 Task: Find the shortest route from Chicago to Starved Rock State Park.
Action: Mouse moved to (255, 65)
Screenshot: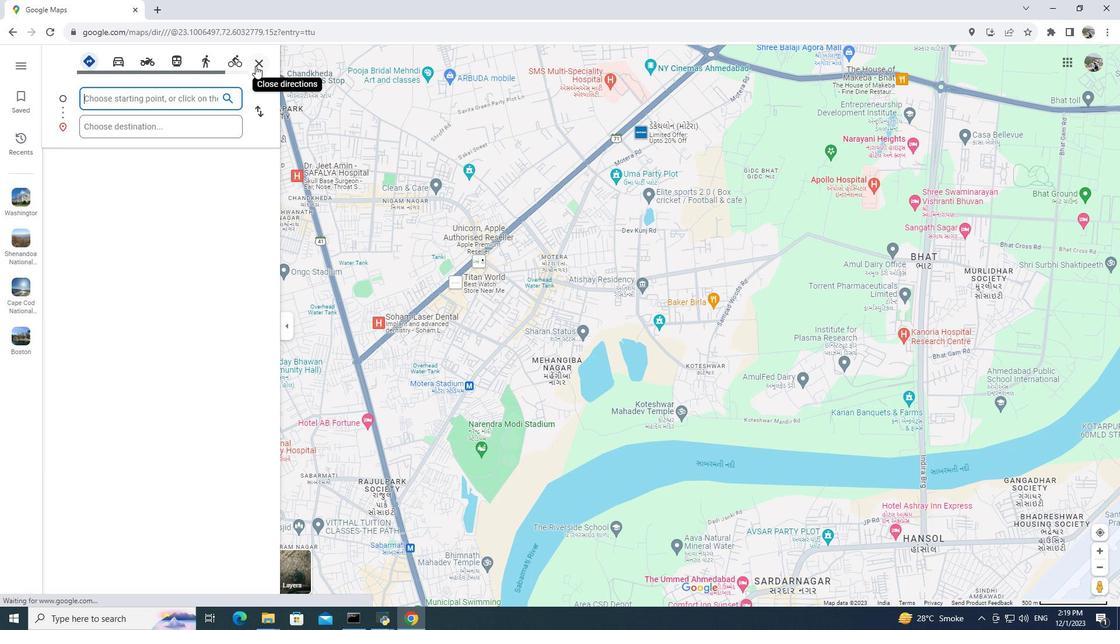 
Action: Mouse pressed left at (255, 65)
Screenshot: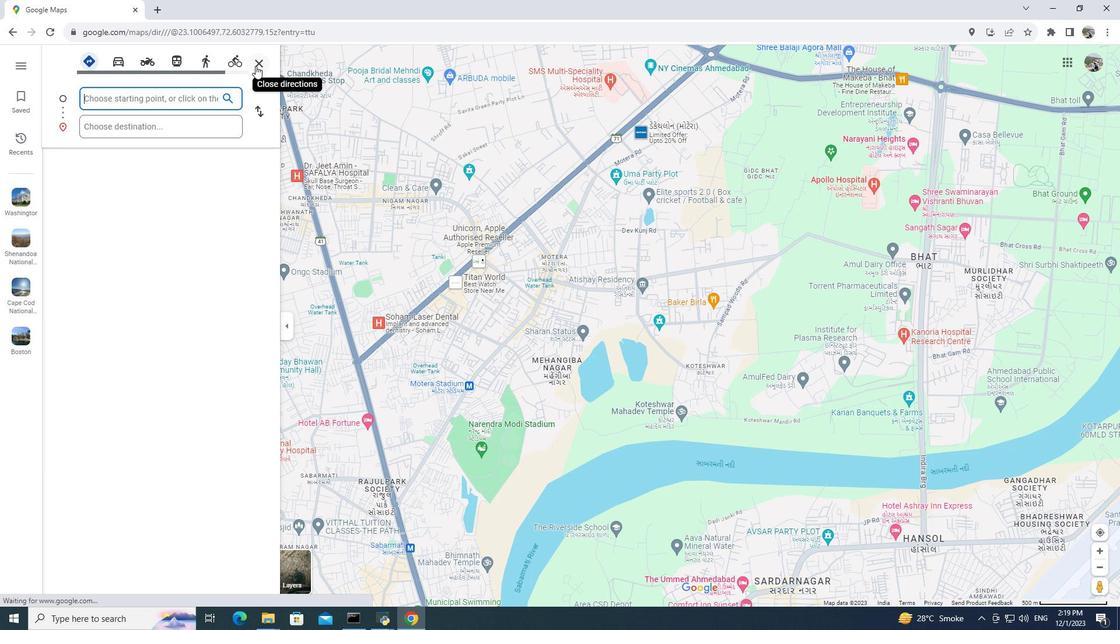 
Action: Mouse moved to (186, 95)
Screenshot: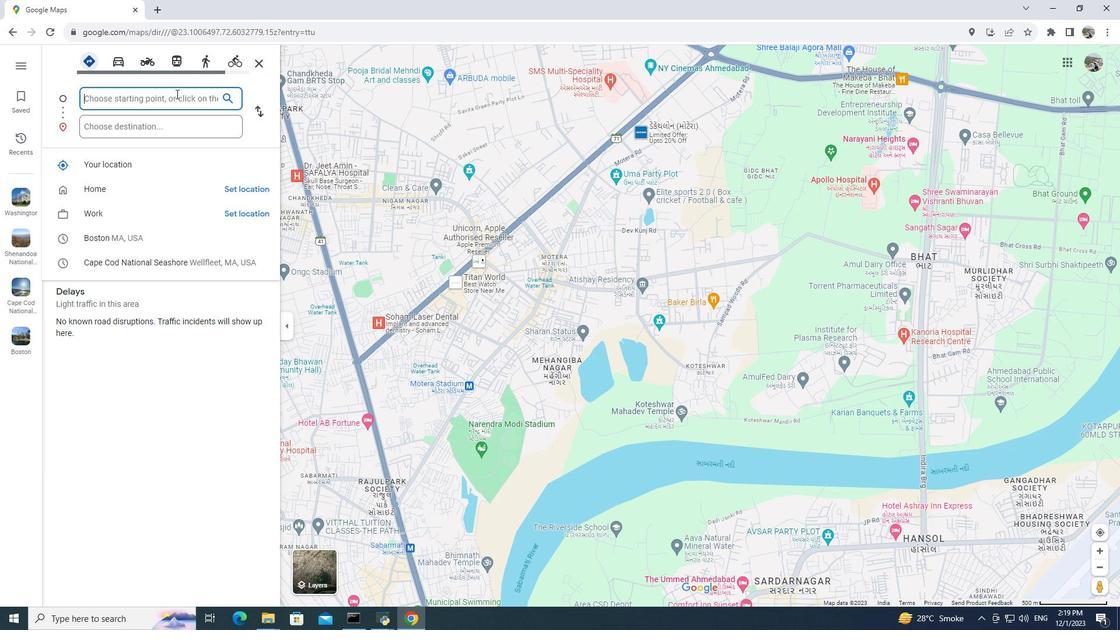 
Action: Mouse pressed left at (186, 95)
Screenshot: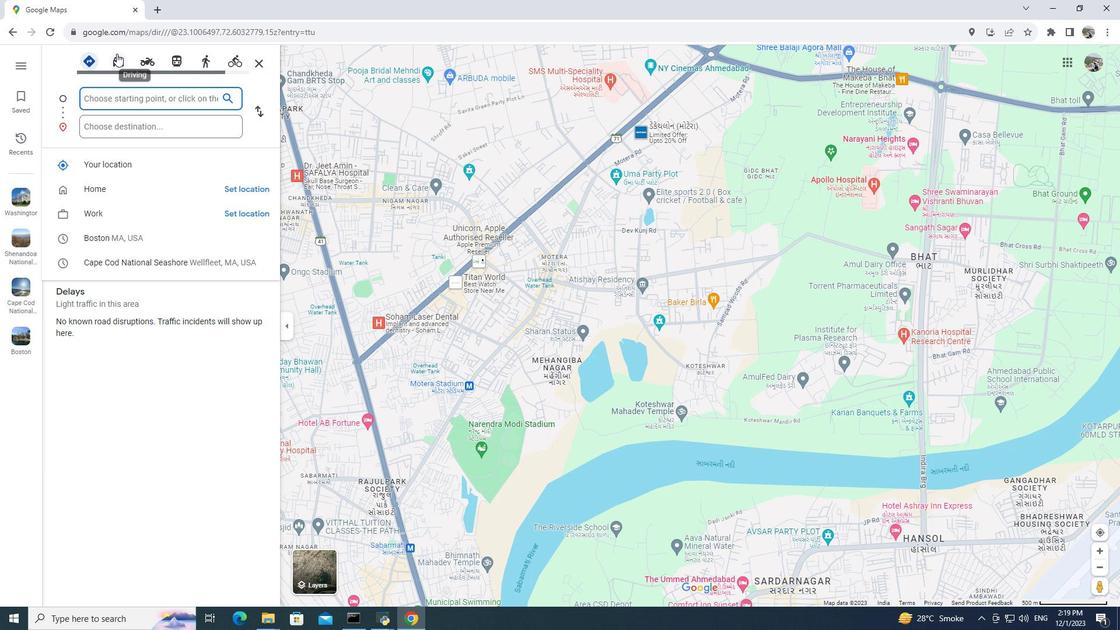 
Action: Mouse moved to (121, 96)
Screenshot: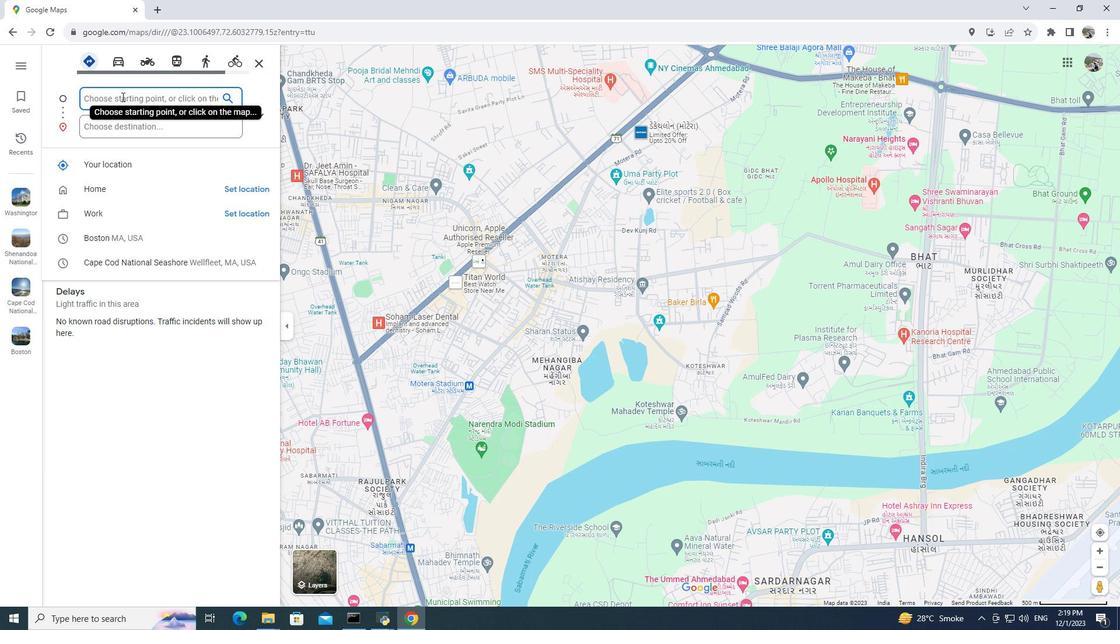 
Action: Key pressed chicago<Key.space>to<Key.backspace><Key.backspace>
Screenshot: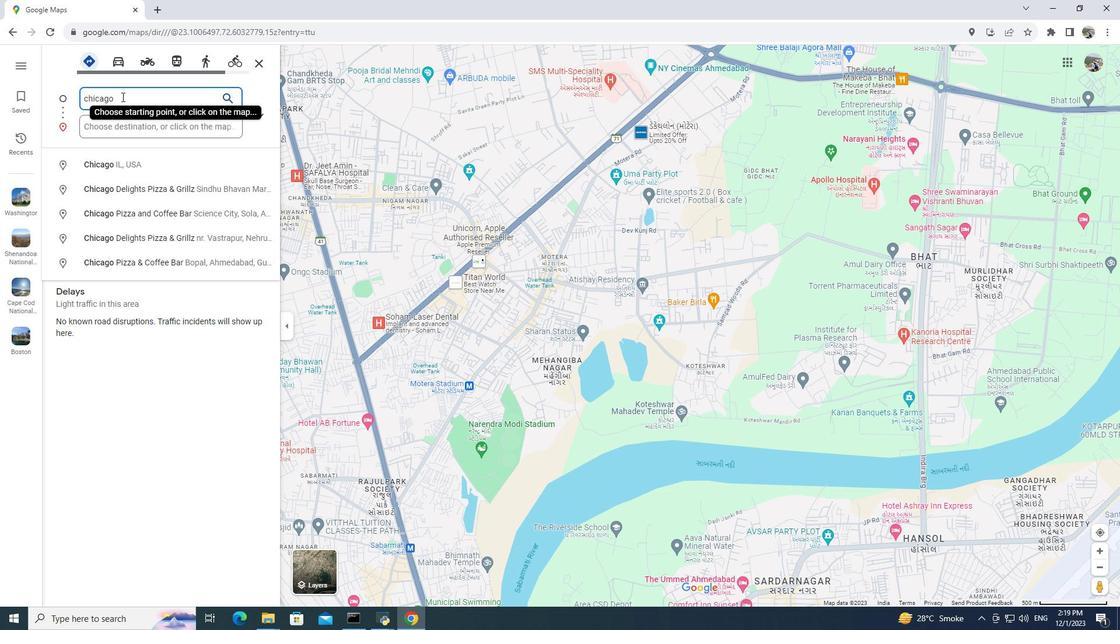 
Action: Mouse moved to (113, 129)
Screenshot: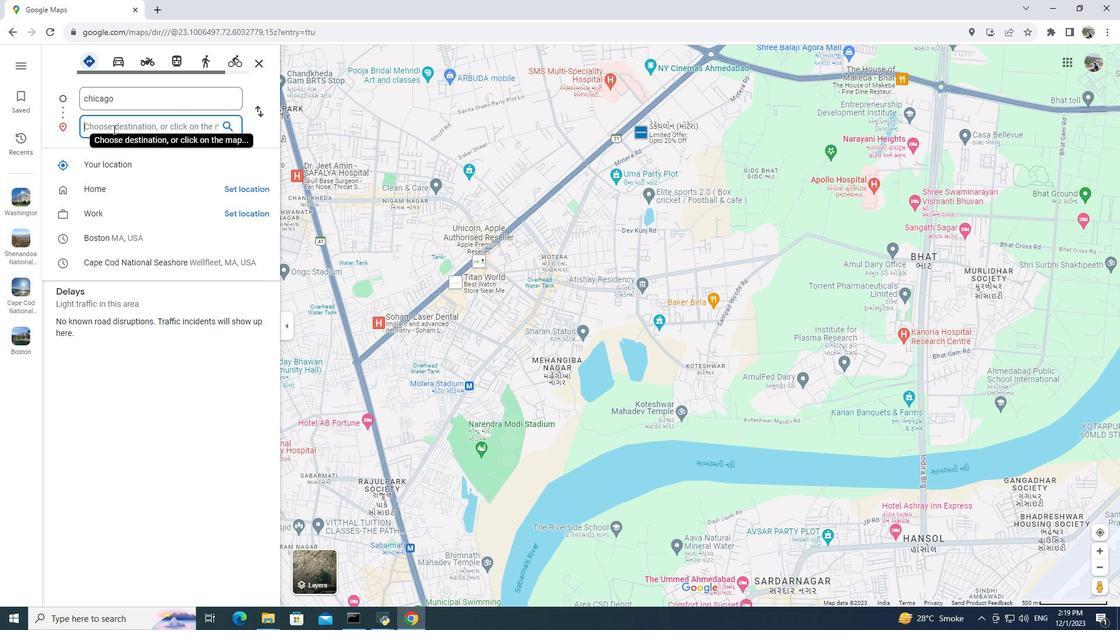 
Action: Mouse pressed left at (113, 129)
Screenshot: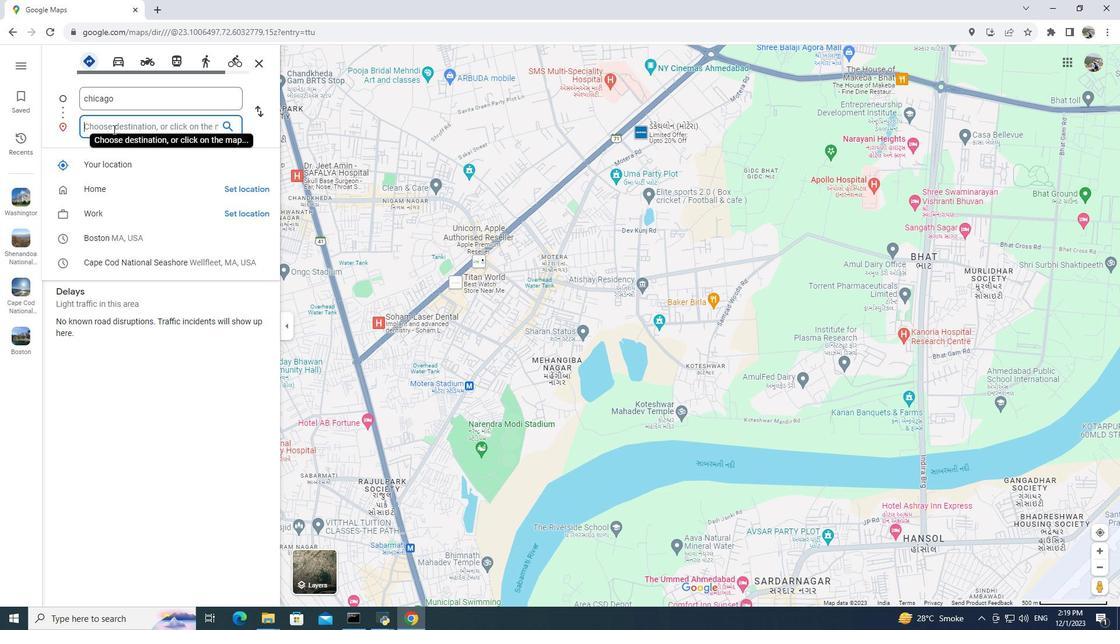 
Action: Key pressed starved<Key.space>rock<Key.space>state<Key.space>park<Key.space>
Screenshot: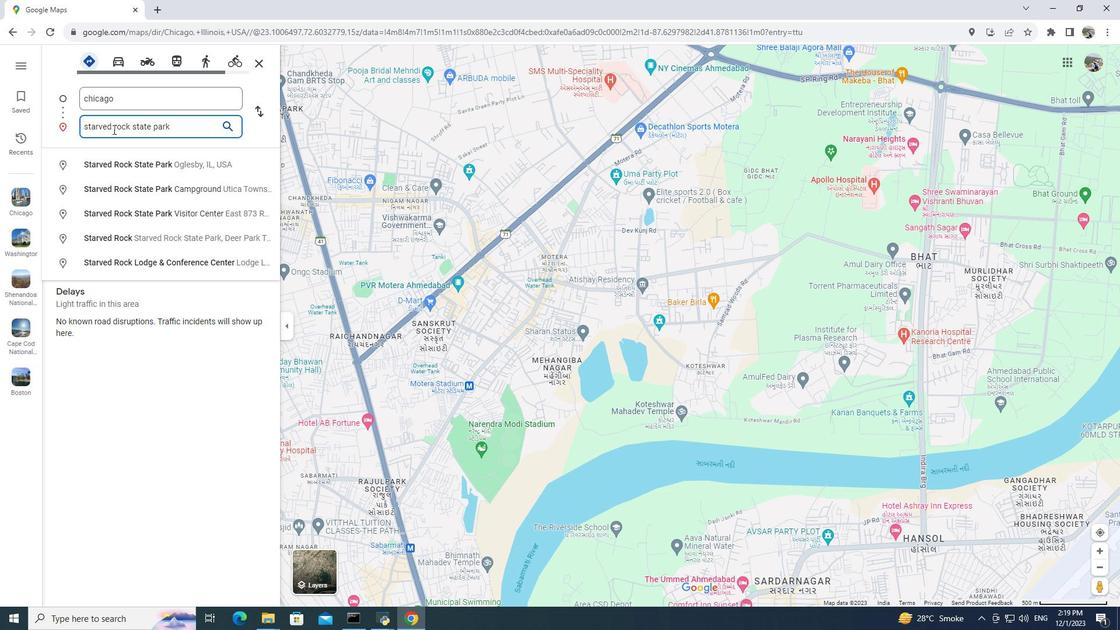 
Action: Mouse moved to (232, 125)
Screenshot: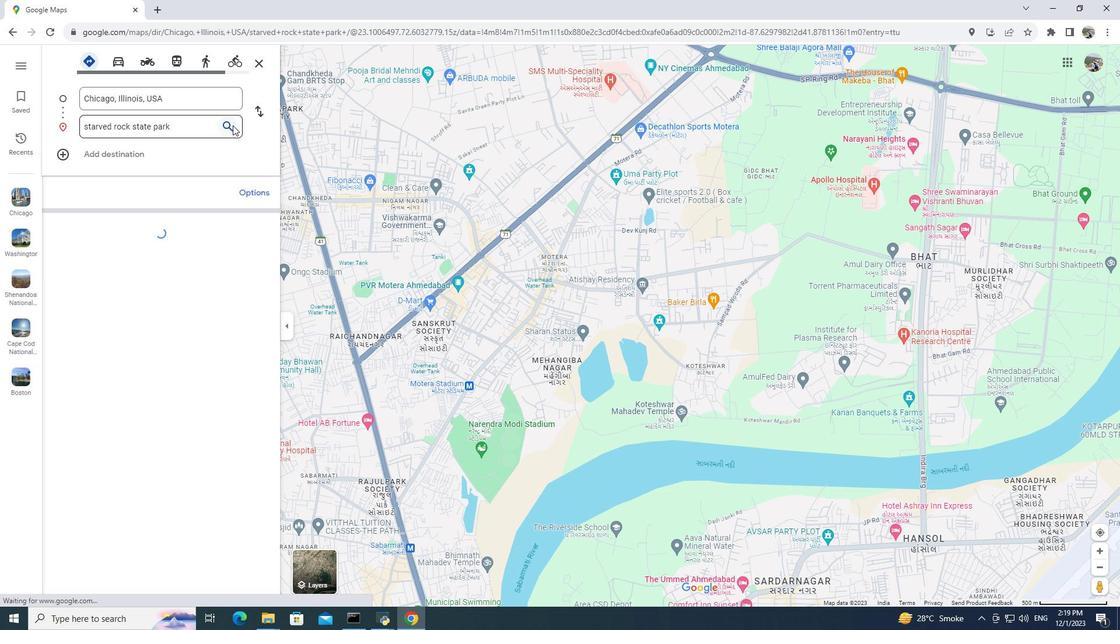 
Action: Mouse pressed left at (232, 125)
Screenshot: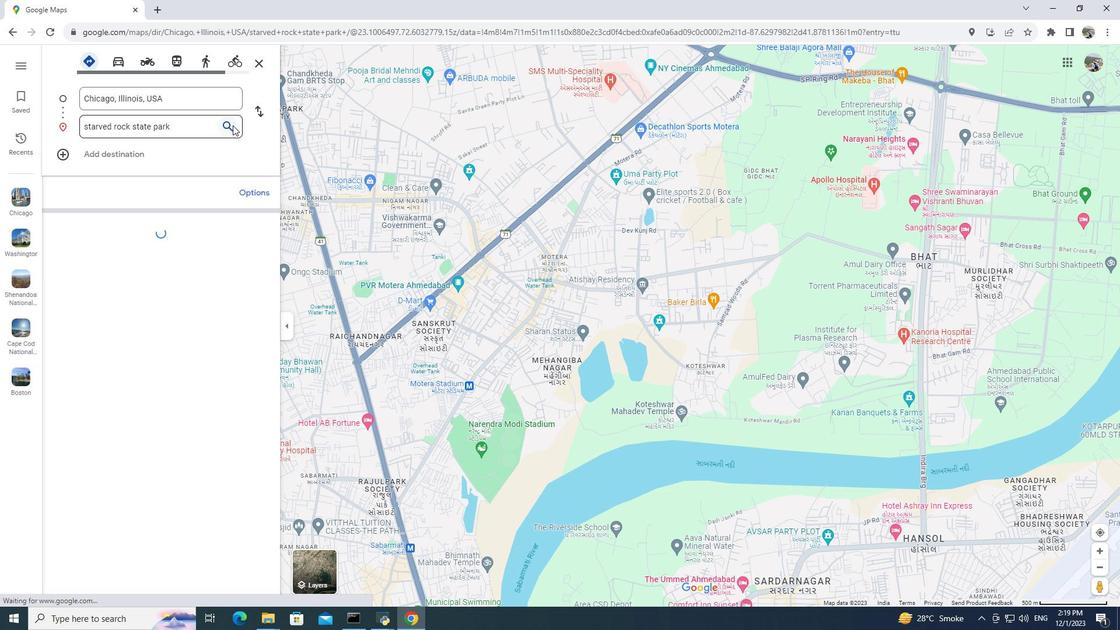 
Action: Mouse moved to (247, 360)
Screenshot: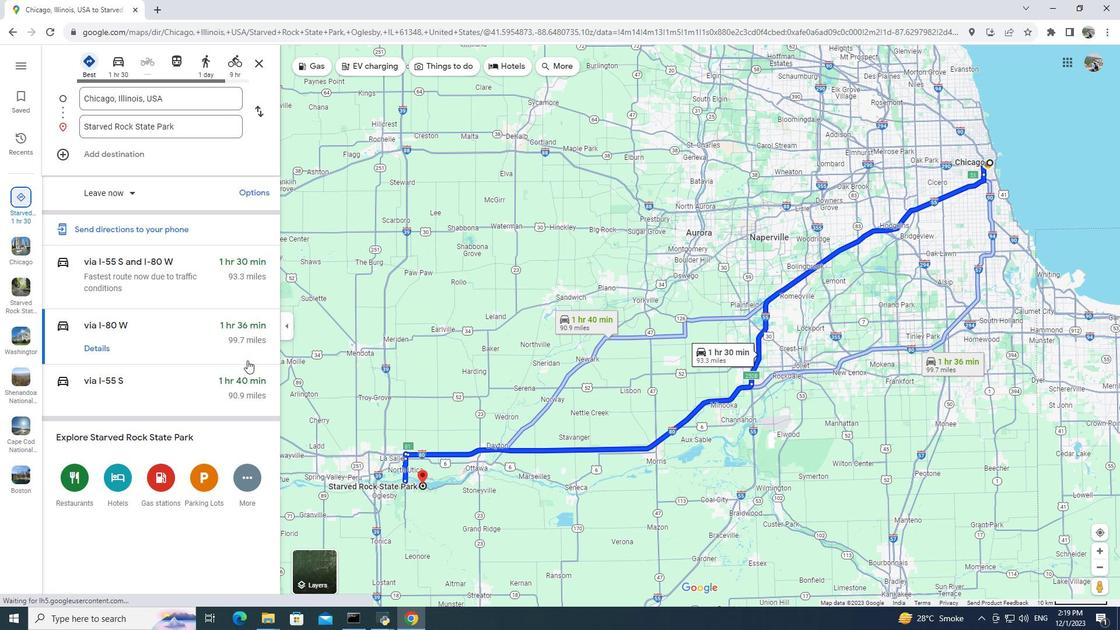 
Action: Mouse pressed left at (247, 360)
Screenshot: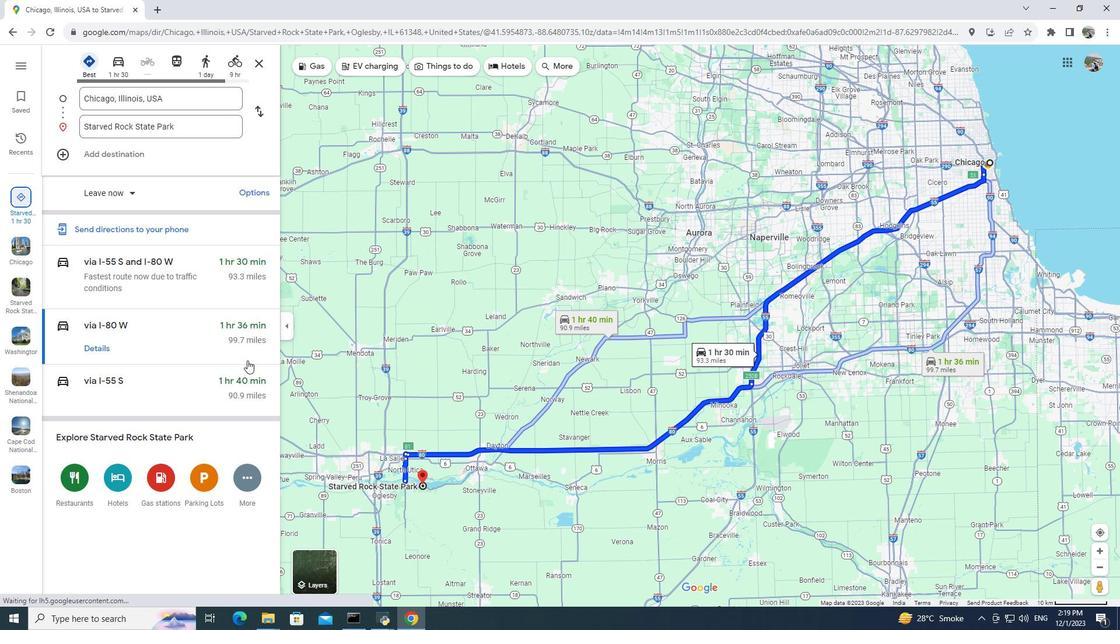 
Action: Mouse moved to (189, 388)
Screenshot: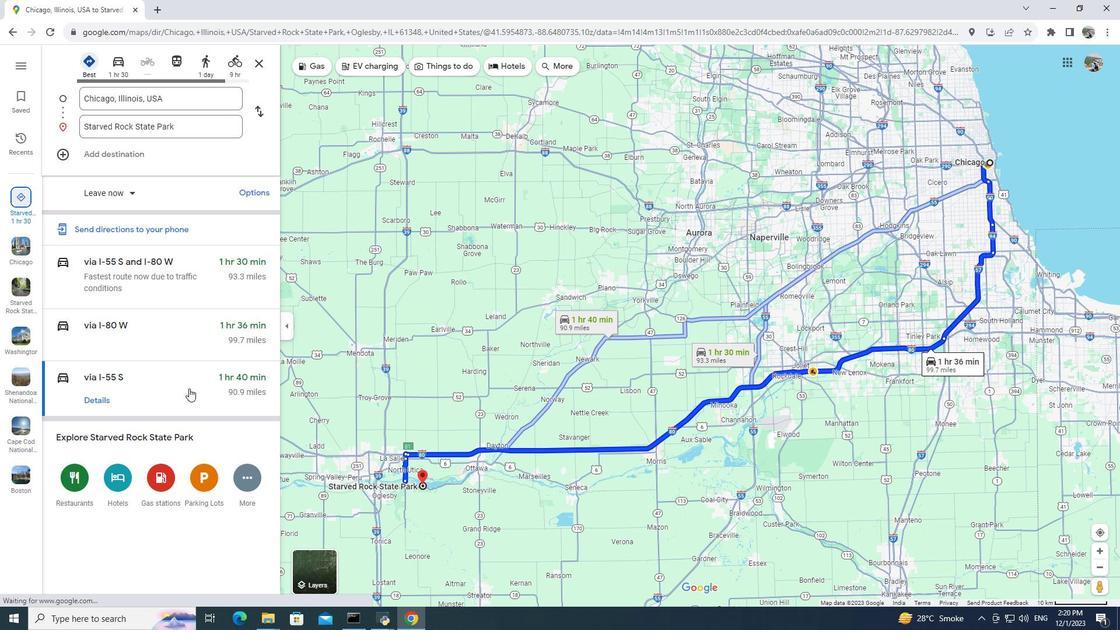 
Action: Mouse pressed left at (189, 388)
Screenshot: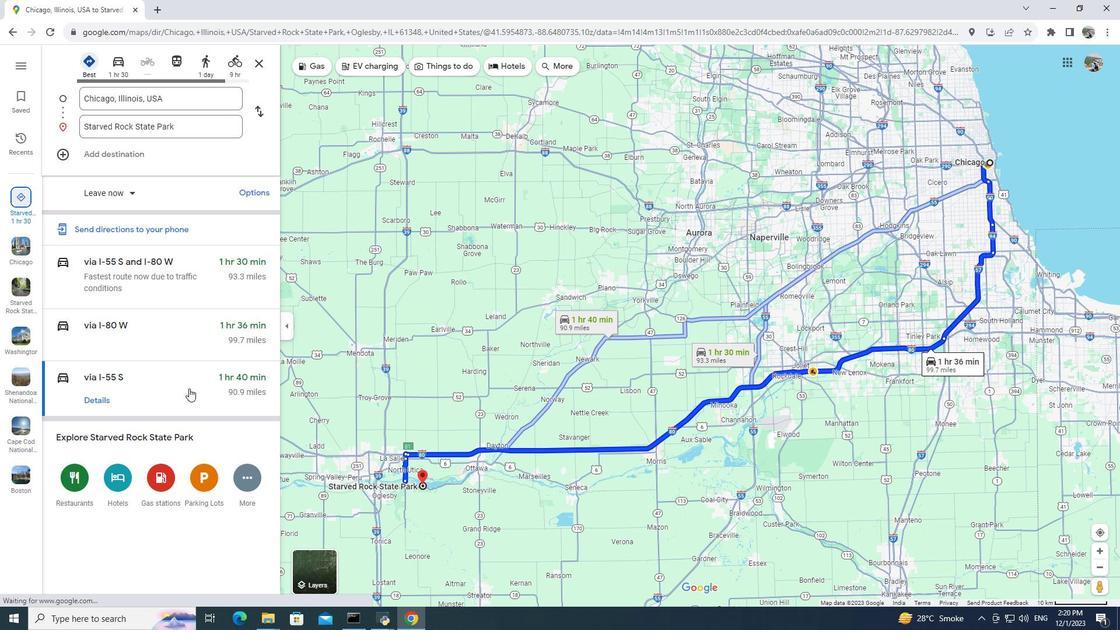 
Action: Mouse moved to (177, 271)
Screenshot: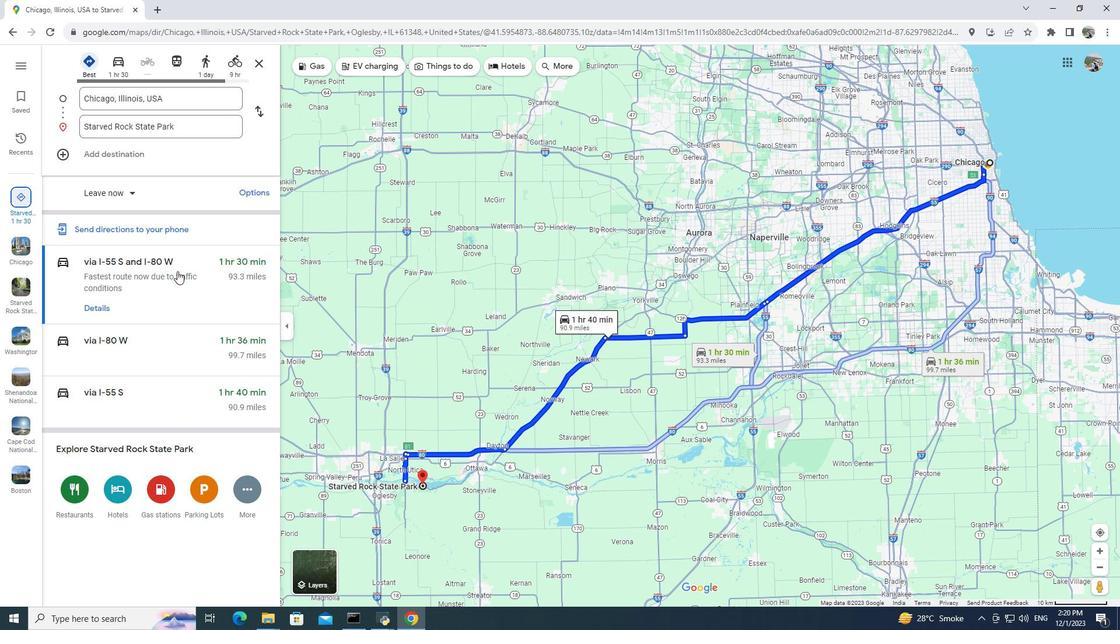 
Action: Mouse pressed left at (177, 271)
Screenshot: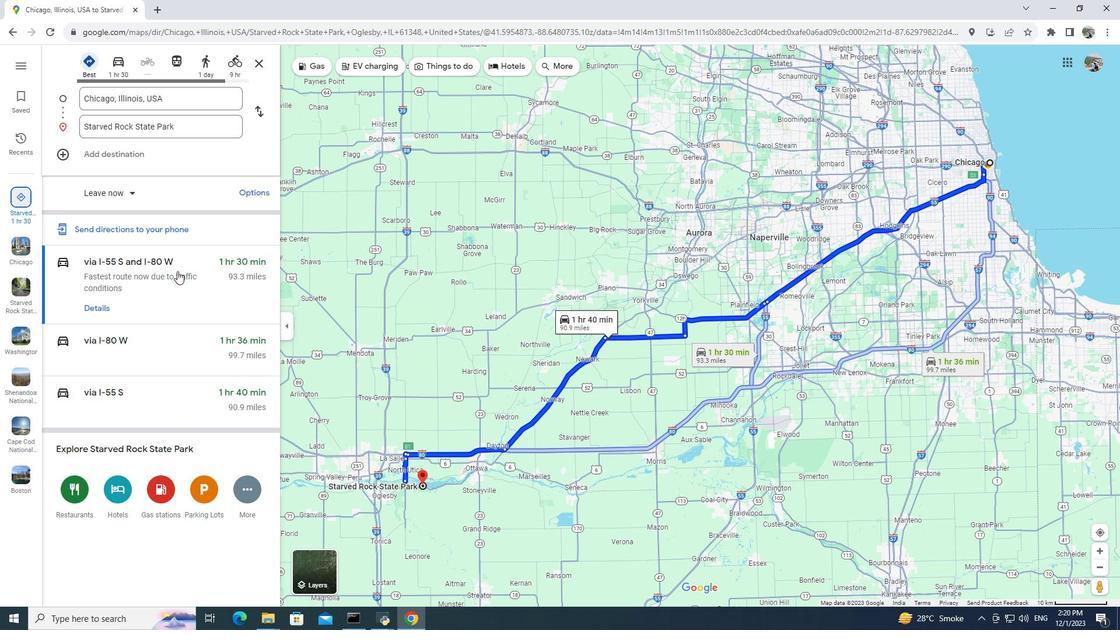 
Action: Mouse moved to (95, 306)
Screenshot: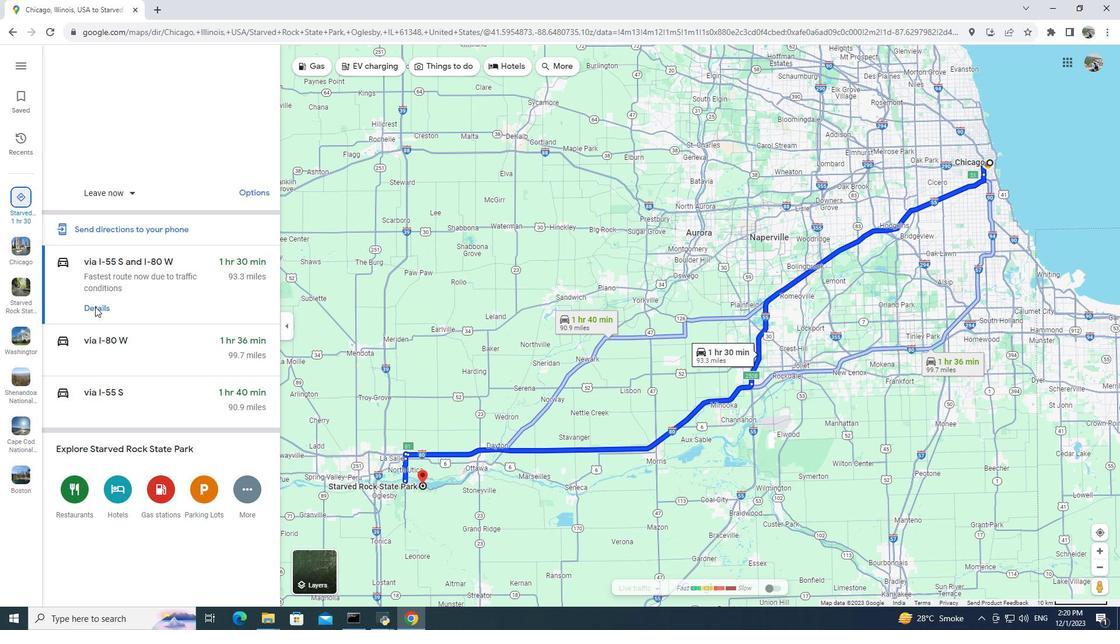 
Action: Mouse pressed left at (95, 306)
Screenshot: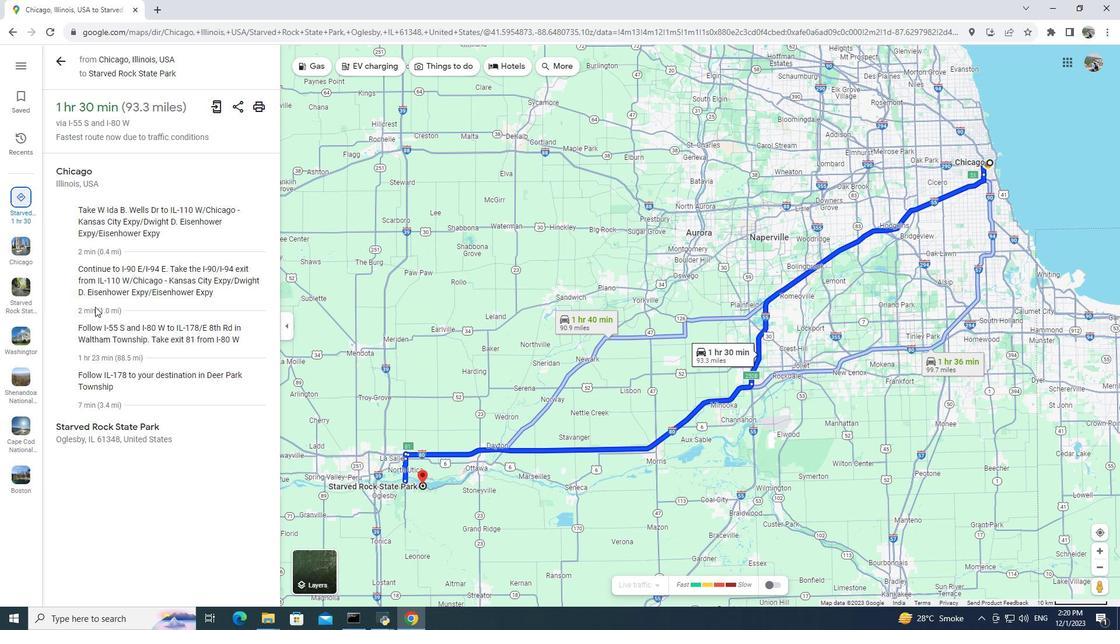 
Action: Mouse moved to (172, 225)
Screenshot: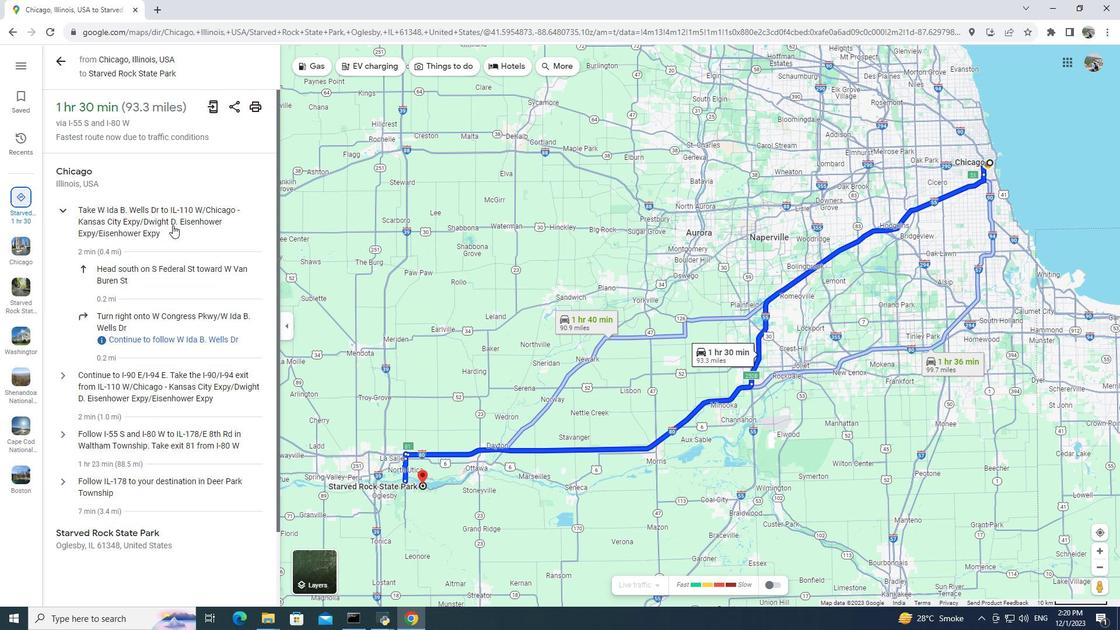 
Action: Mouse pressed left at (172, 225)
Screenshot: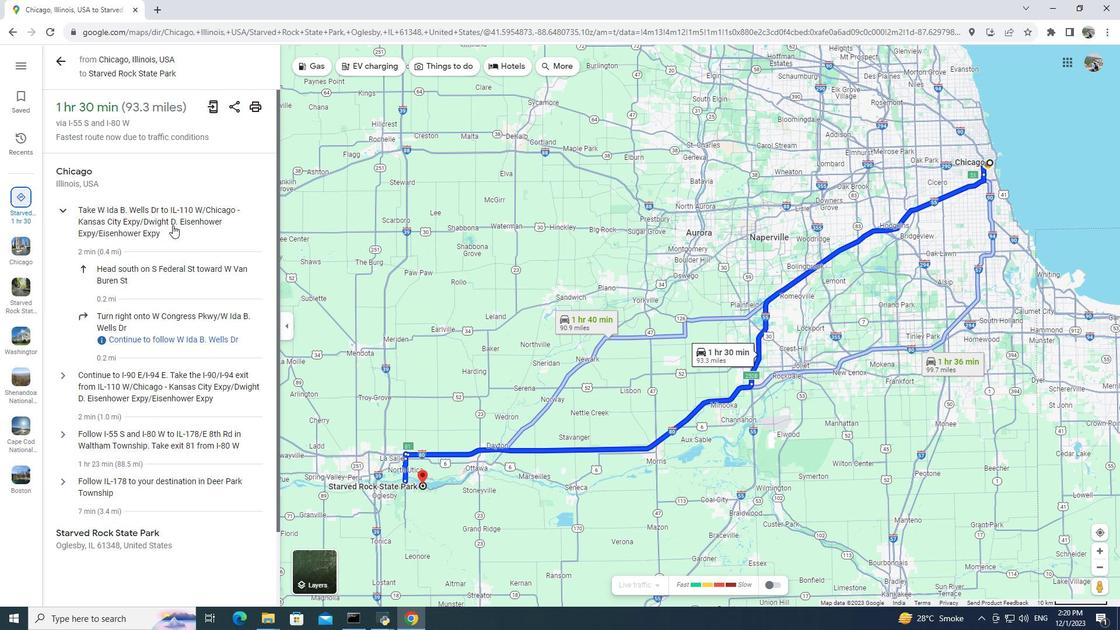 
Action: Mouse moved to (142, 271)
Screenshot: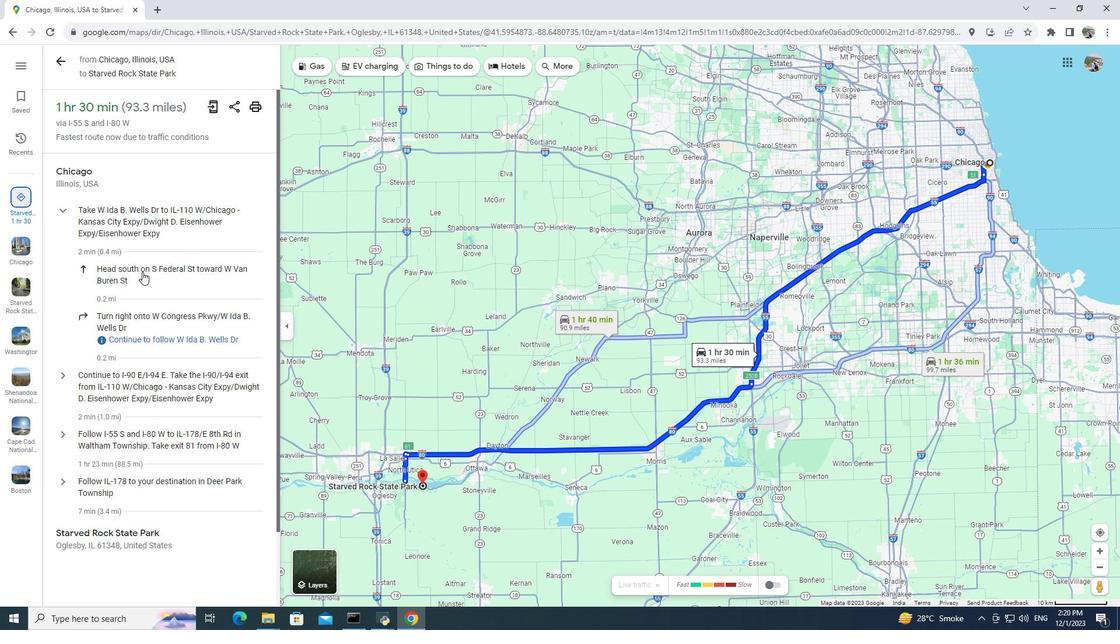 
Action: Mouse pressed left at (142, 271)
Screenshot: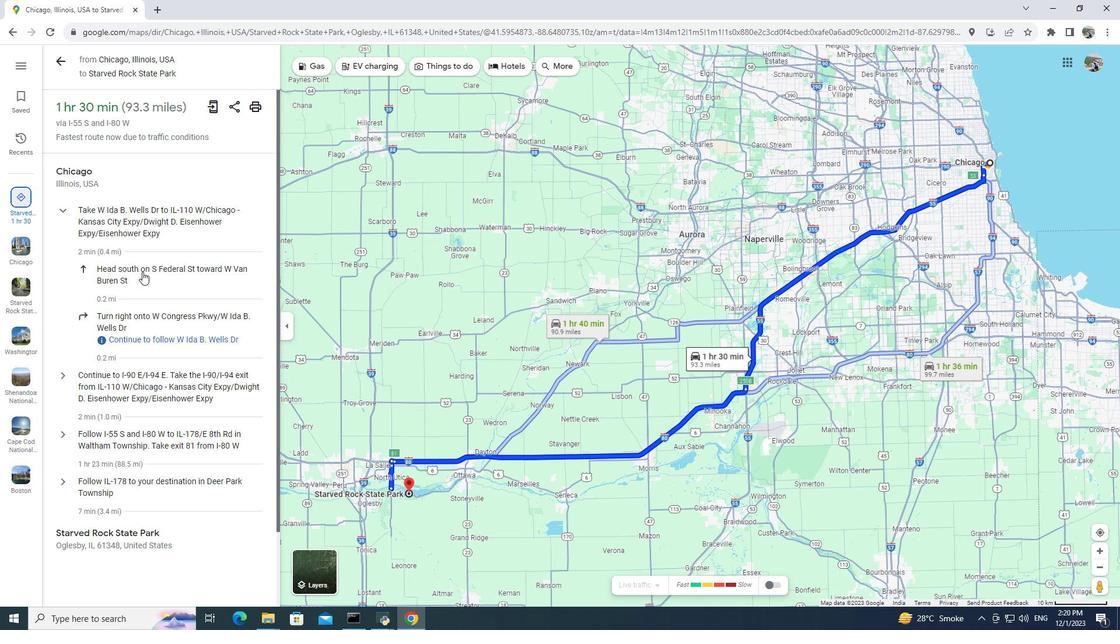 
Action: Mouse moved to (147, 330)
Screenshot: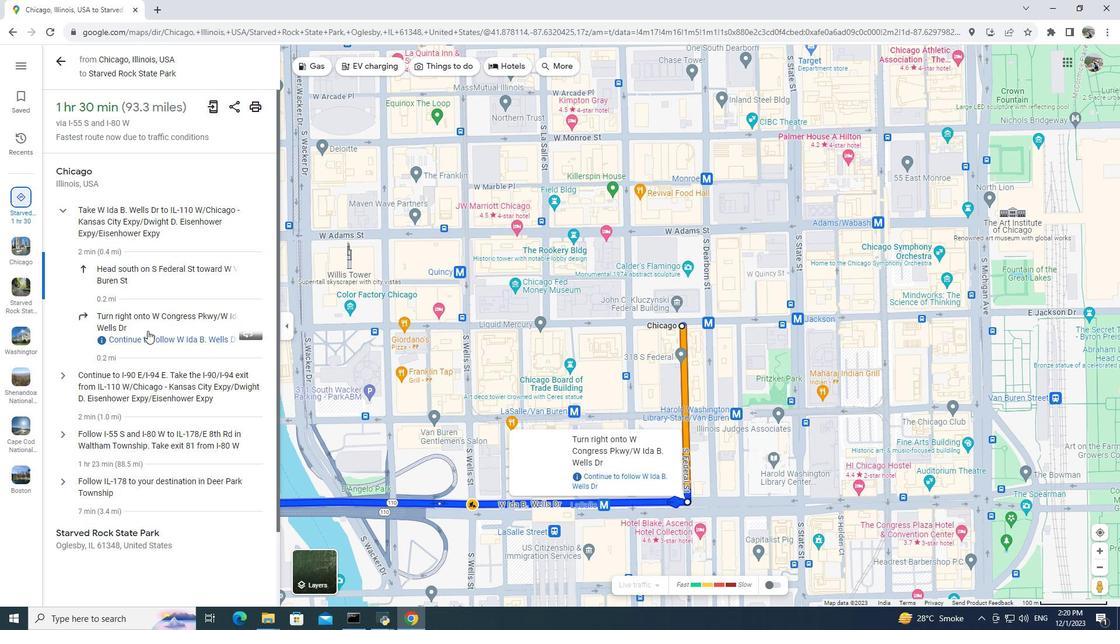
Action: Mouse pressed left at (147, 330)
Screenshot: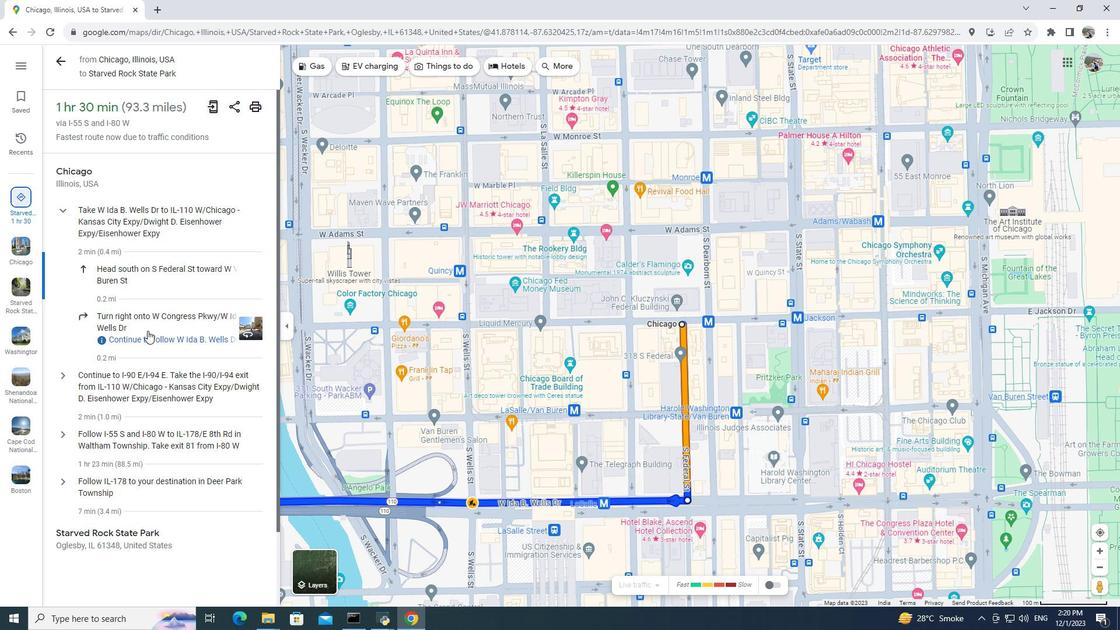 
Action: Mouse moved to (114, 374)
Screenshot: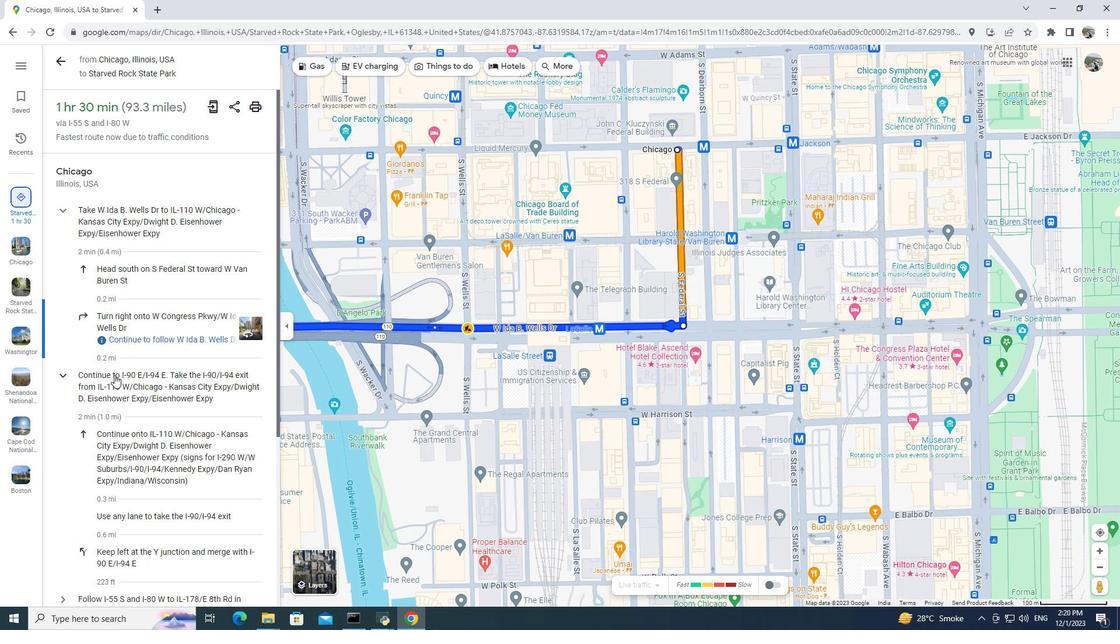 
Action: Mouse pressed left at (114, 374)
Screenshot: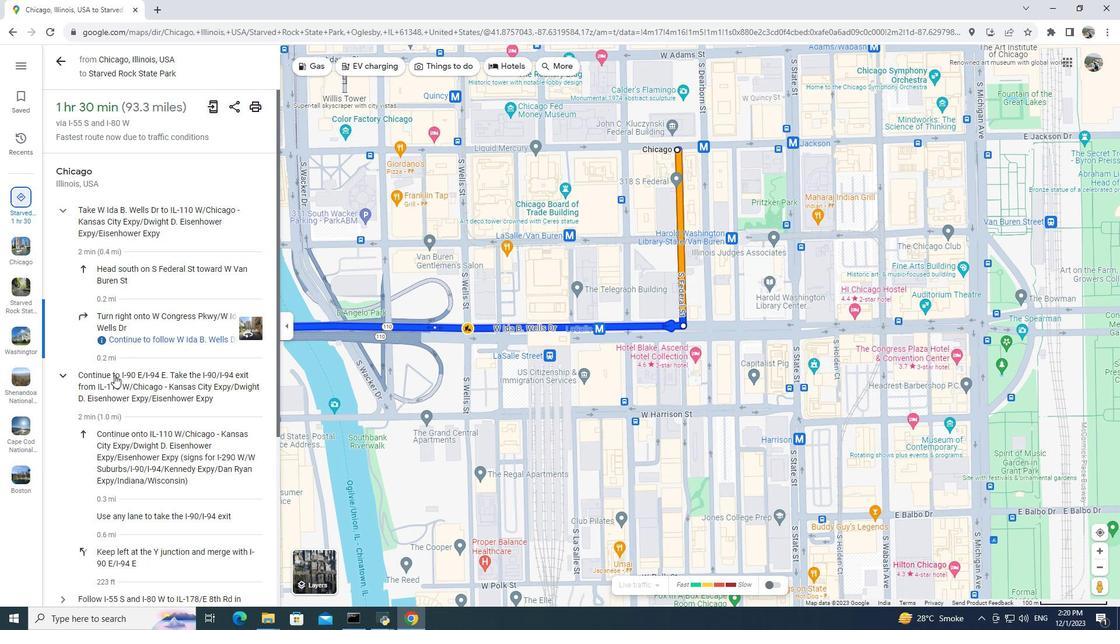 
Action: Mouse moved to (97, 449)
Screenshot: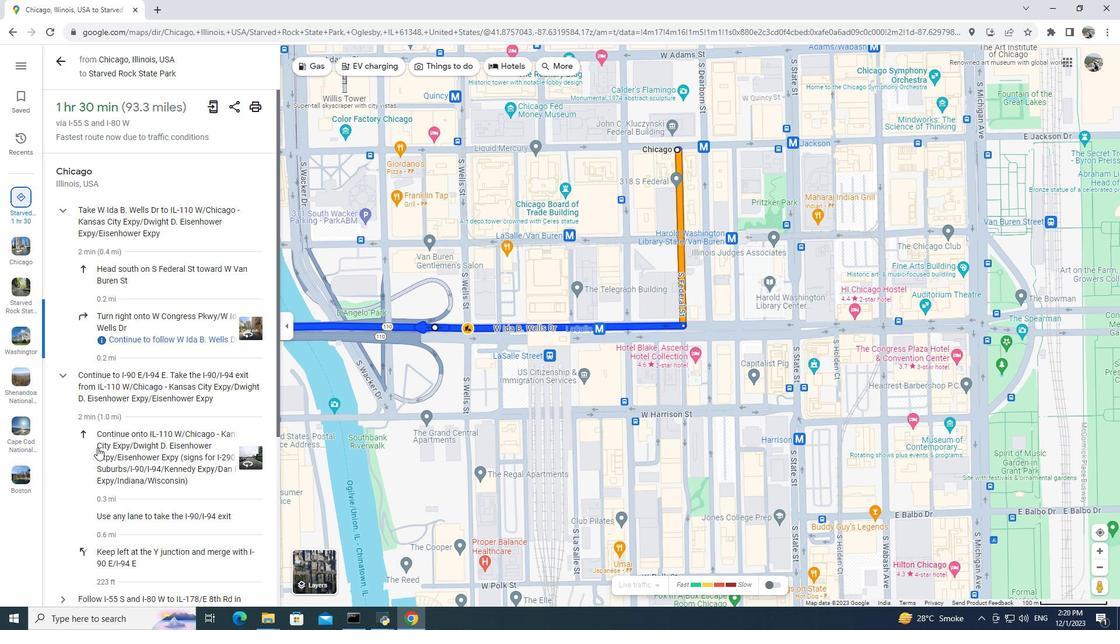 
Action: Mouse pressed left at (97, 449)
Screenshot: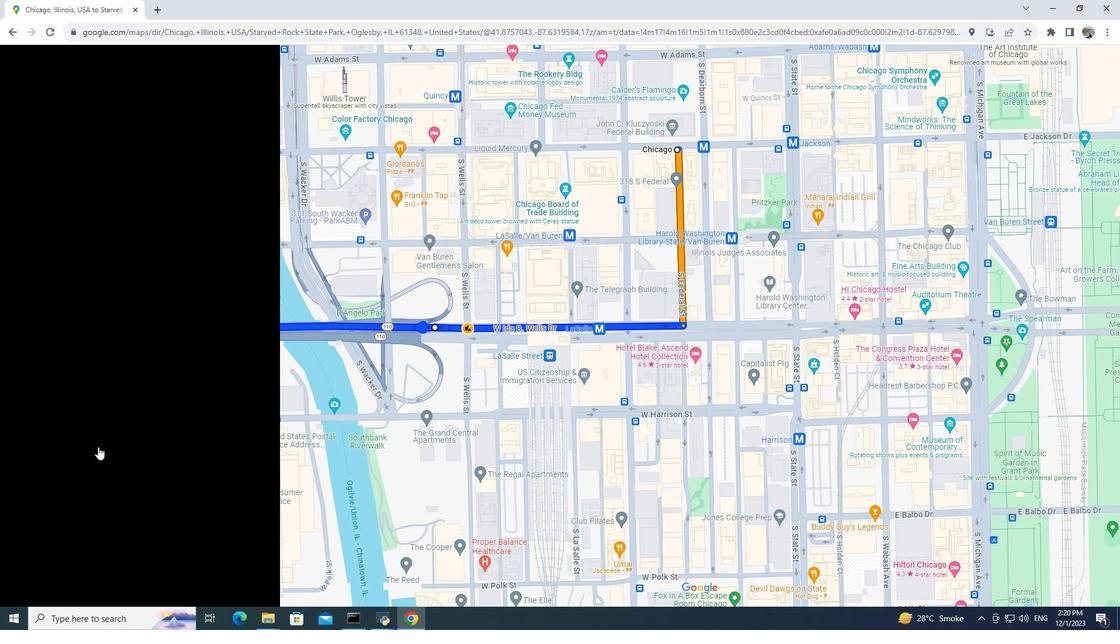 
Action: Mouse moved to (99, 445)
Screenshot: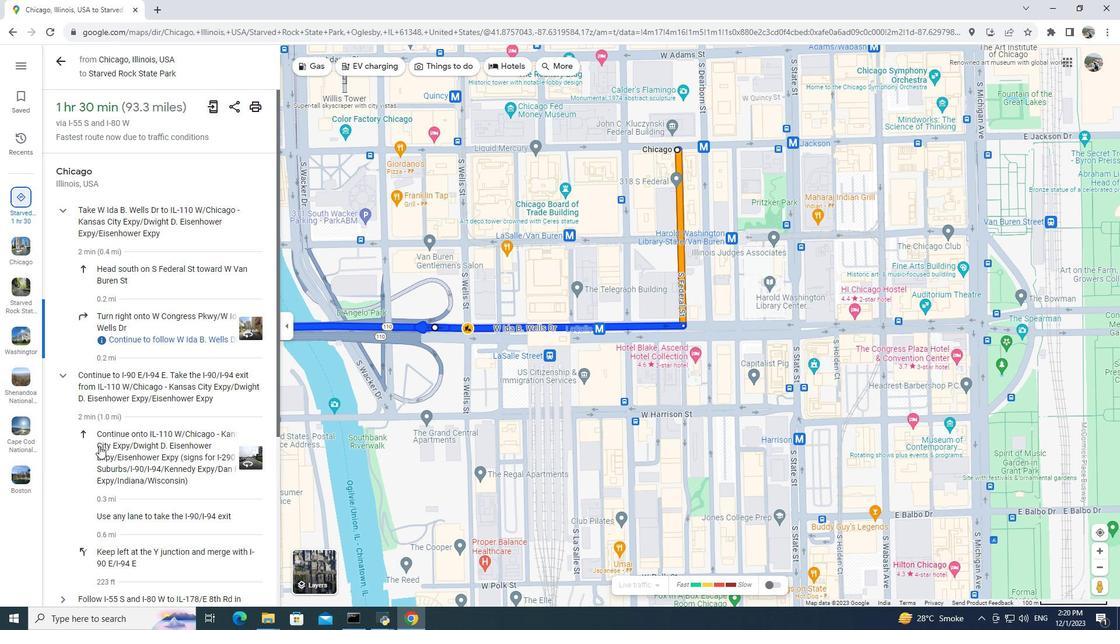 
Action: Mouse scrolled (99, 445) with delta (0, 0)
Screenshot: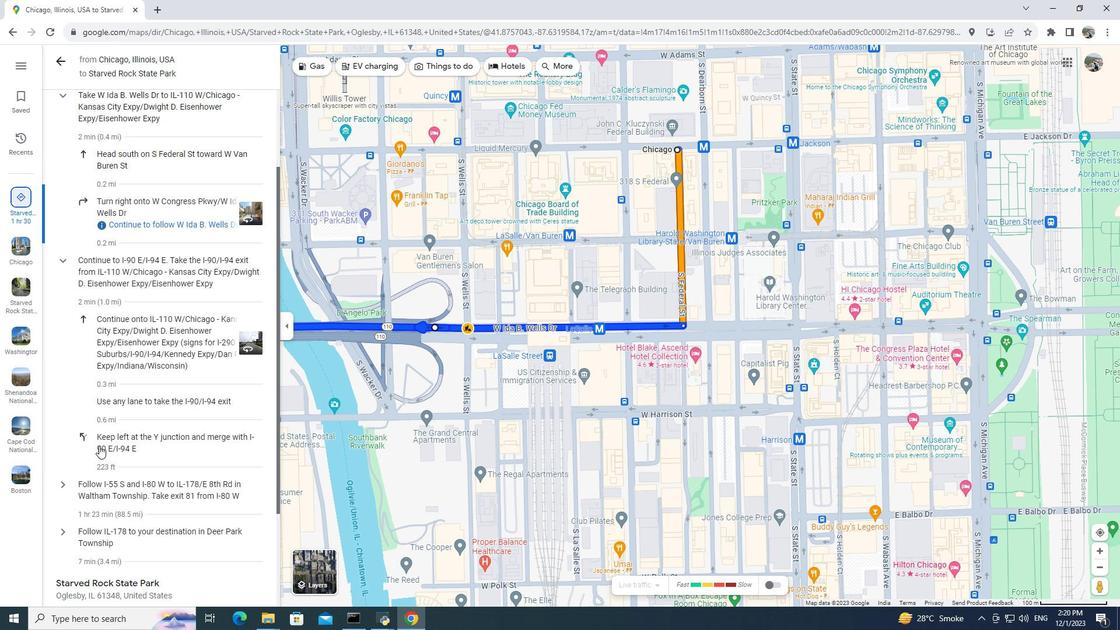 
Action: Mouse scrolled (99, 445) with delta (0, 0)
Screenshot: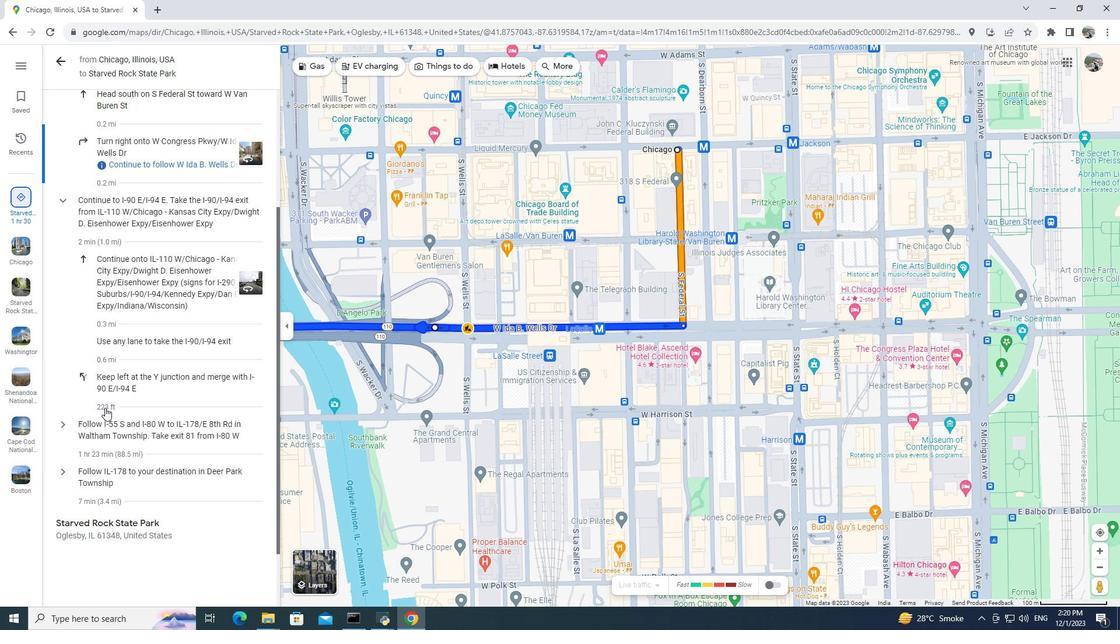 
Action: Mouse scrolled (99, 445) with delta (0, 0)
Screenshot: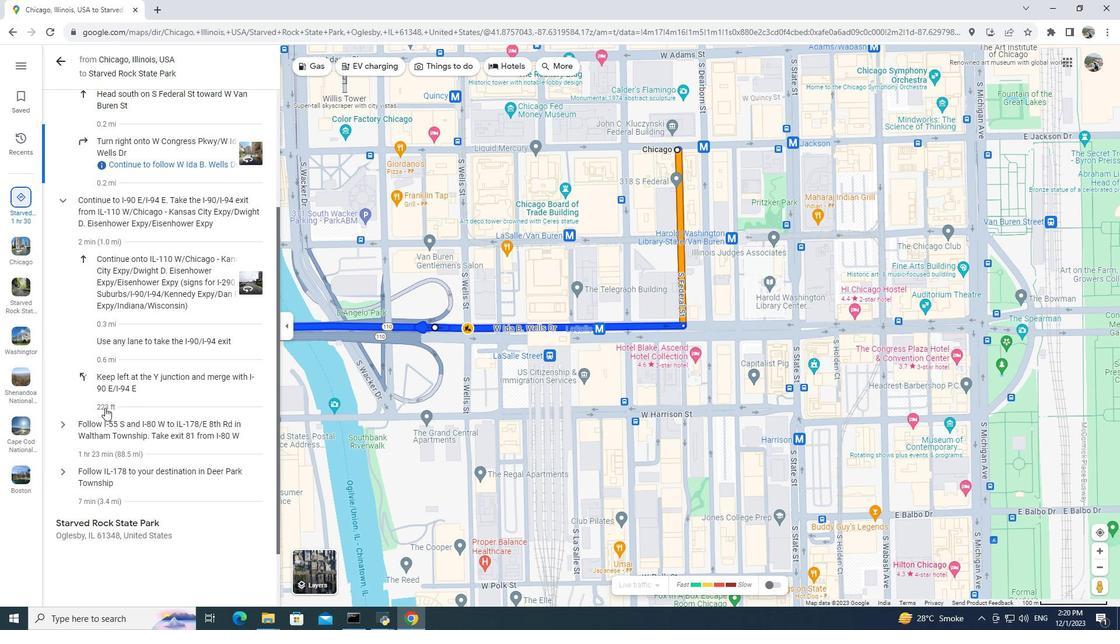 
Action: Mouse moved to (111, 267)
Screenshot: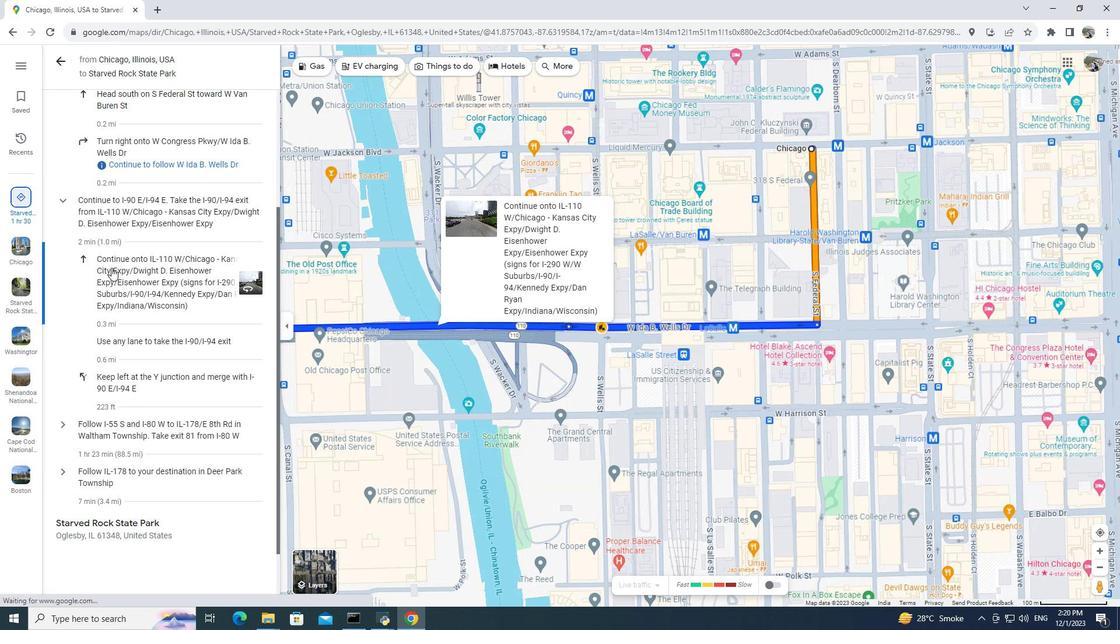 
Action: Mouse pressed left at (111, 267)
Screenshot: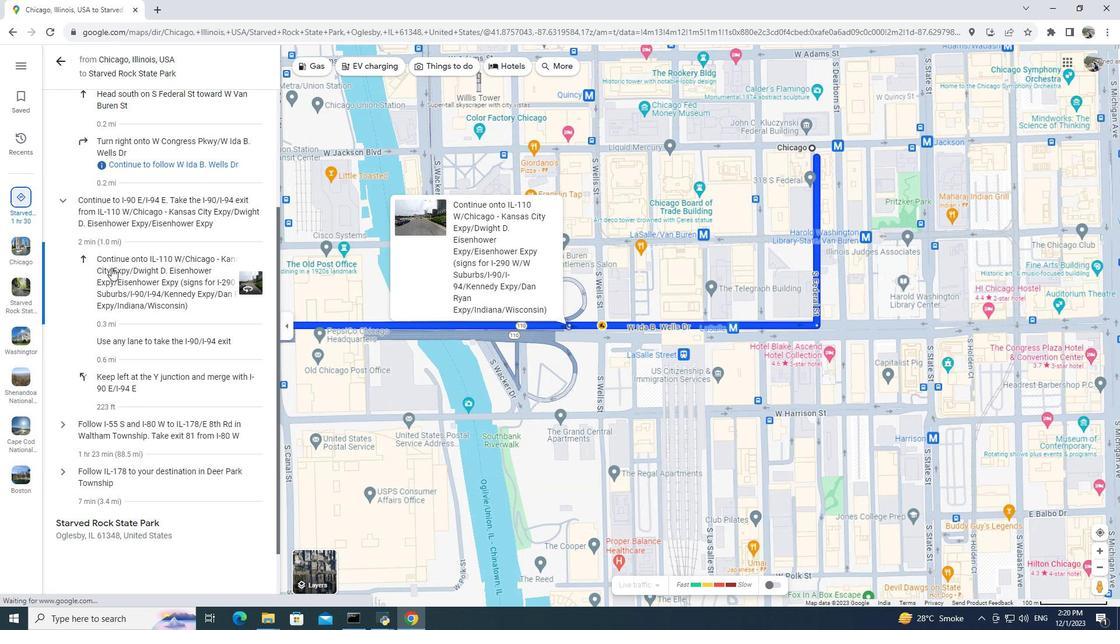
Action: Mouse moved to (124, 338)
Screenshot: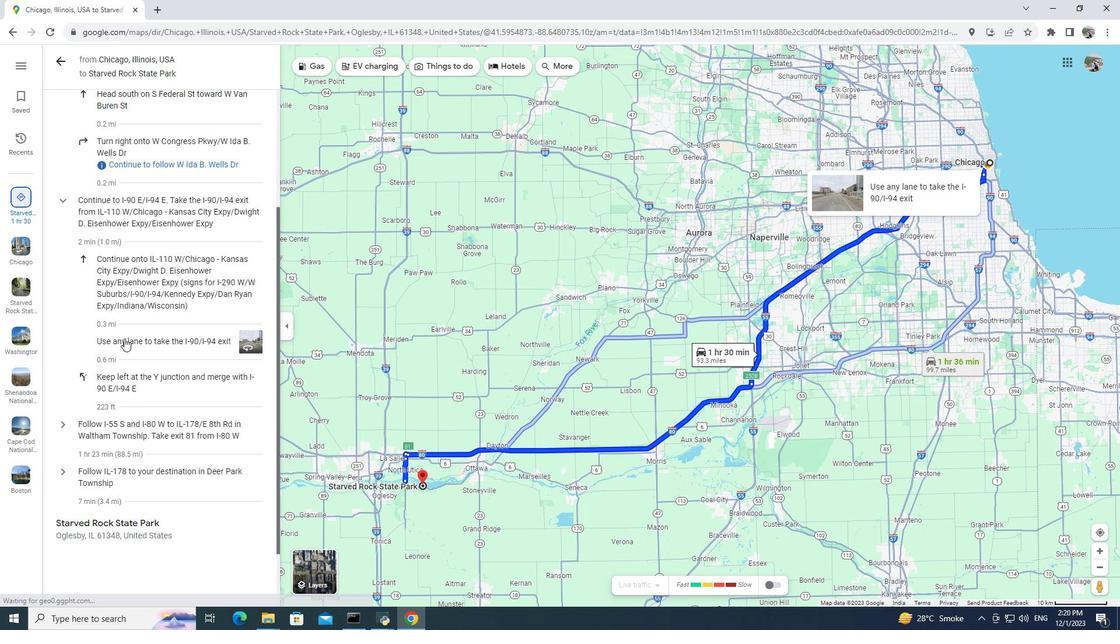 
Action: Mouse pressed left at (124, 338)
Screenshot: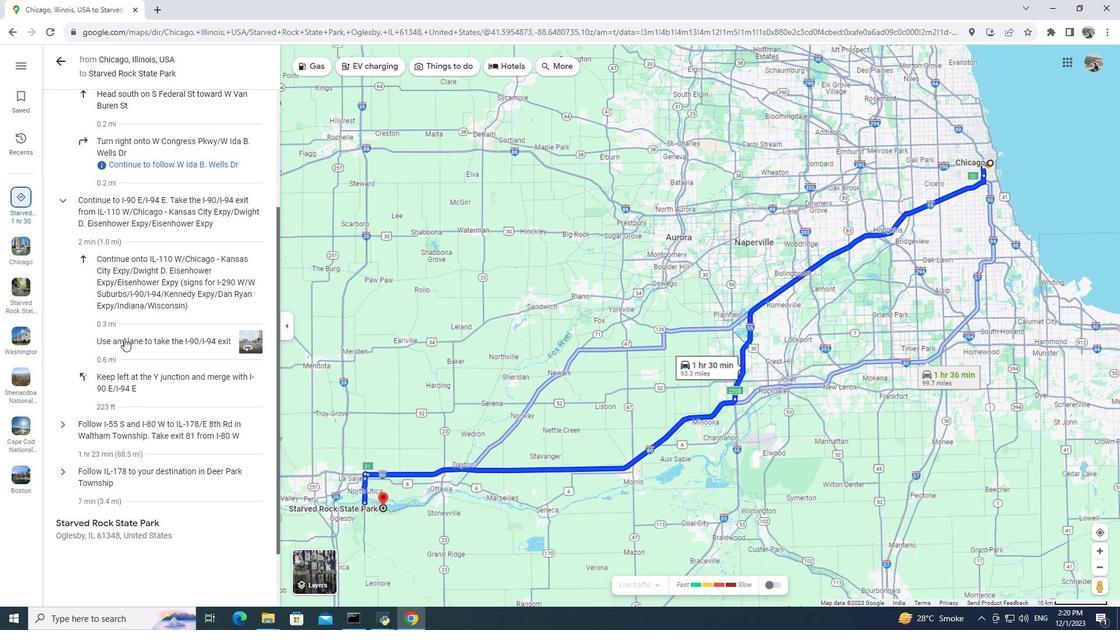 
Action: Mouse moved to (117, 389)
Screenshot: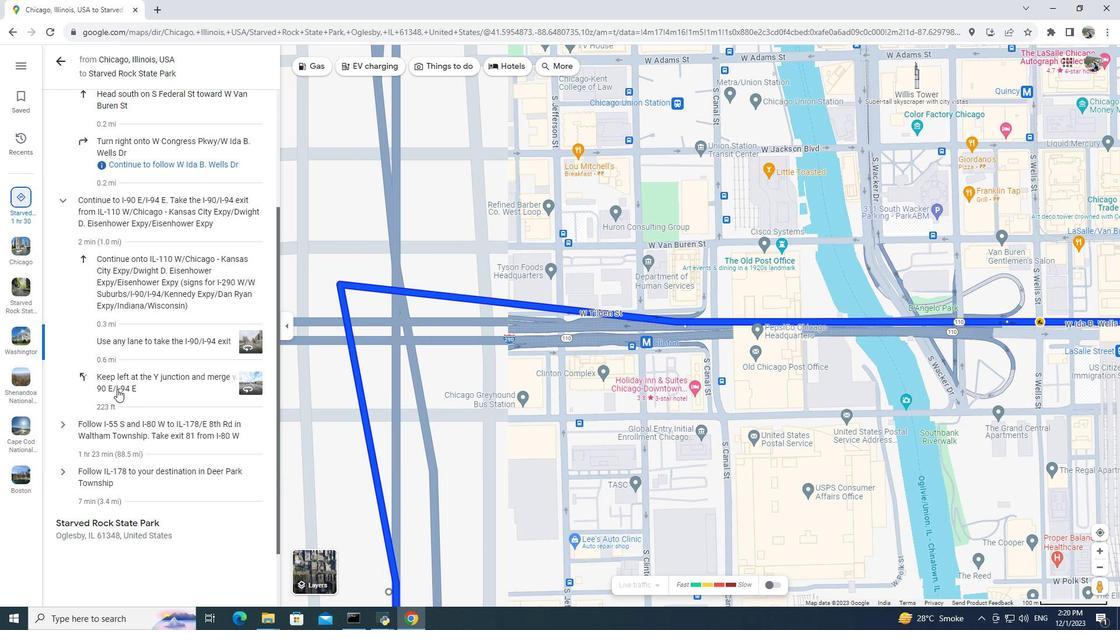 
Action: Mouse pressed left at (117, 389)
Screenshot: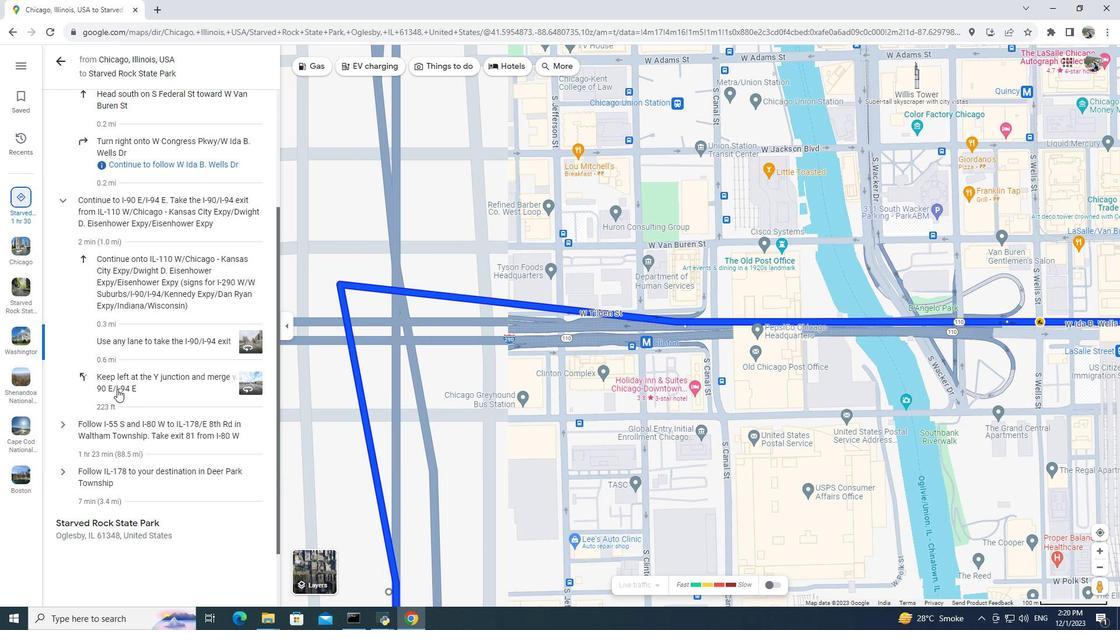 
Action: Mouse moved to (116, 429)
Screenshot: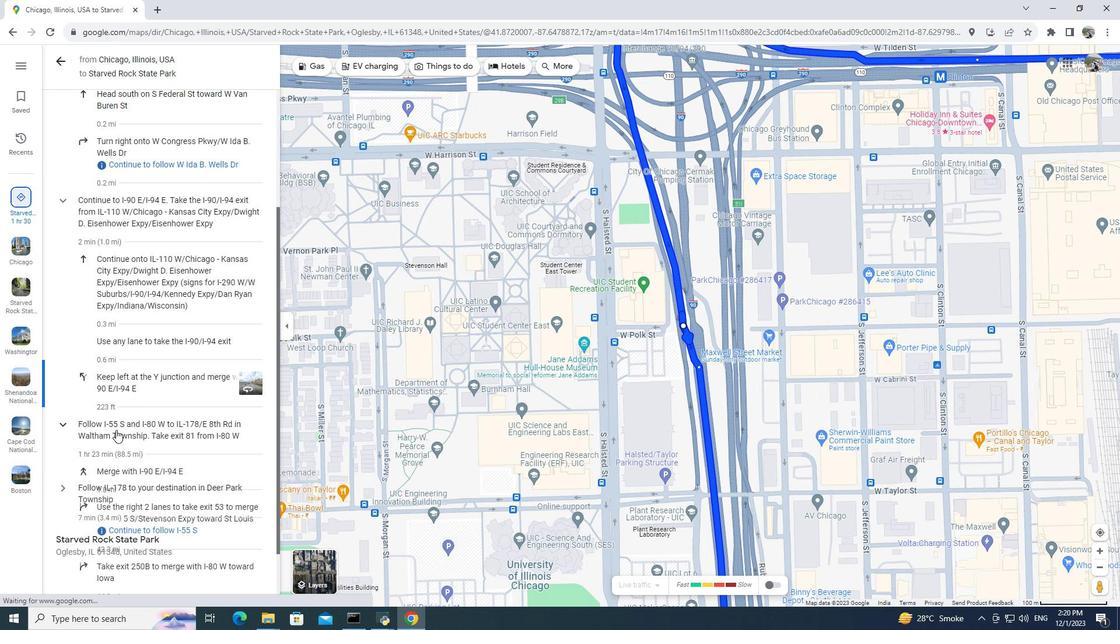 
Action: Mouse pressed left at (116, 429)
Screenshot: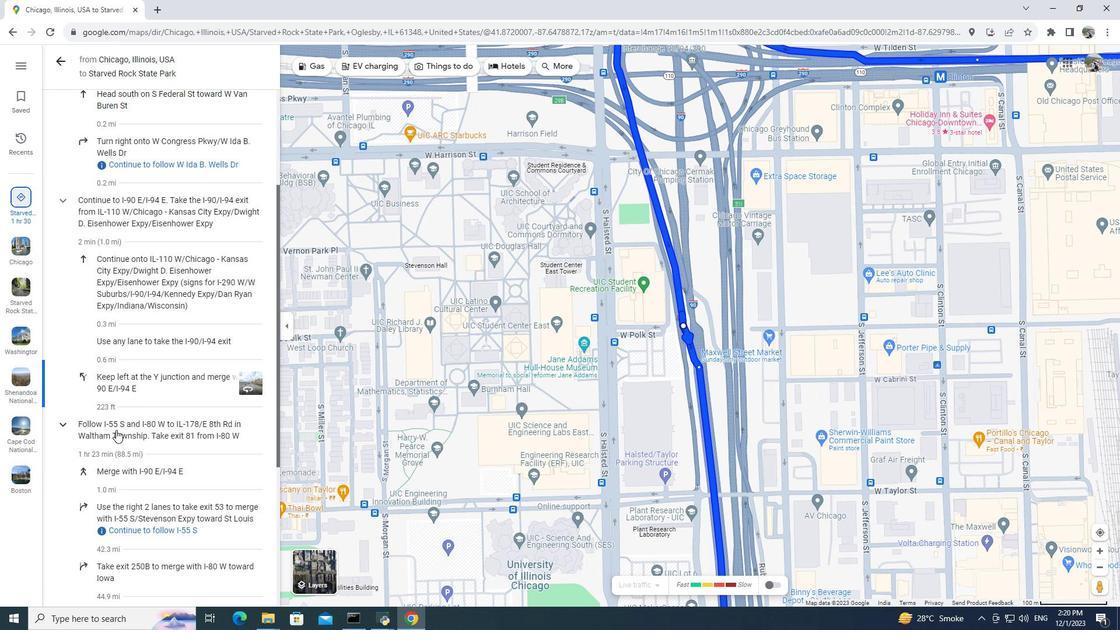 
Action: Mouse moved to (129, 420)
Screenshot: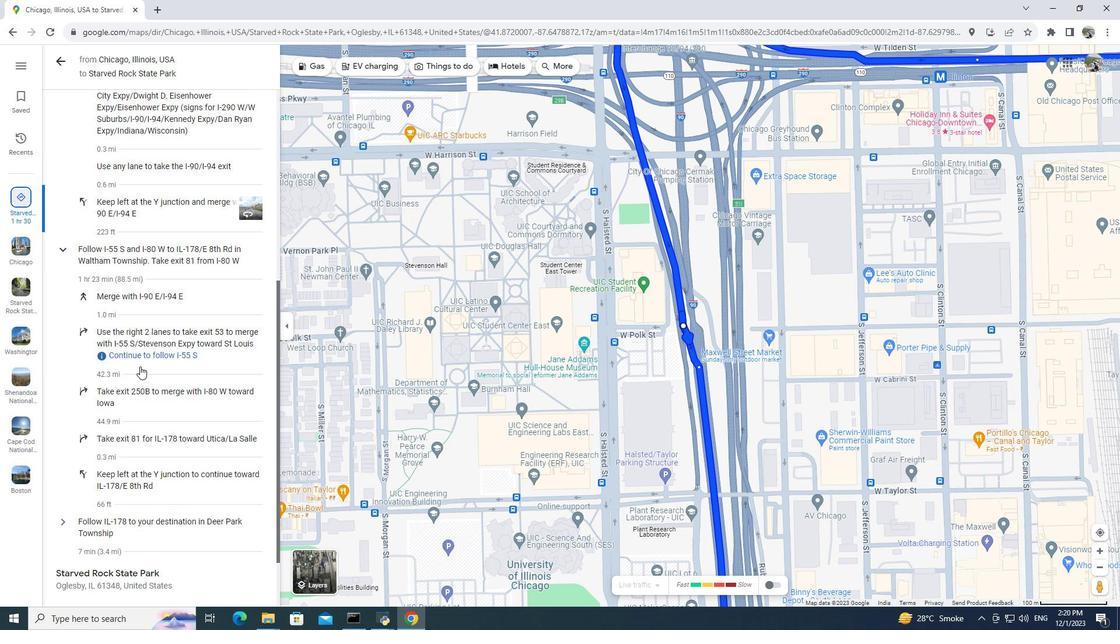 
Action: Mouse scrolled (129, 420) with delta (0, 0)
Screenshot: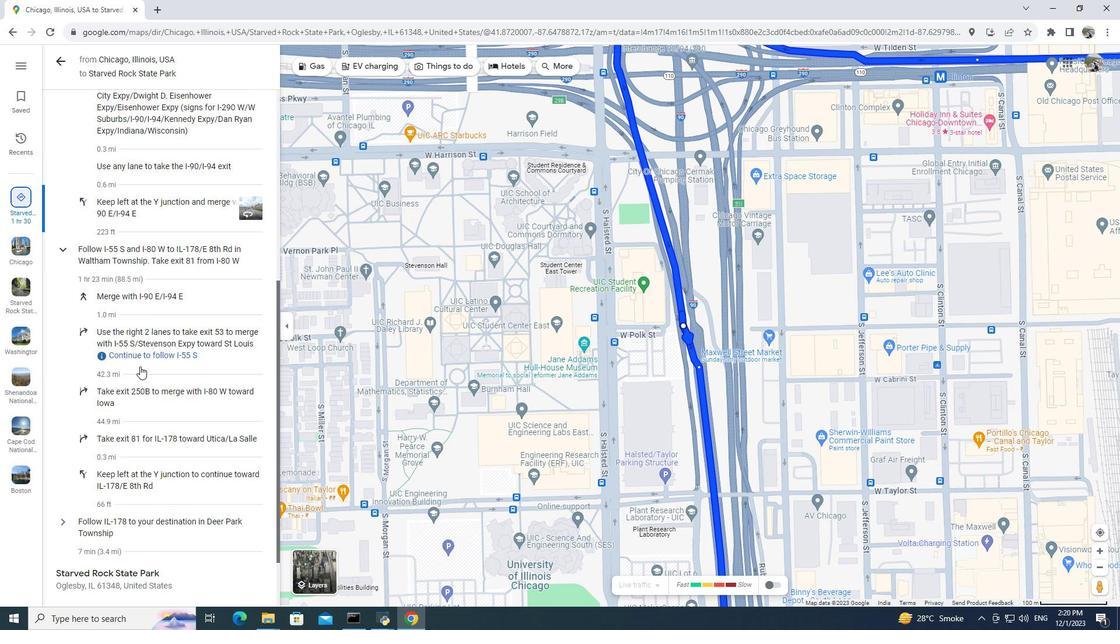 
Action: Mouse scrolled (129, 420) with delta (0, 0)
Screenshot: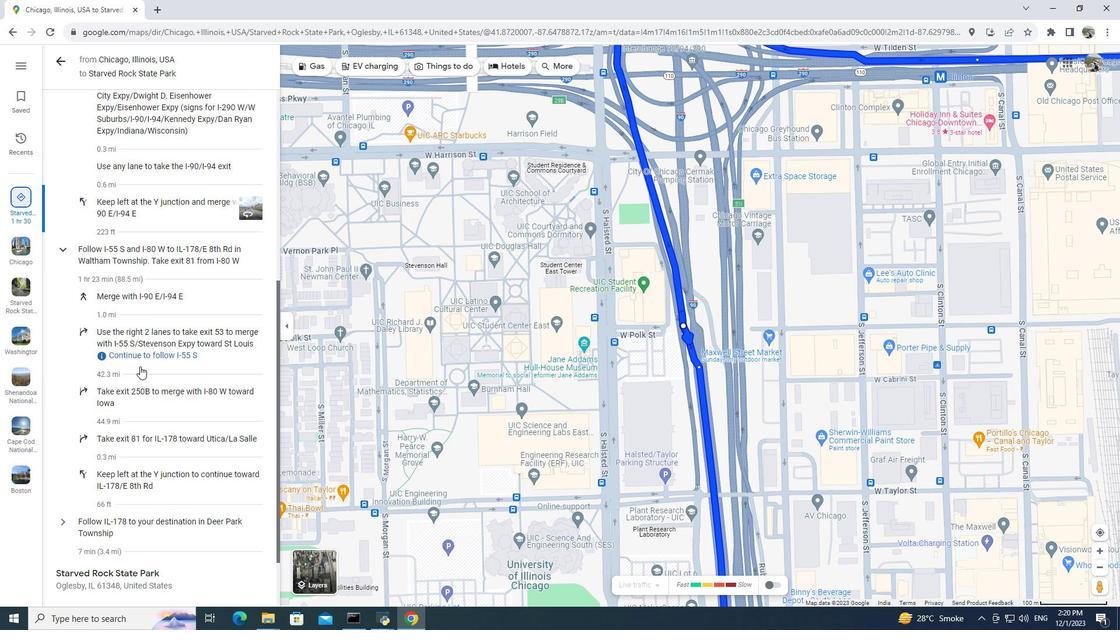 
Action: Mouse scrolled (129, 420) with delta (0, 0)
Screenshot: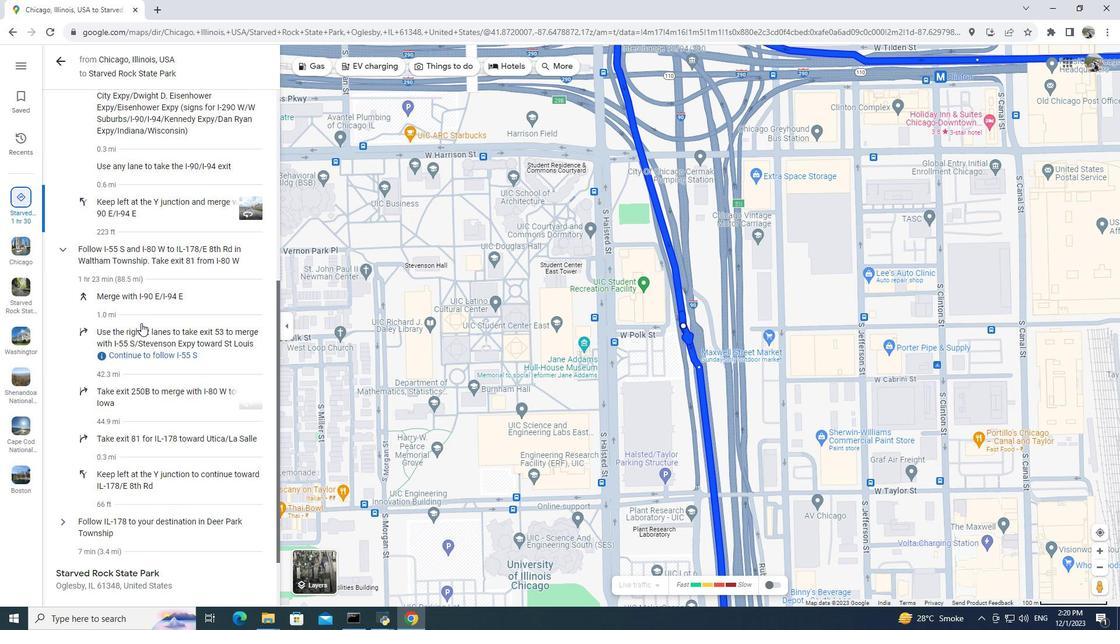 
Action: Mouse moved to (141, 298)
Screenshot: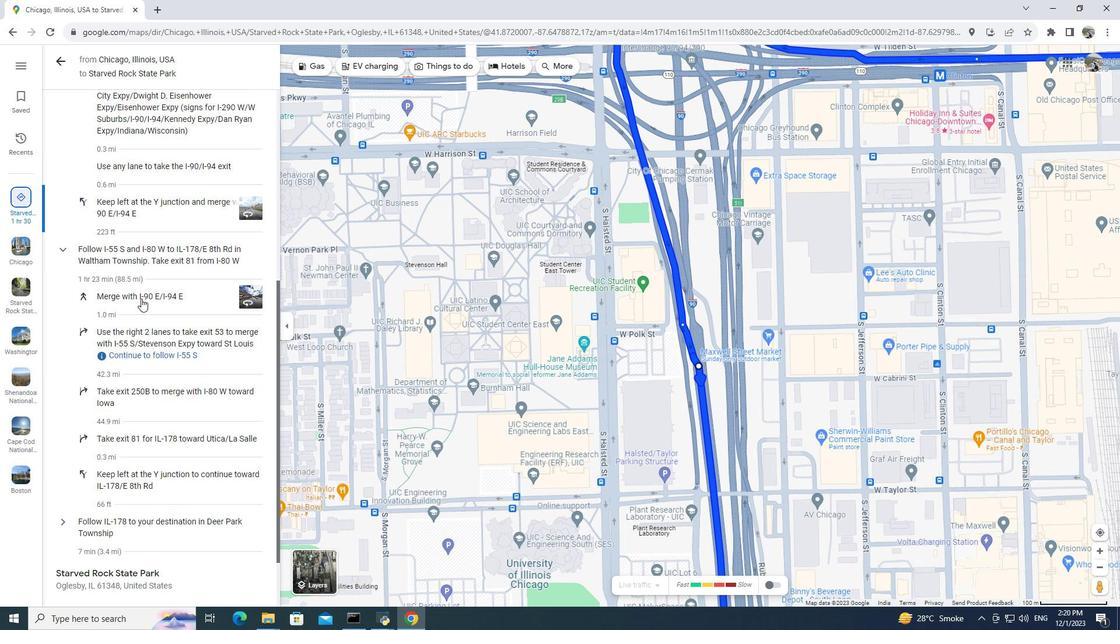 
Action: Mouse pressed left at (141, 298)
Screenshot: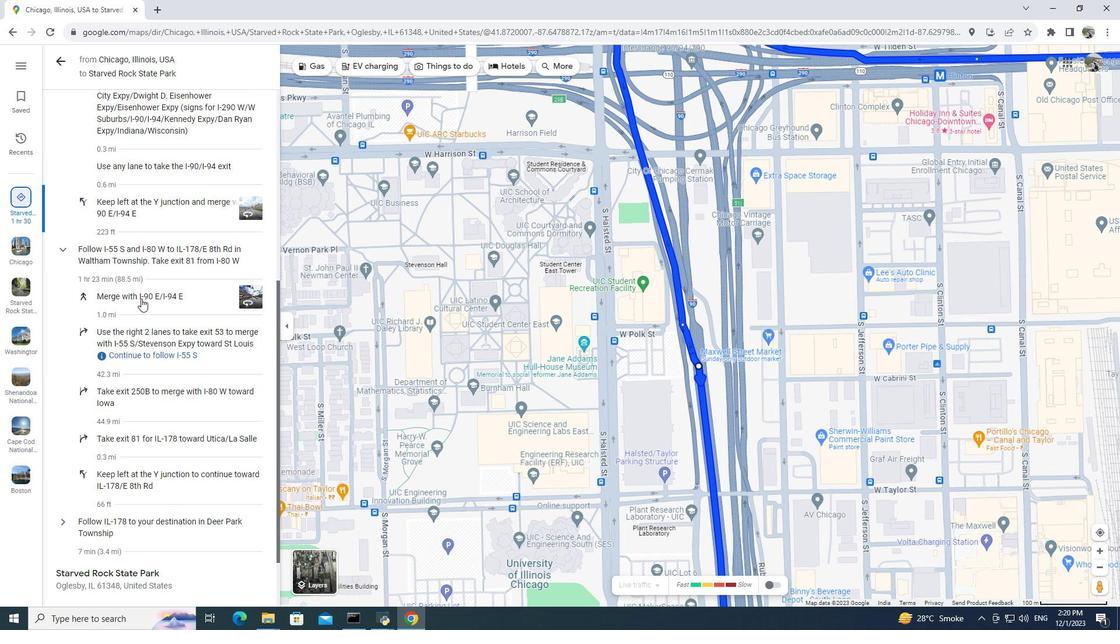 
Action: Mouse moved to (156, 349)
Screenshot: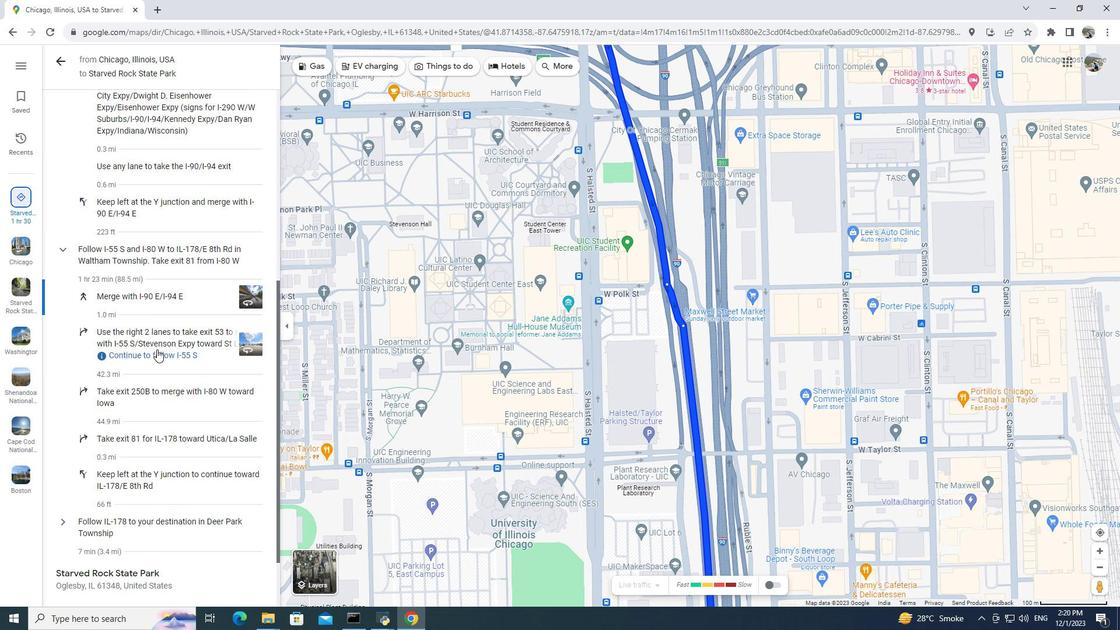 
Action: Mouse pressed left at (156, 349)
Screenshot: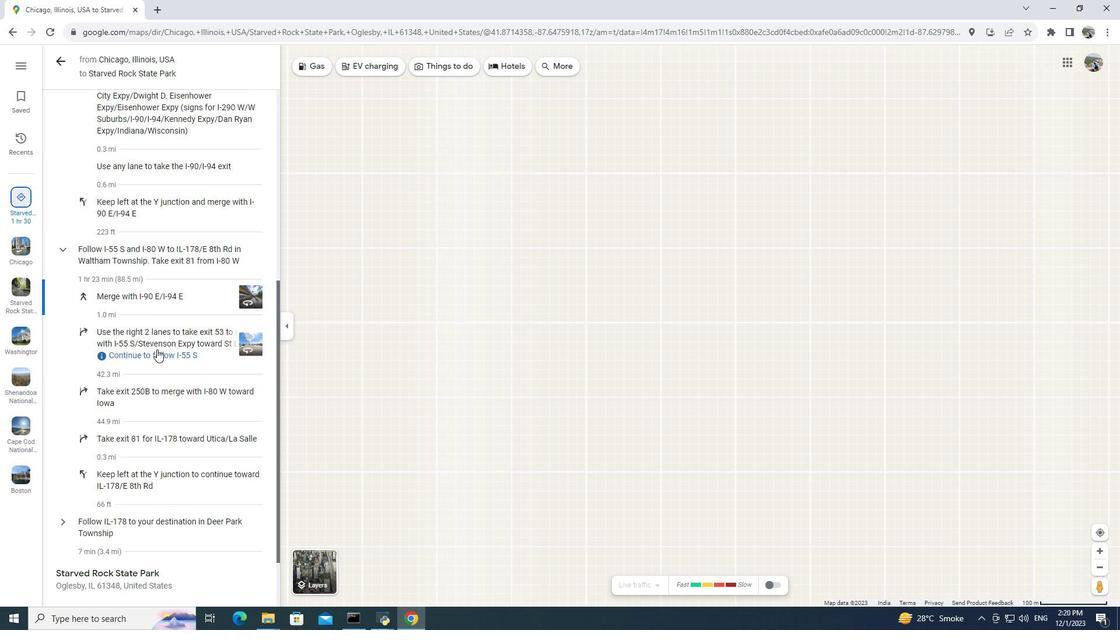 
Action: Mouse moved to (131, 389)
Screenshot: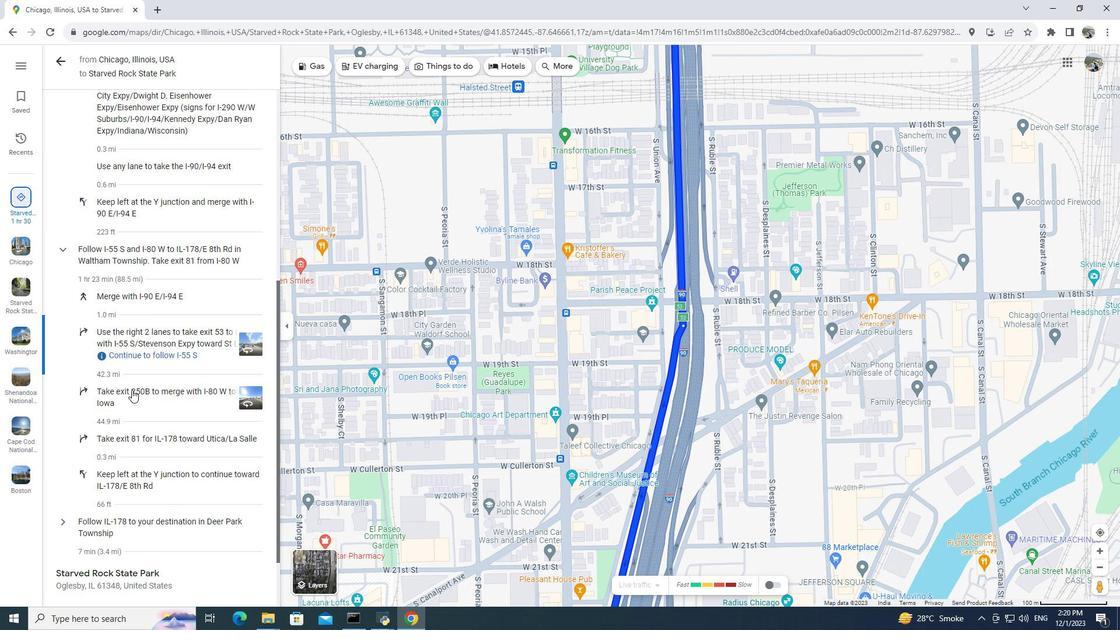
Action: Mouse pressed left at (131, 389)
Screenshot: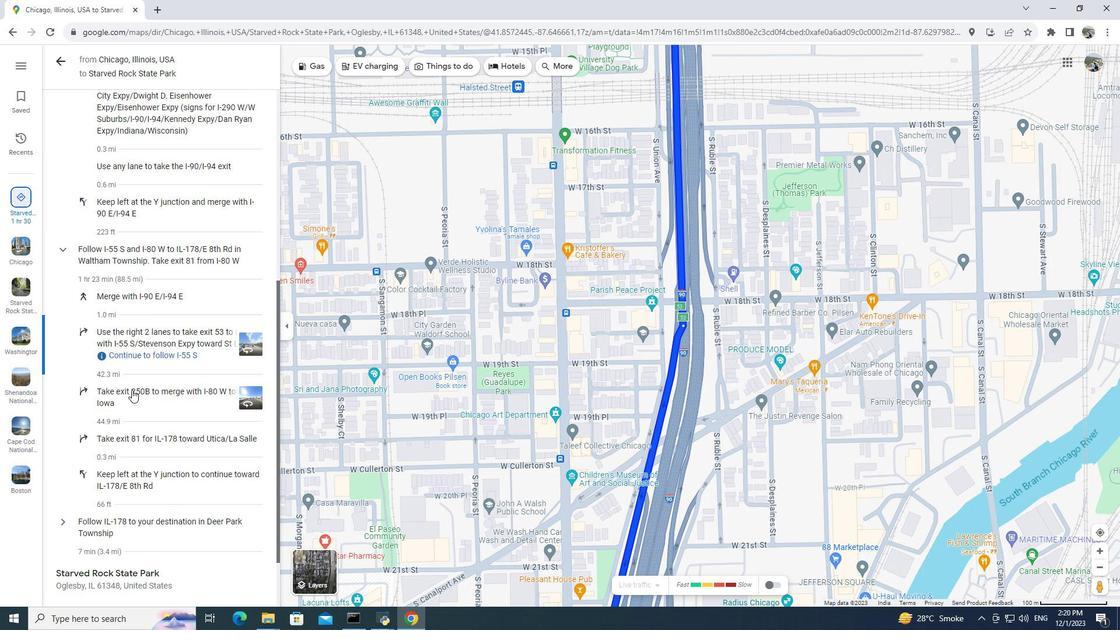 
Action: Mouse moved to (140, 441)
Screenshot: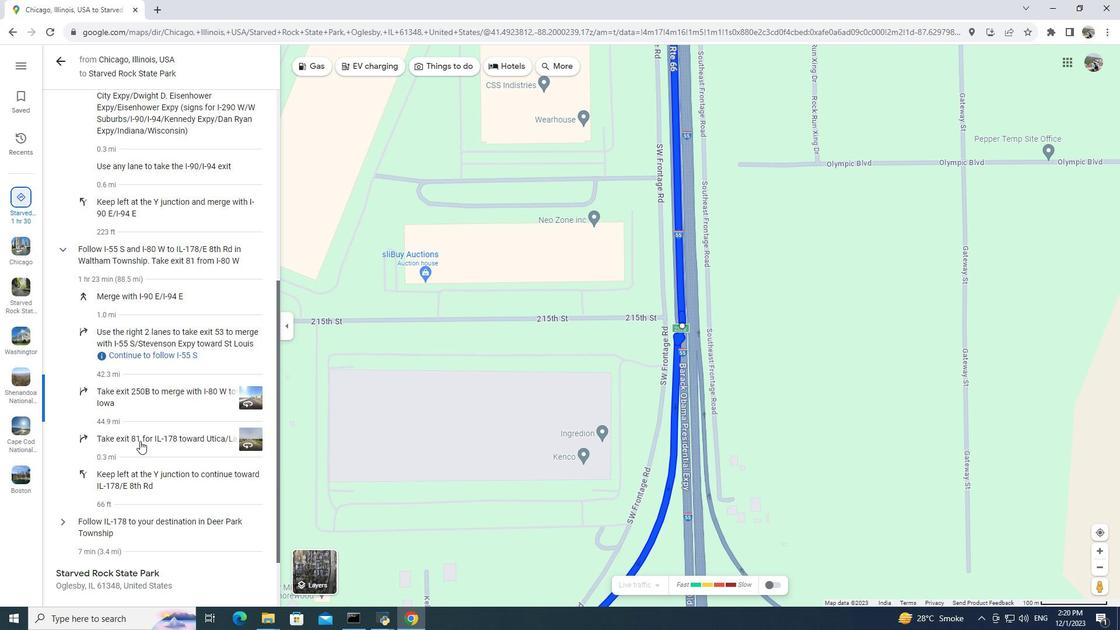 
Action: Mouse pressed left at (140, 441)
Screenshot: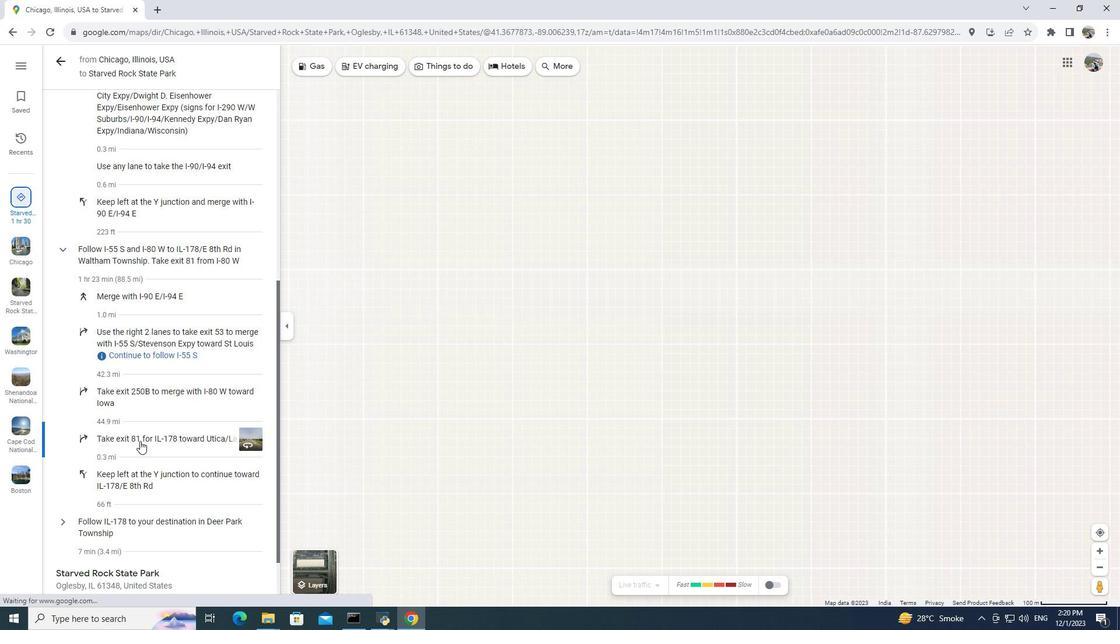 
Action: Mouse scrolled (140, 440) with delta (0, 0)
Screenshot: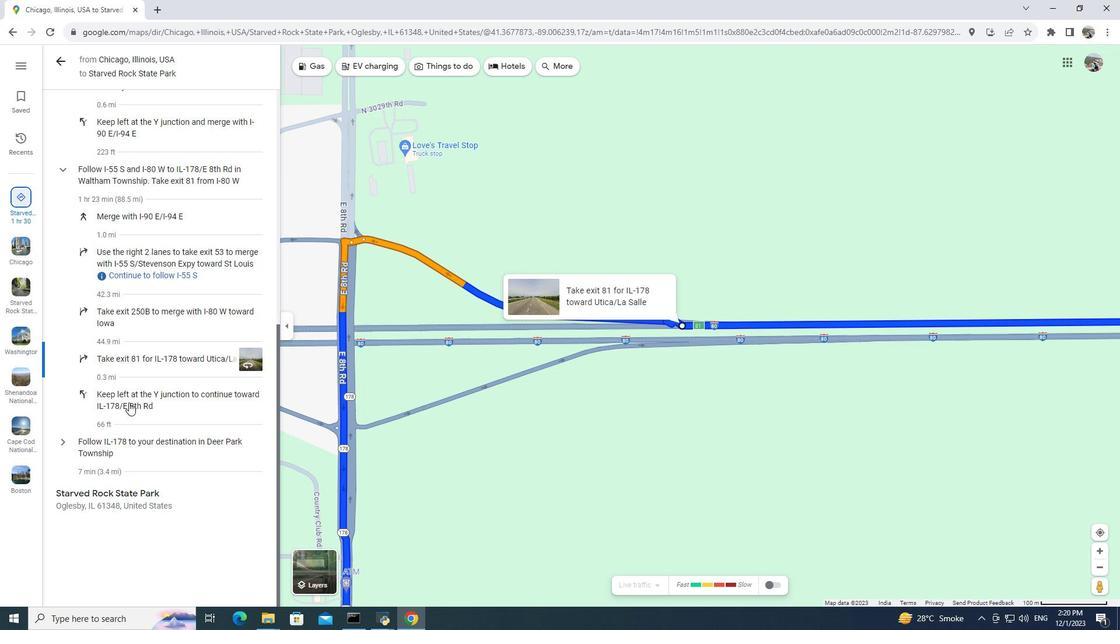 
Action: Mouse scrolled (140, 440) with delta (0, 0)
Screenshot: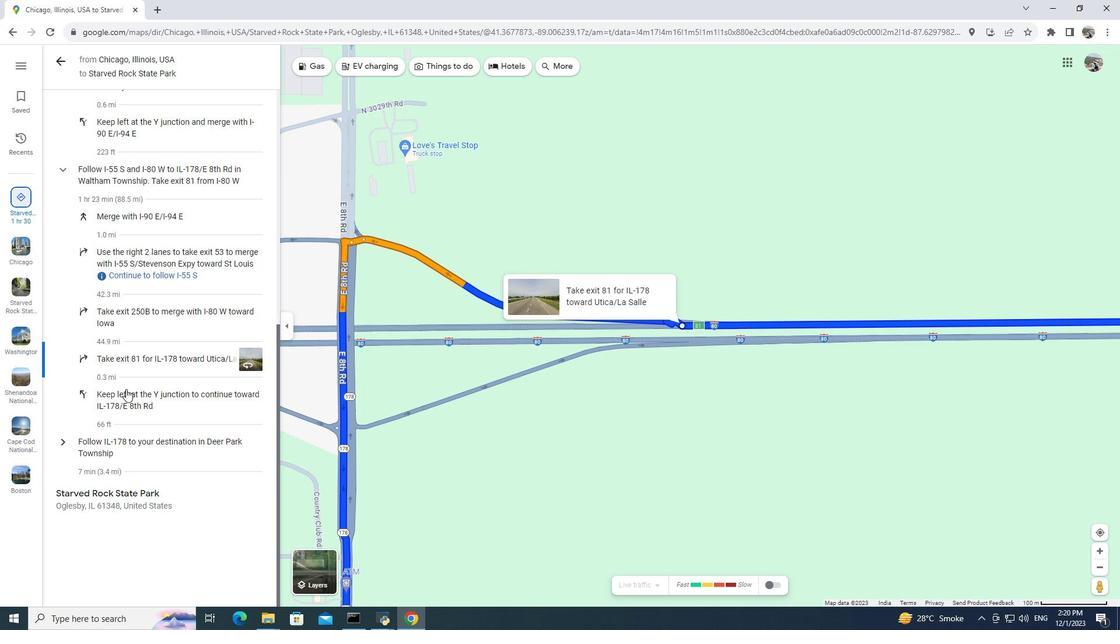 
Action: Mouse scrolled (140, 440) with delta (0, 0)
Screenshot: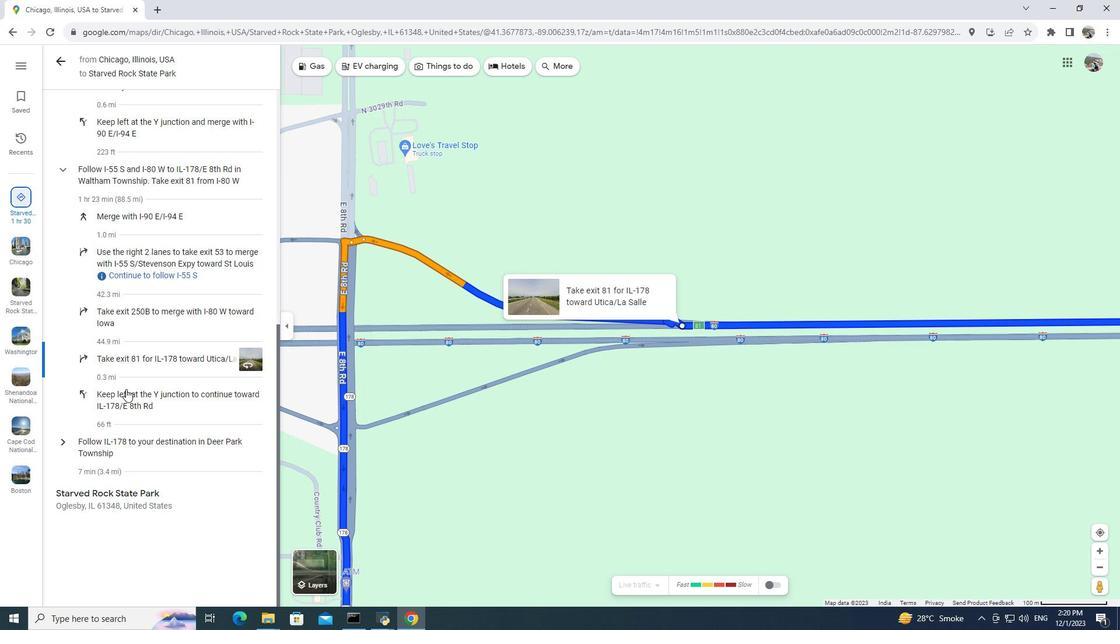 
Action: Mouse moved to (126, 389)
Screenshot: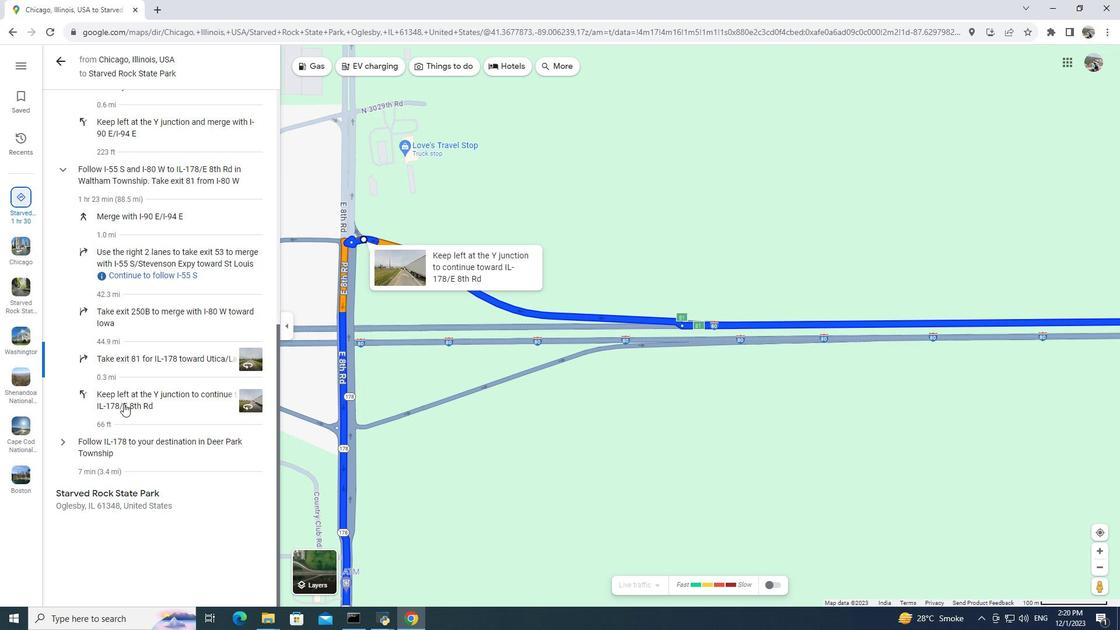 
Action: Mouse pressed left at (126, 389)
Screenshot: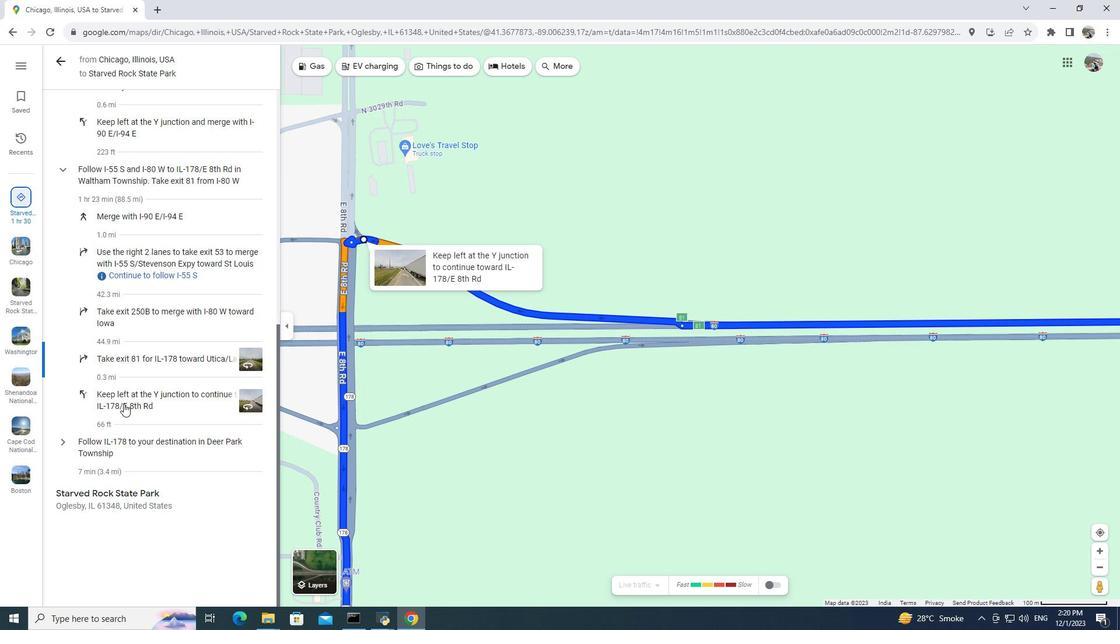 
Action: Mouse moved to (118, 446)
Screenshot: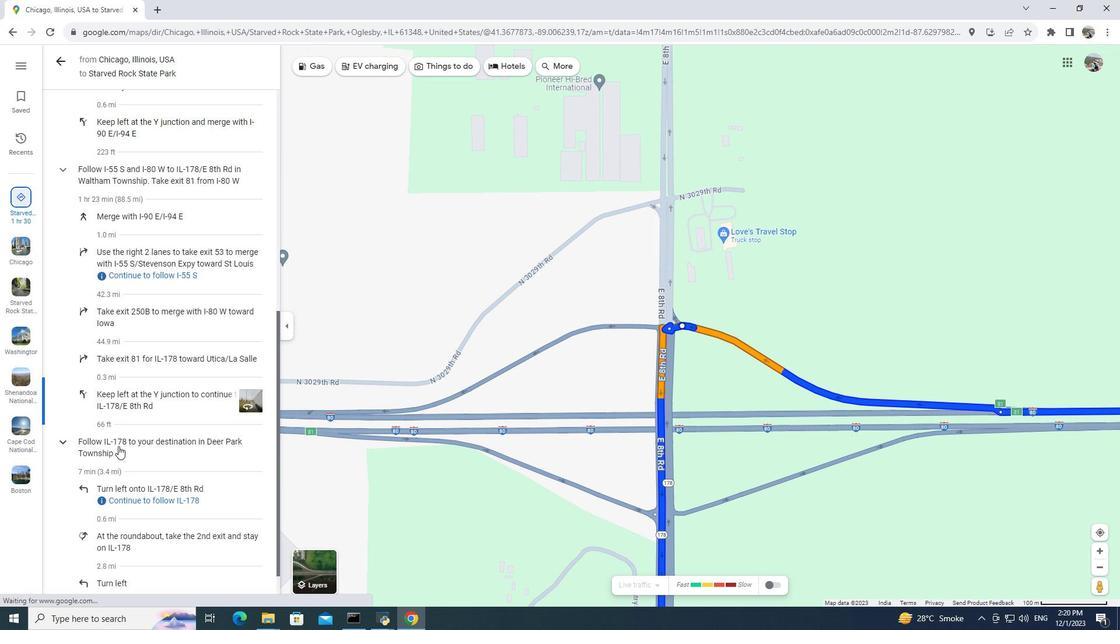 
Action: Mouse pressed left at (118, 446)
Screenshot: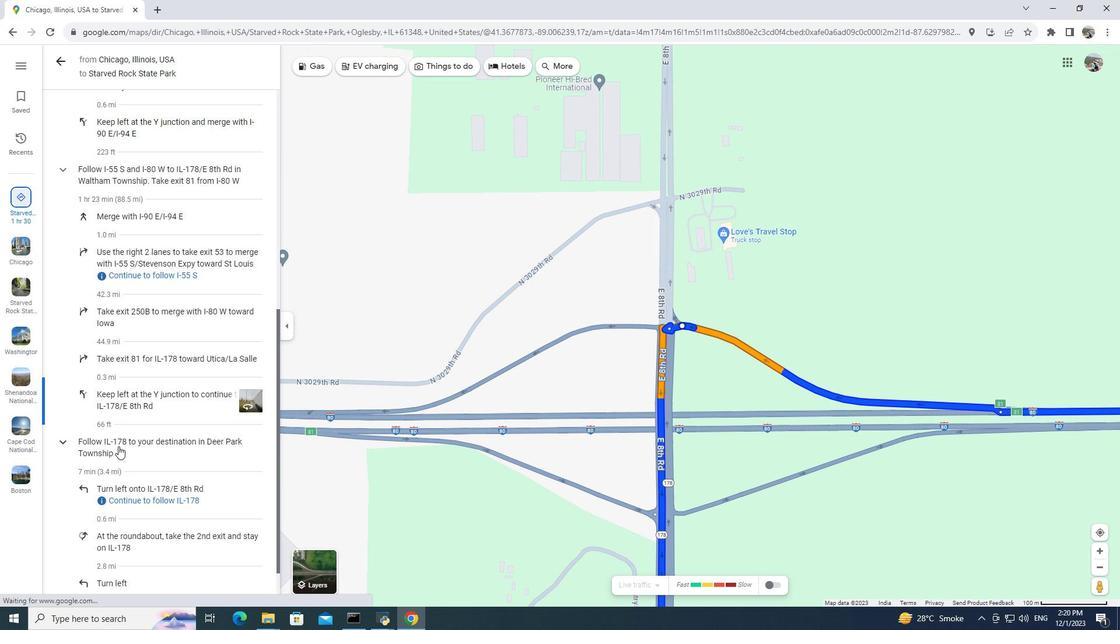 
Action: Mouse moved to (113, 481)
Screenshot: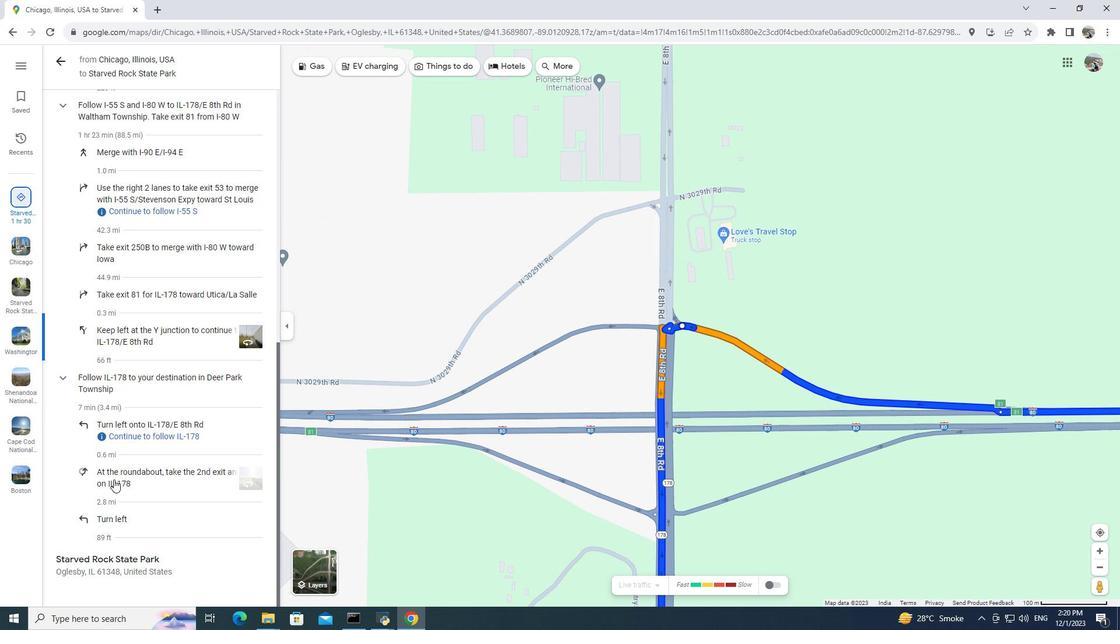 
Action: Mouse scrolled (113, 481) with delta (0, 0)
Screenshot: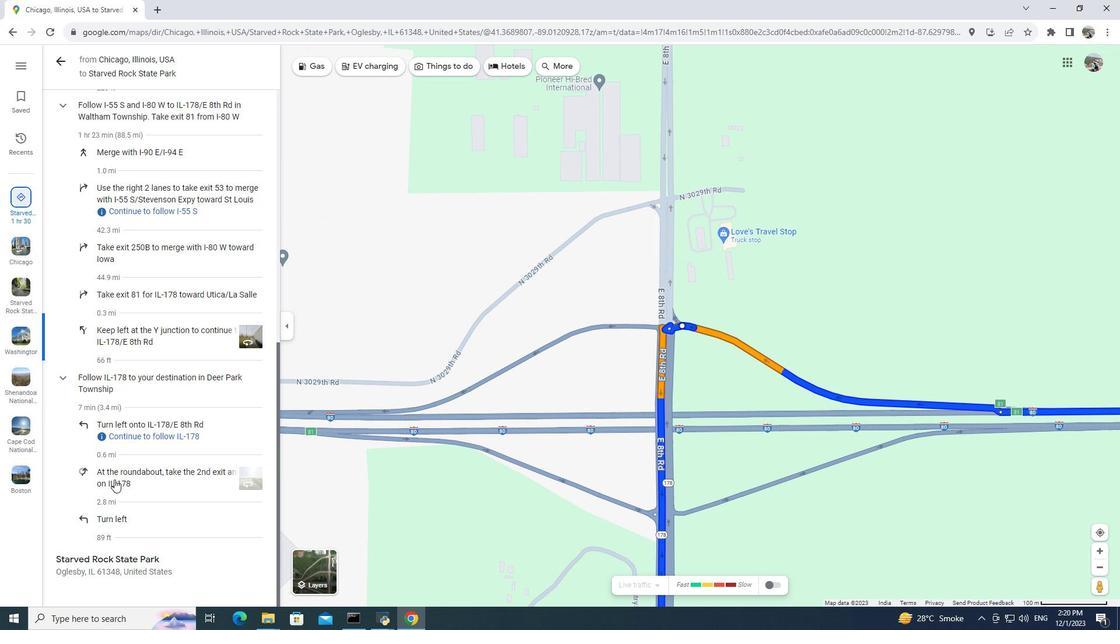
Action: Mouse scrolled (113, 481) with delta (0, 0)
Screenshot: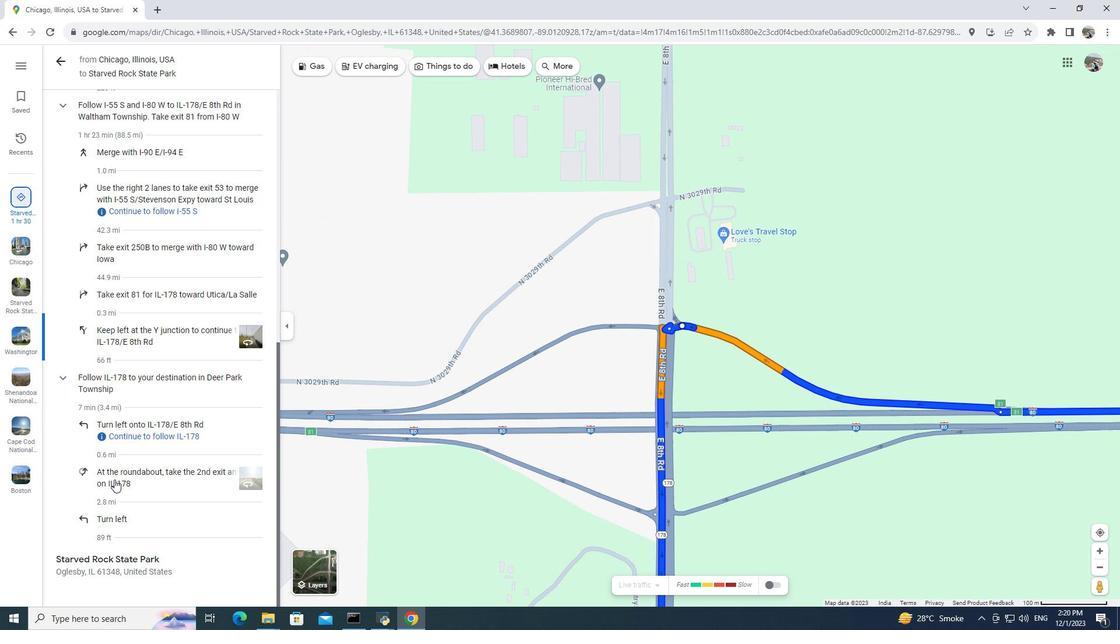 
Action: Mouse scrolled (113, 481) with delta (0, 0)
Screenshot: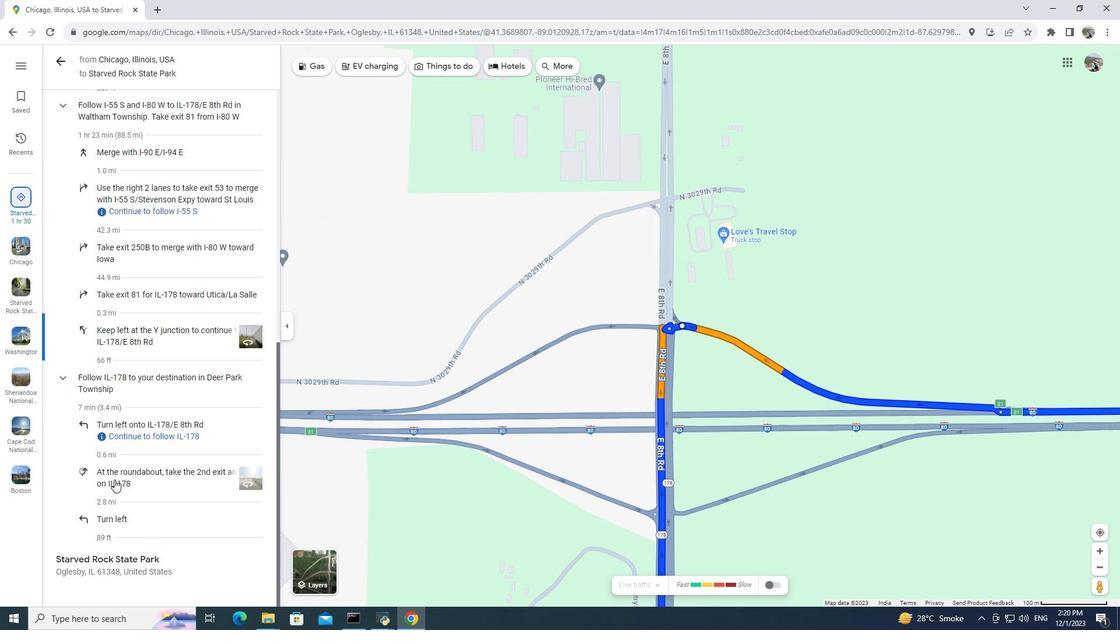 
Action: Mouse moved to (114, 479)
Screenshot: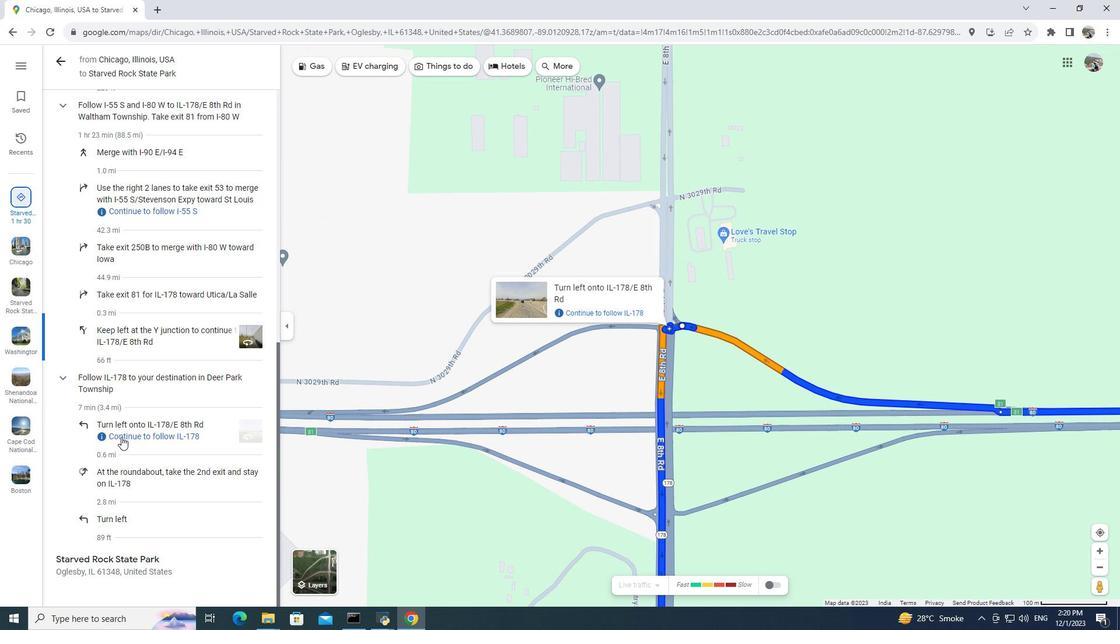 
Action: Mouse scrolled (114, 479) with delta (0, 0)
Screenshot: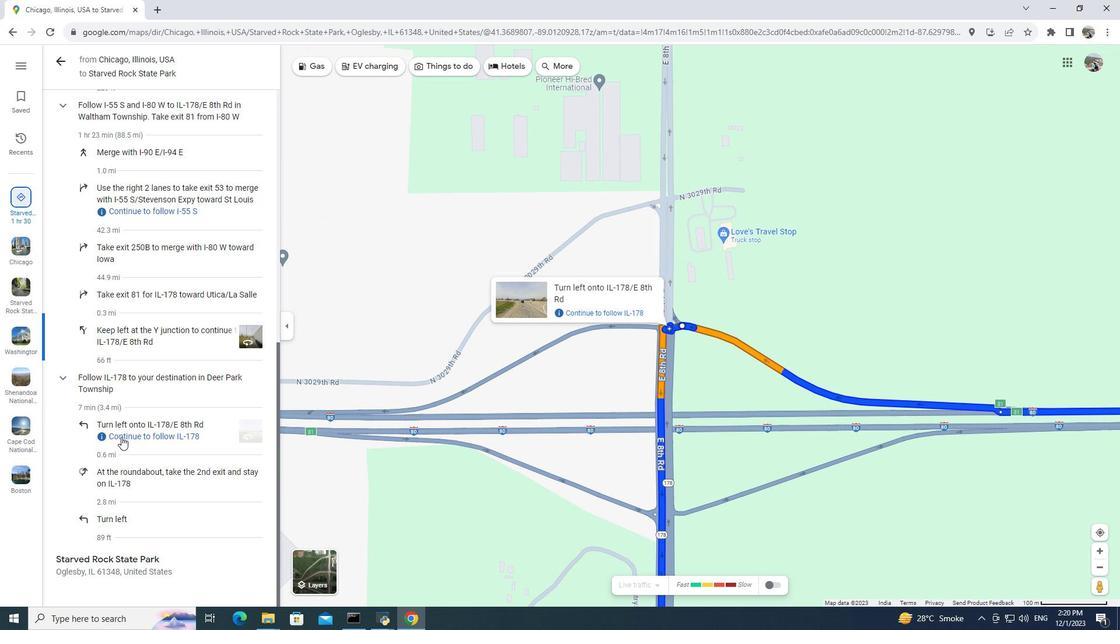 
Action: Mouse scrolled (114, 479) with delta (0, 0)
Screenshot: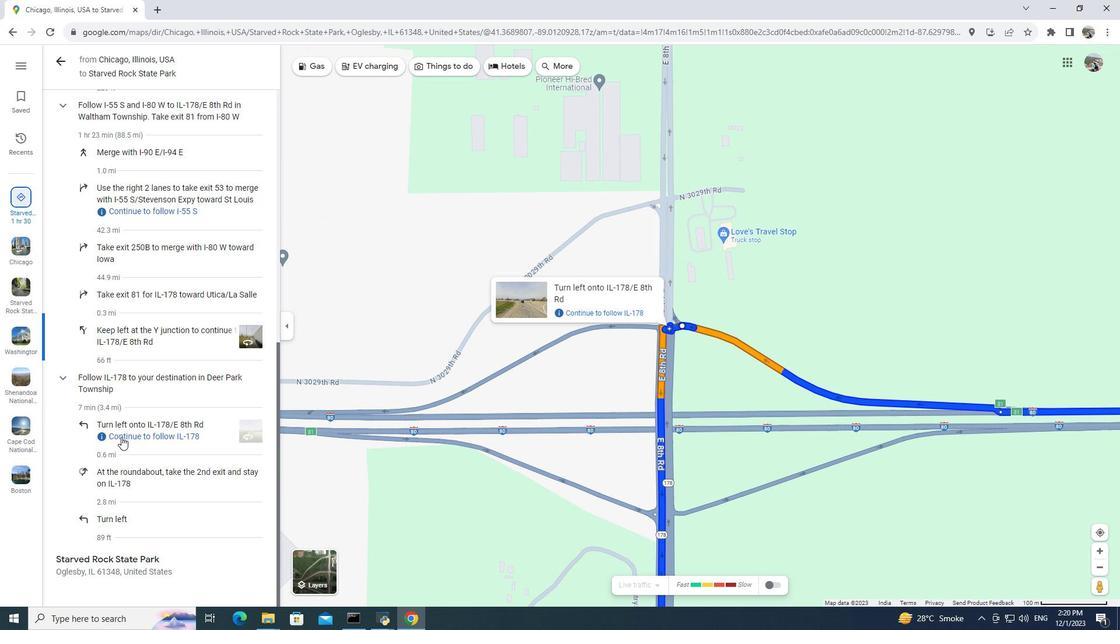 
Action: Mouse moved to (121, 436)
Screenshot: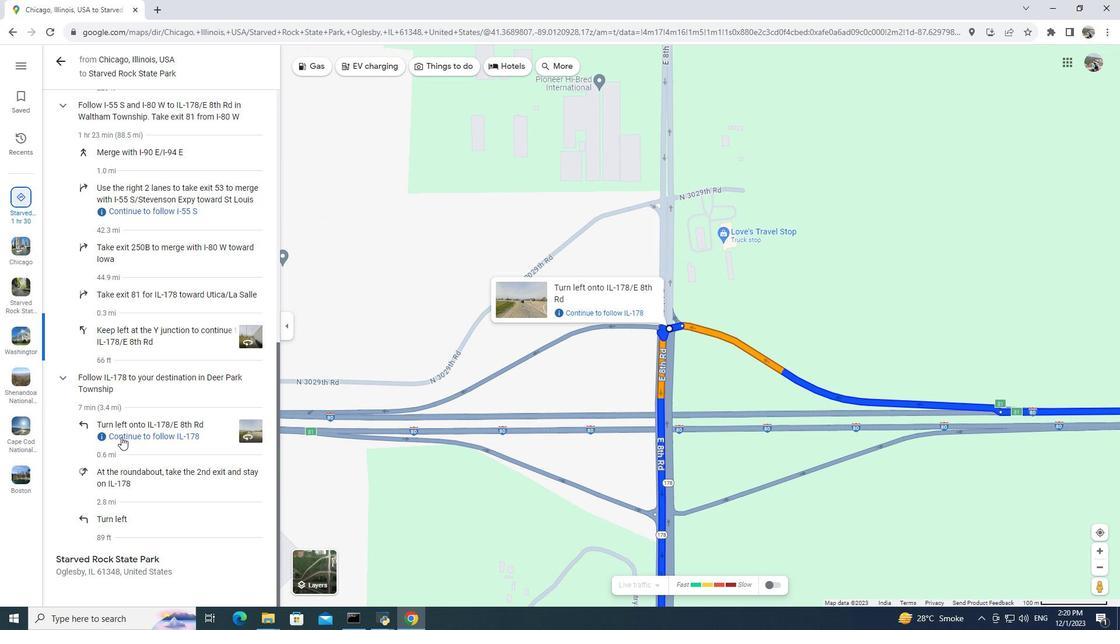 
Action: Mouse pressed left at (121, 436)
Screenshot: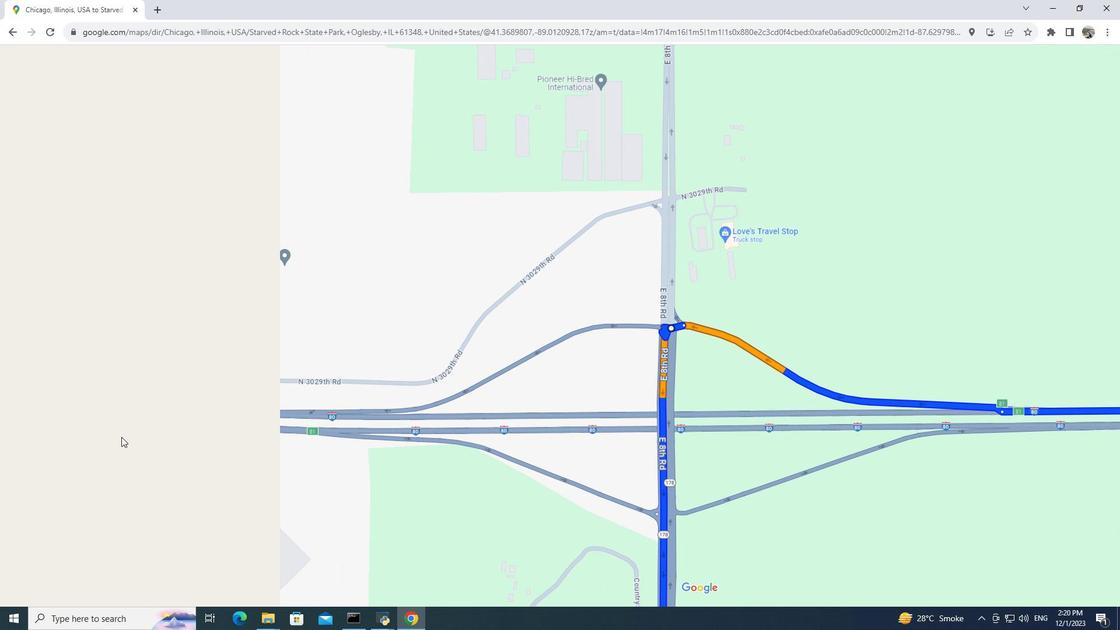 
Action: Mouse moved to (133, 470)
Screenshot: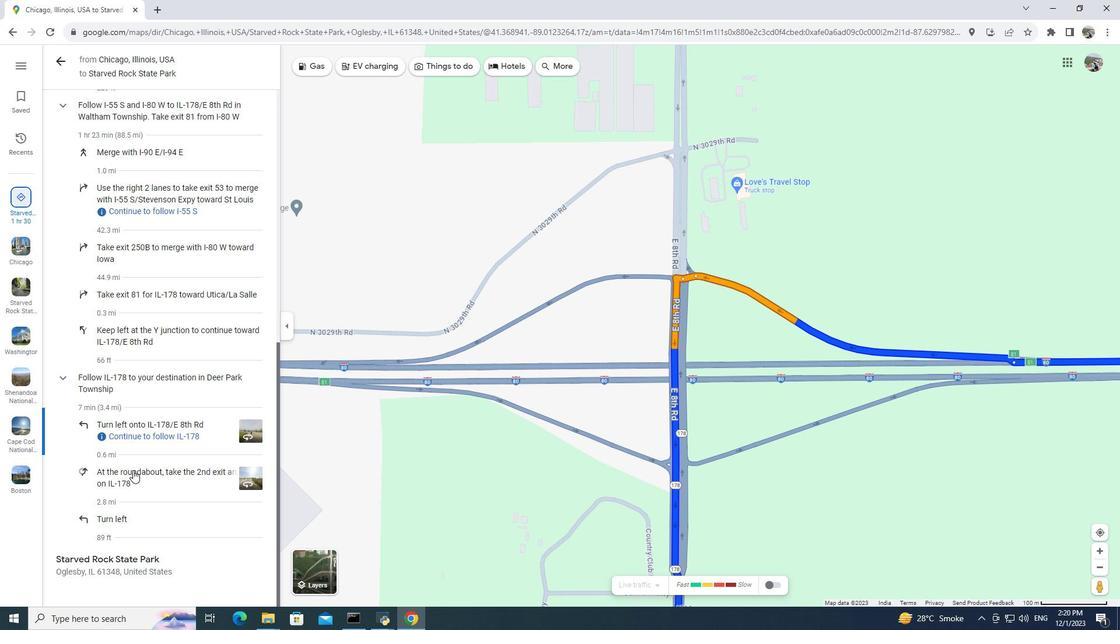 
Action: Mouse pressed left at (133, 470)
Screenshot: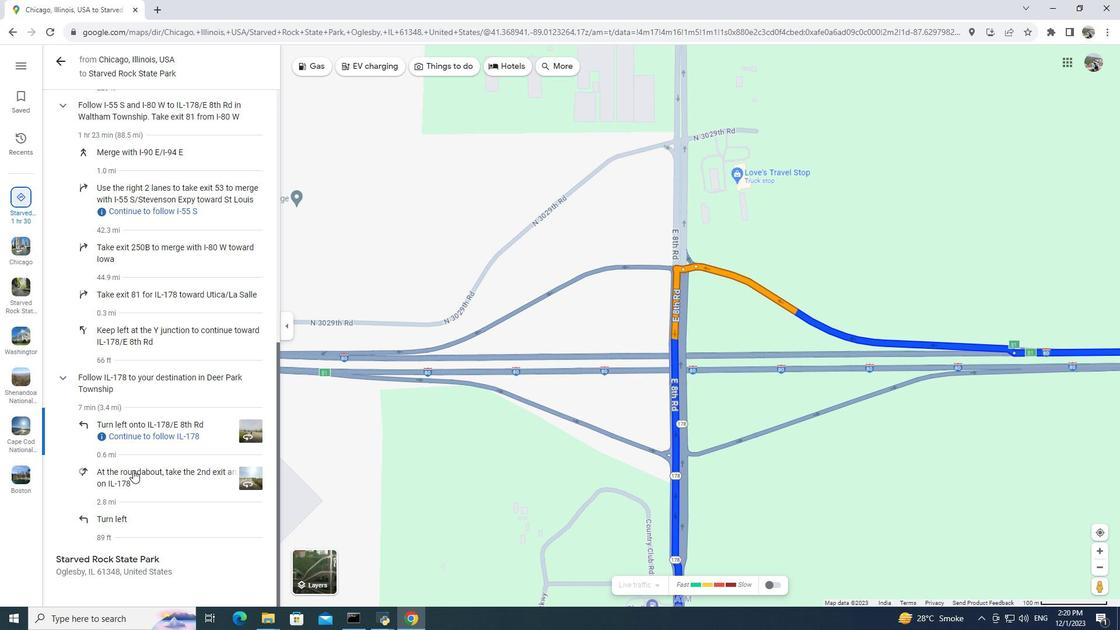 
Action: Mouse moved to (134, 487)
Screenshot: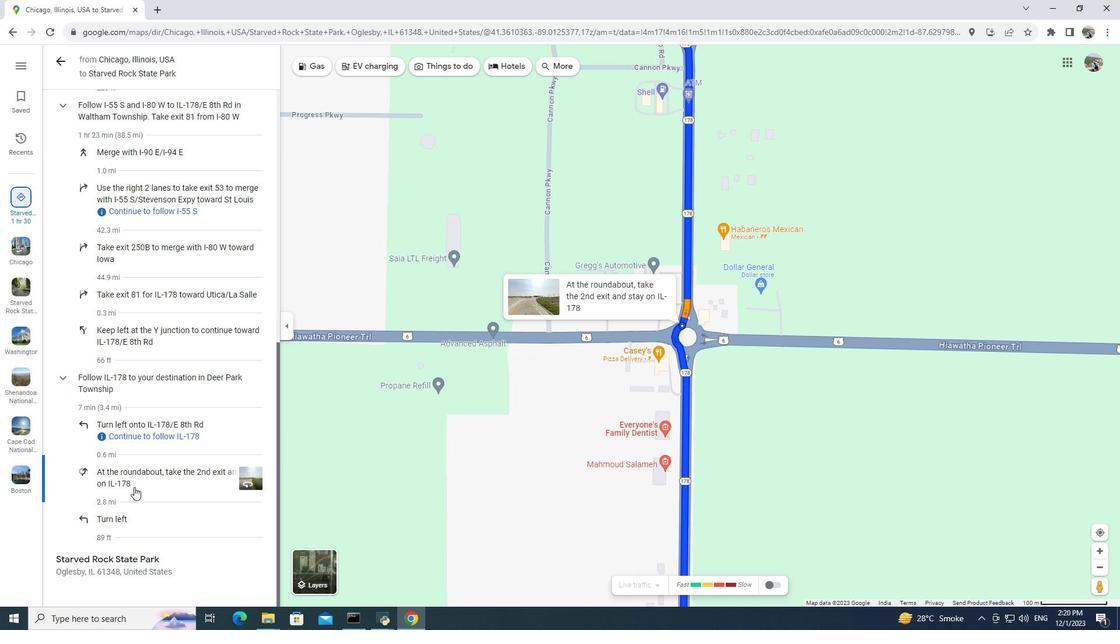
Action: Mouse pressed left at (134, 487)
Screenshot: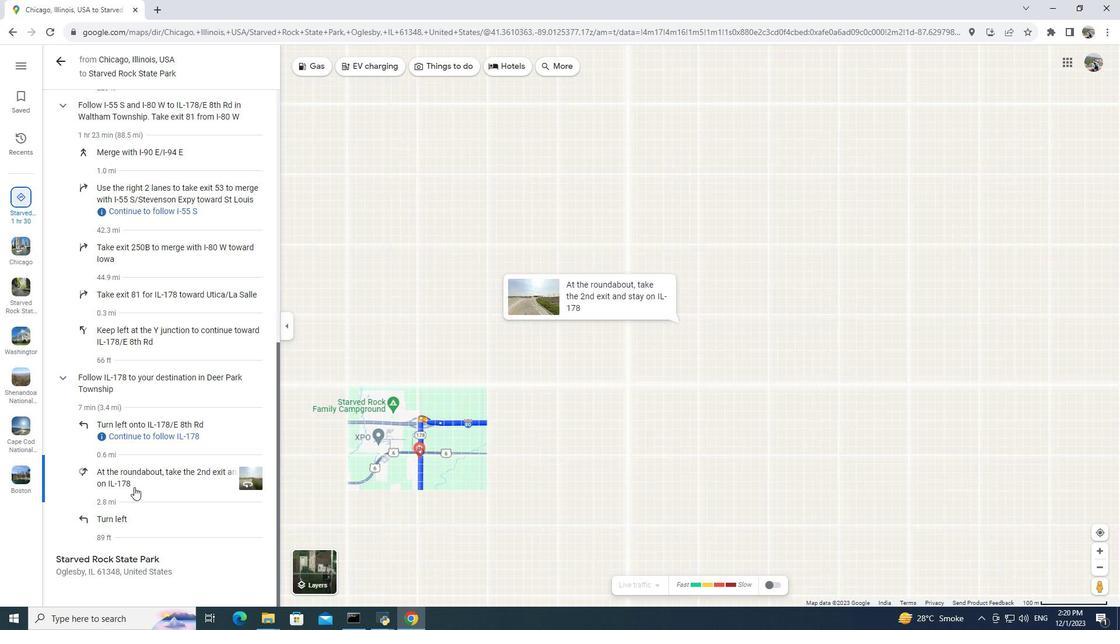 
Action: Mouse moved to (133, 515)
Screenshot: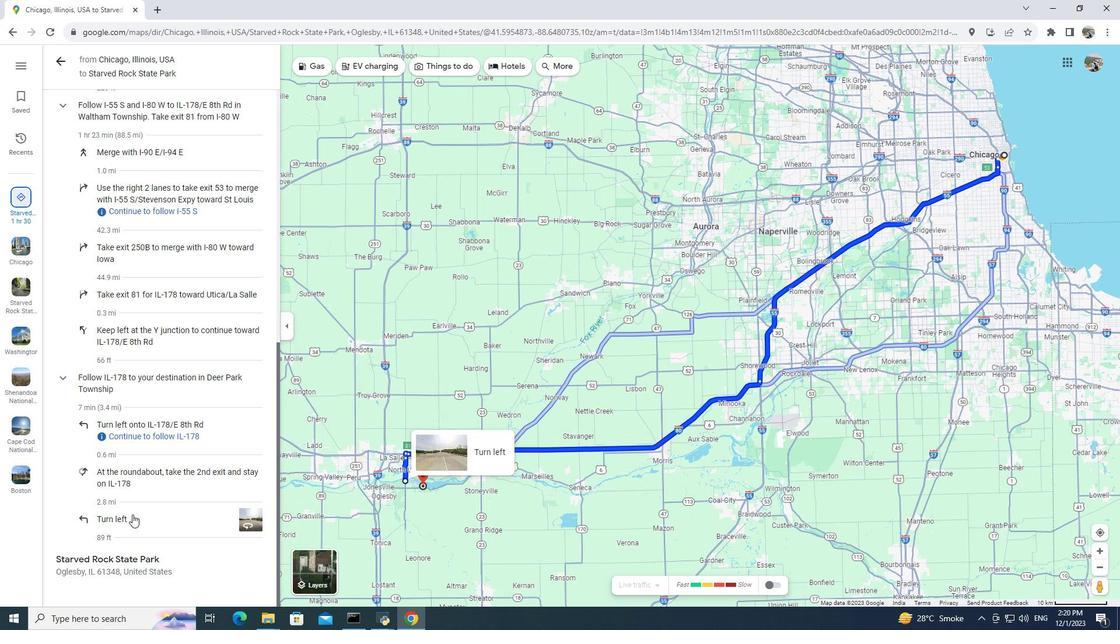 
Action: Mouse pressed left at (133, 515)
Screenshot: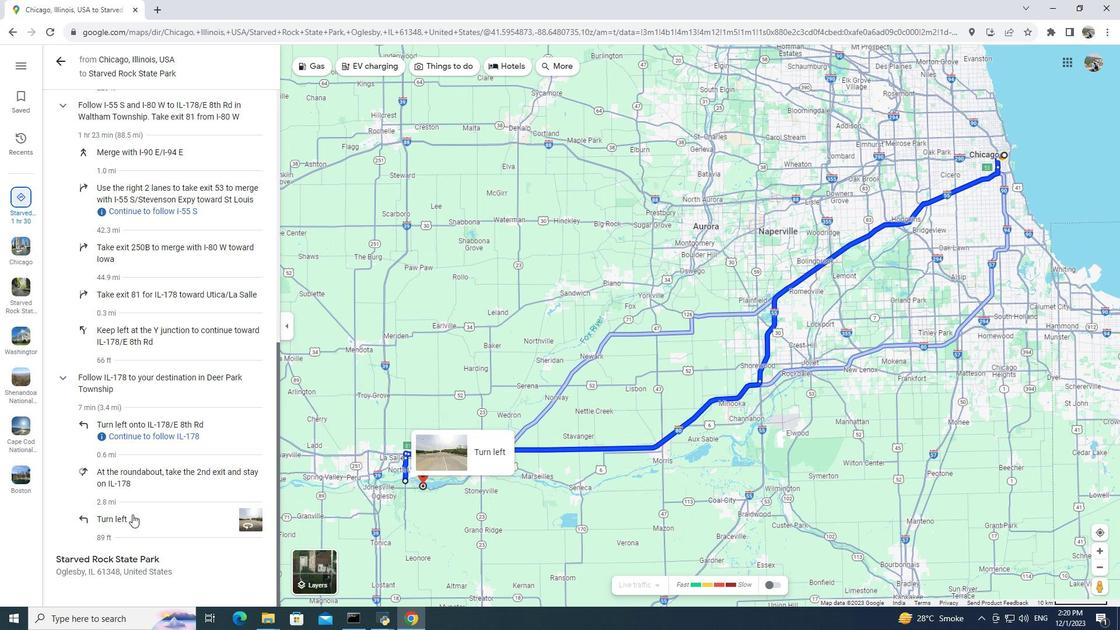 
Action: Mouse moved to (133, 511)
Screenshot: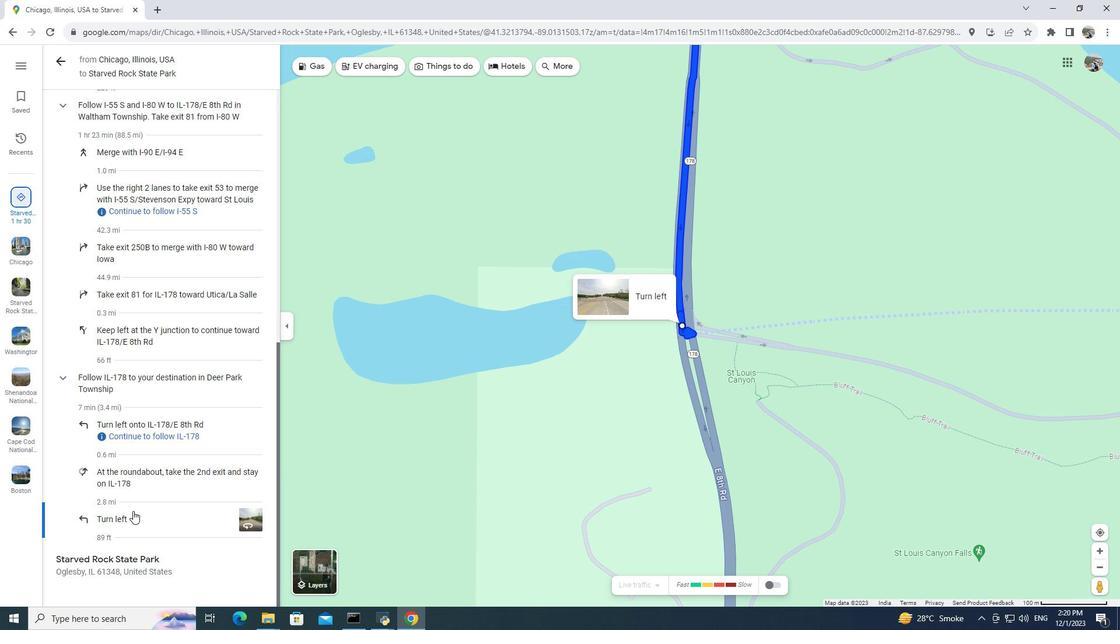 
Action: Mouse scrolled (133, 510) with delta (0, 0)
Screenshot: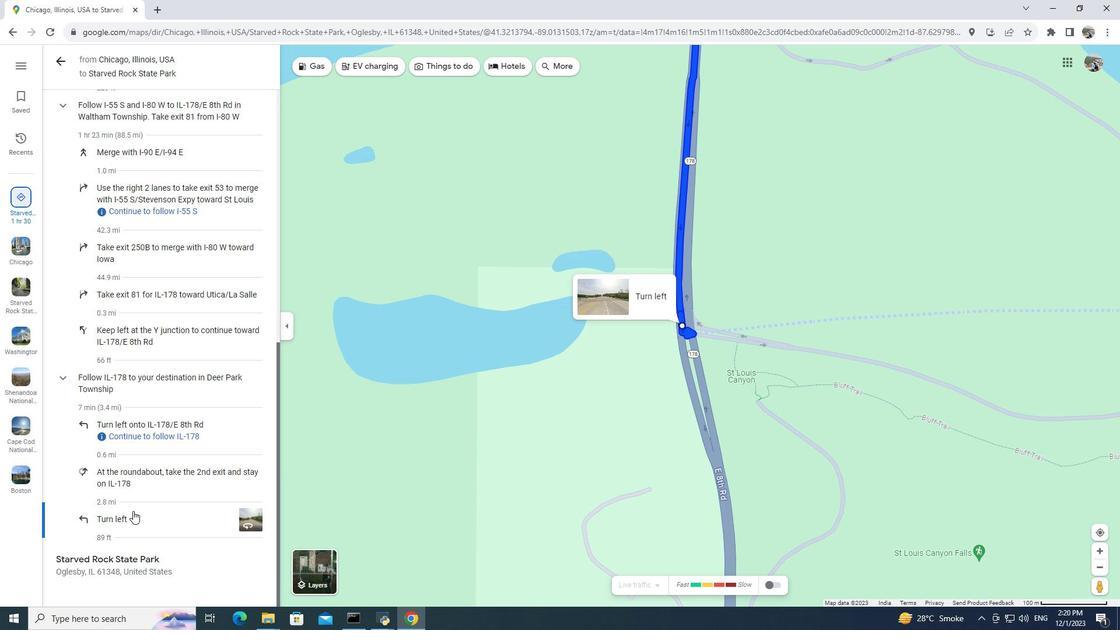 
Action: Mouse scrolled (133, 510) with delta (0, 0)
Screenshot: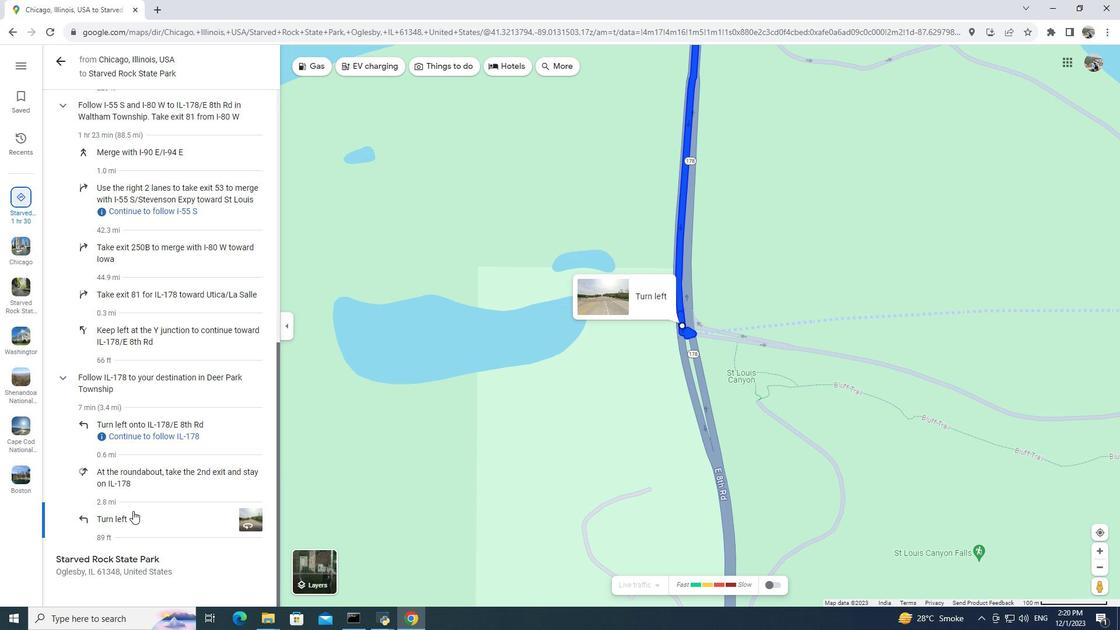 
Action: Mouse scrolled (133, 510) with delta (0, 0)
Screenshot: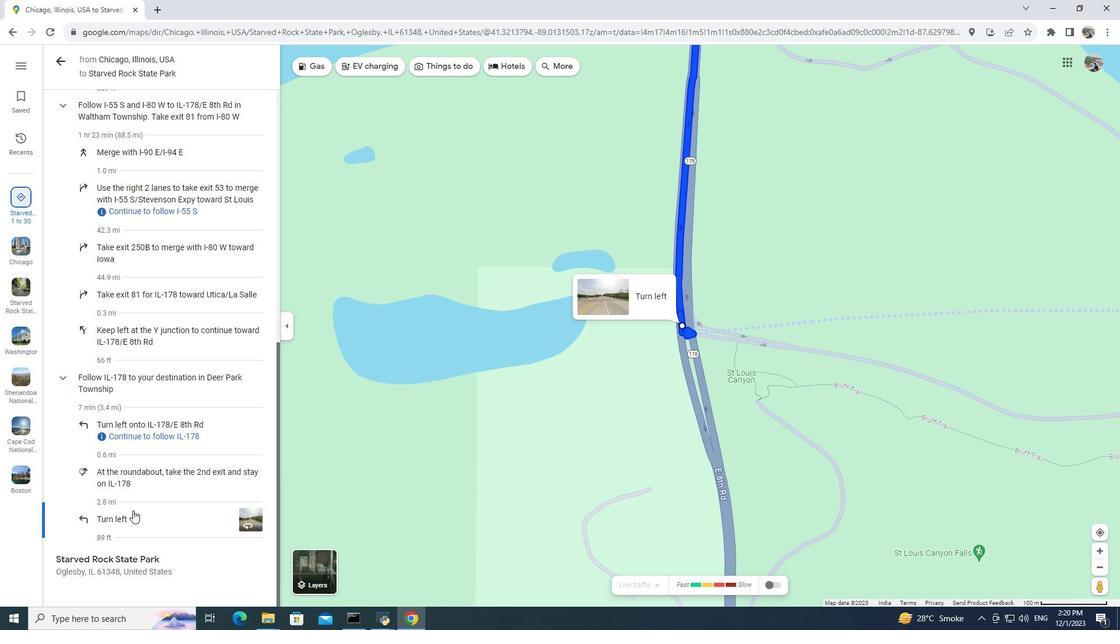 
Action: Mouse moved to (134, 502)
Screenshot: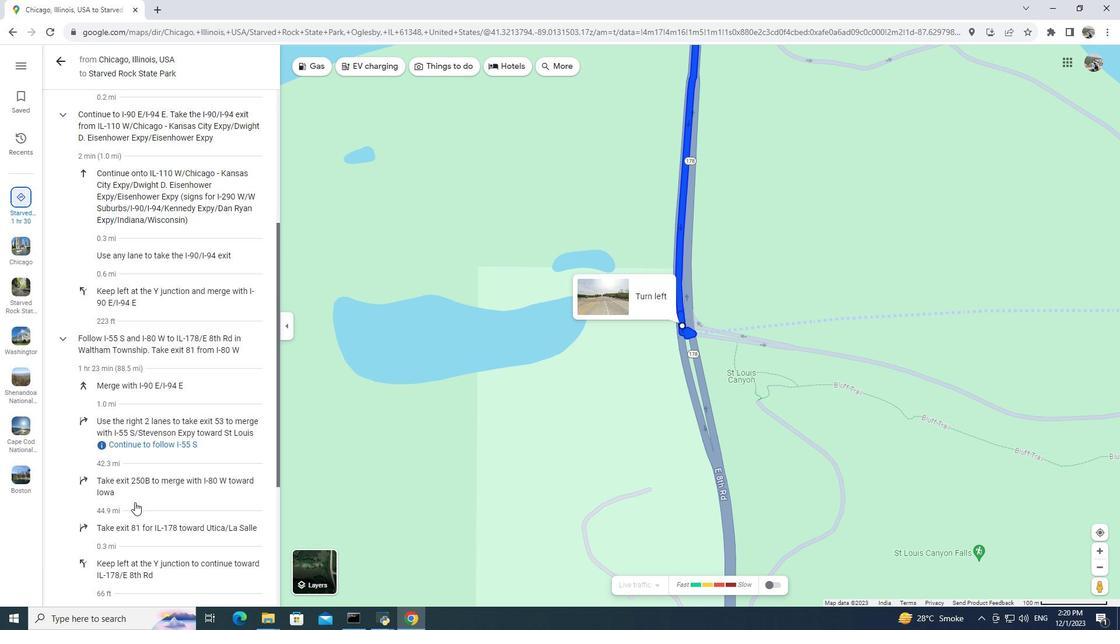 
Action: Mouse scrolled (134, 502) with delta (0, 0)
Screenshot: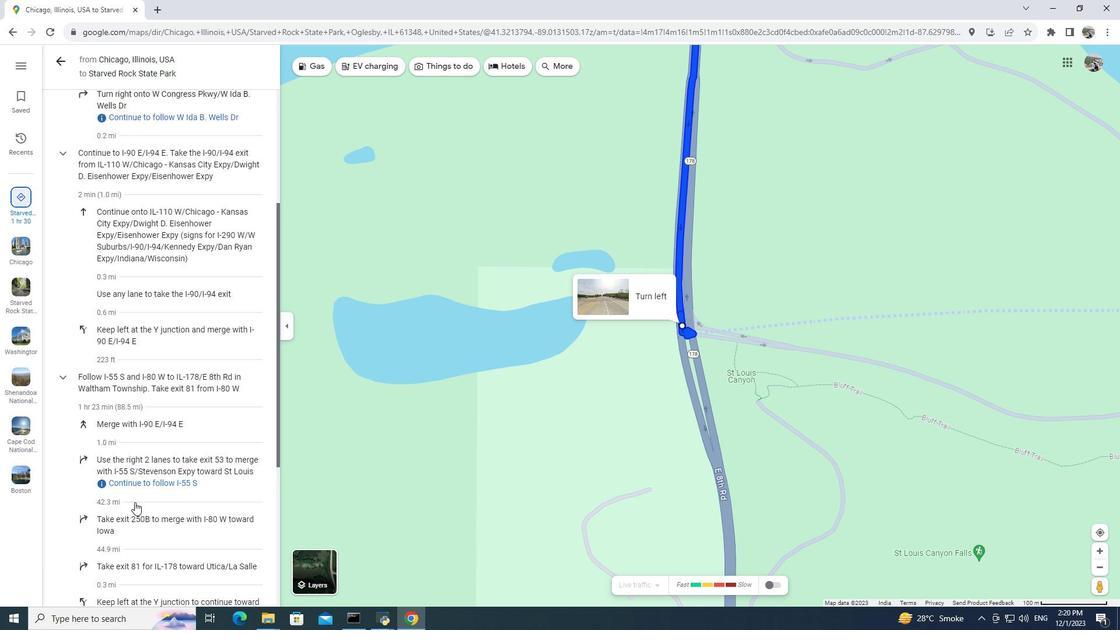 
Action: Mouse scrolled (134, 502) with delta (0, 0)
Screenshot: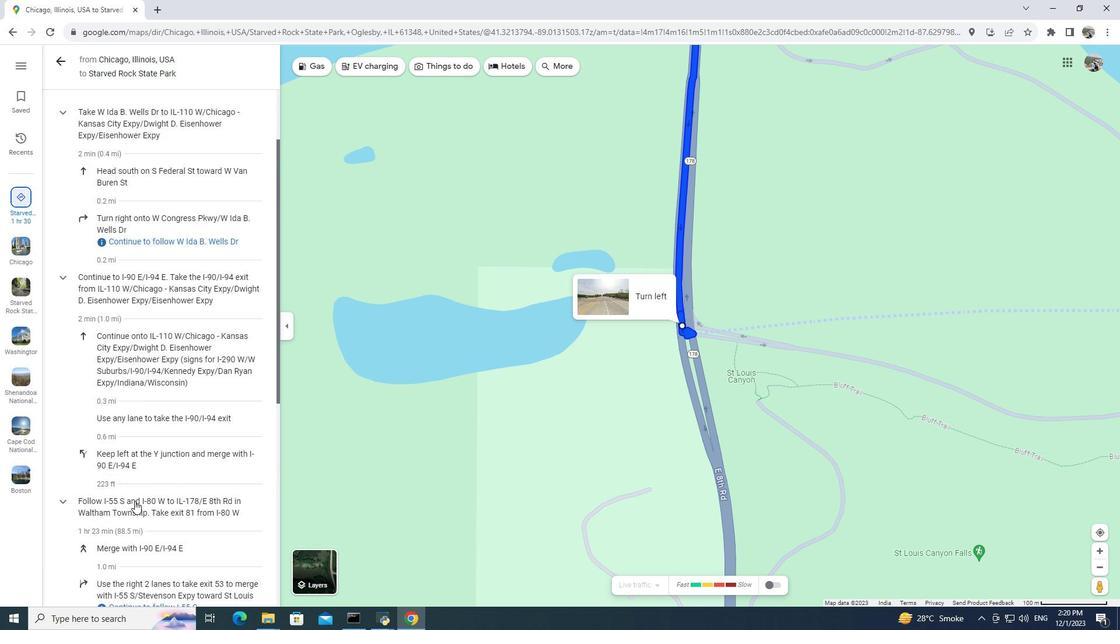 
Action: Mouse scrolled (134, 502) with delta (0, 0)
Screenshot: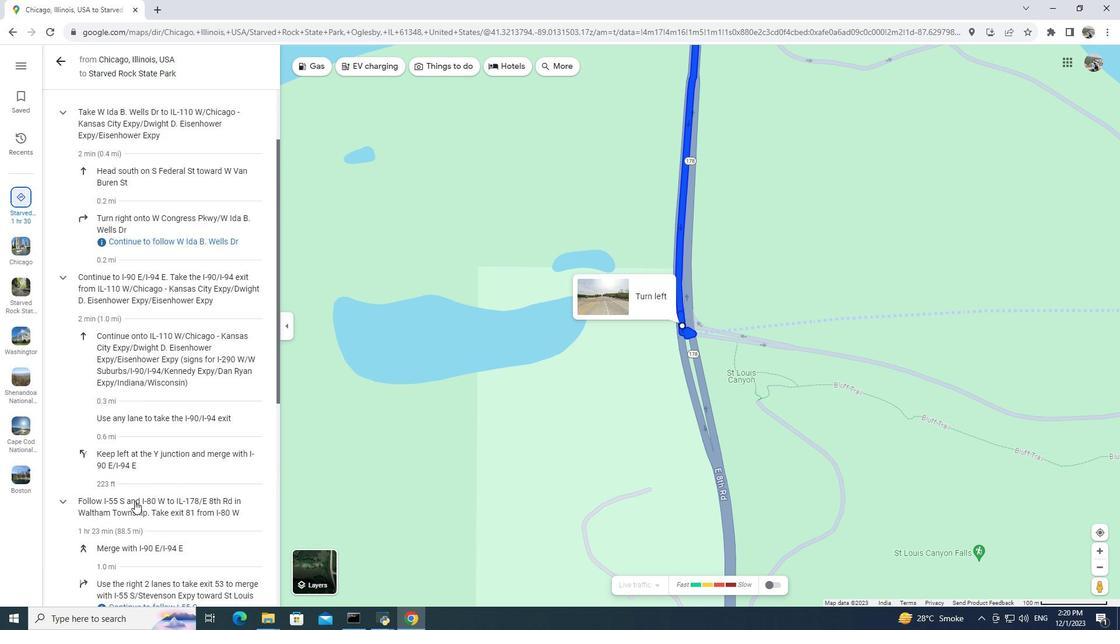 
Action: Mouse scrolled (134, 502) with delta (0, 0)
Screenshot: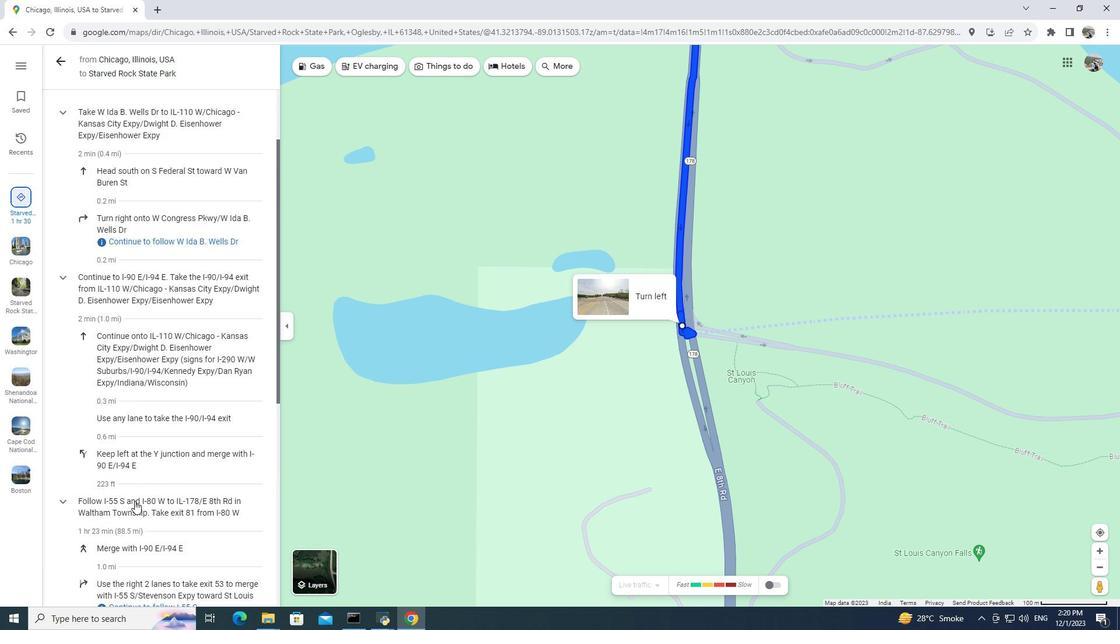 
Action: Mouse scrolled (134, 502) with delta (0, 0)
Screenshot: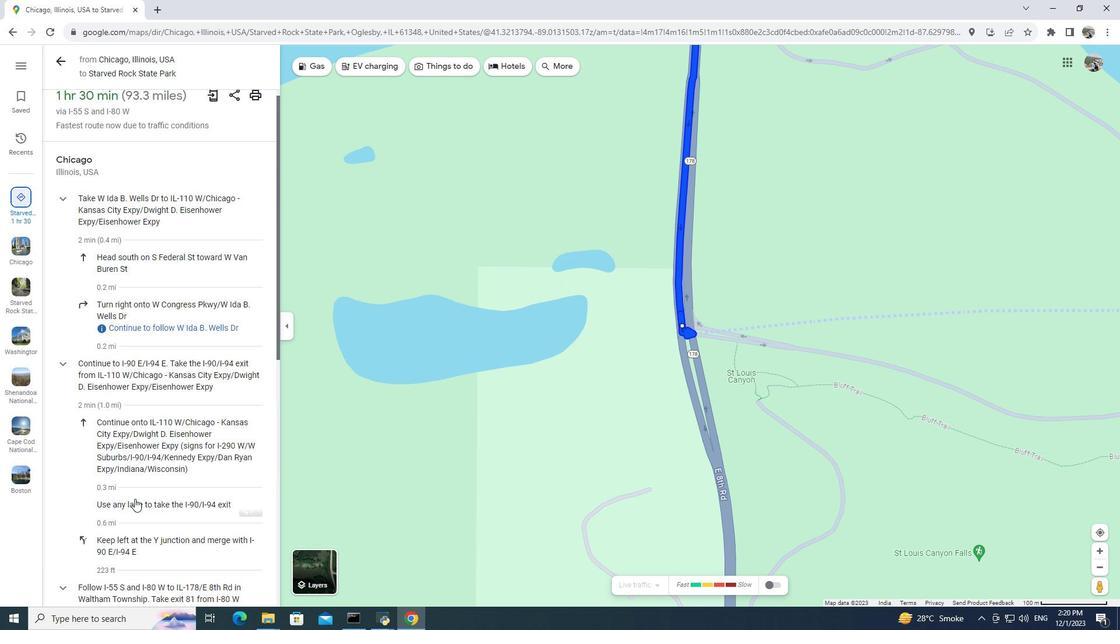 
Action: Mouse scrolled (134, 502) with delta (0, 0)
Screenshot: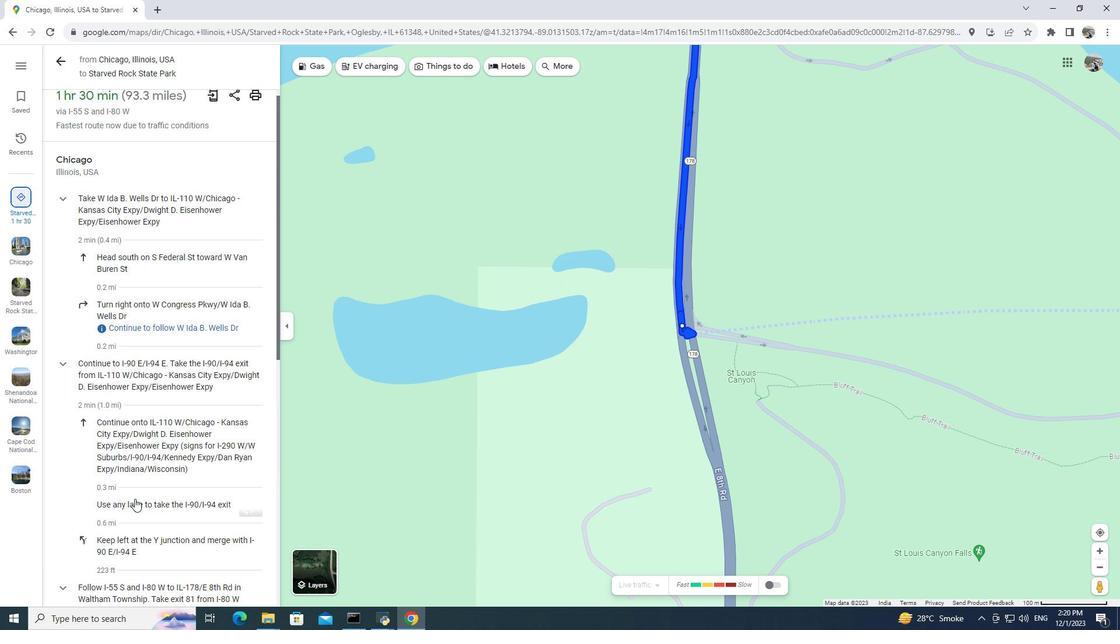 
Action: Mouse scrolled (134, 502) with delta (0, 0)
Screenshot: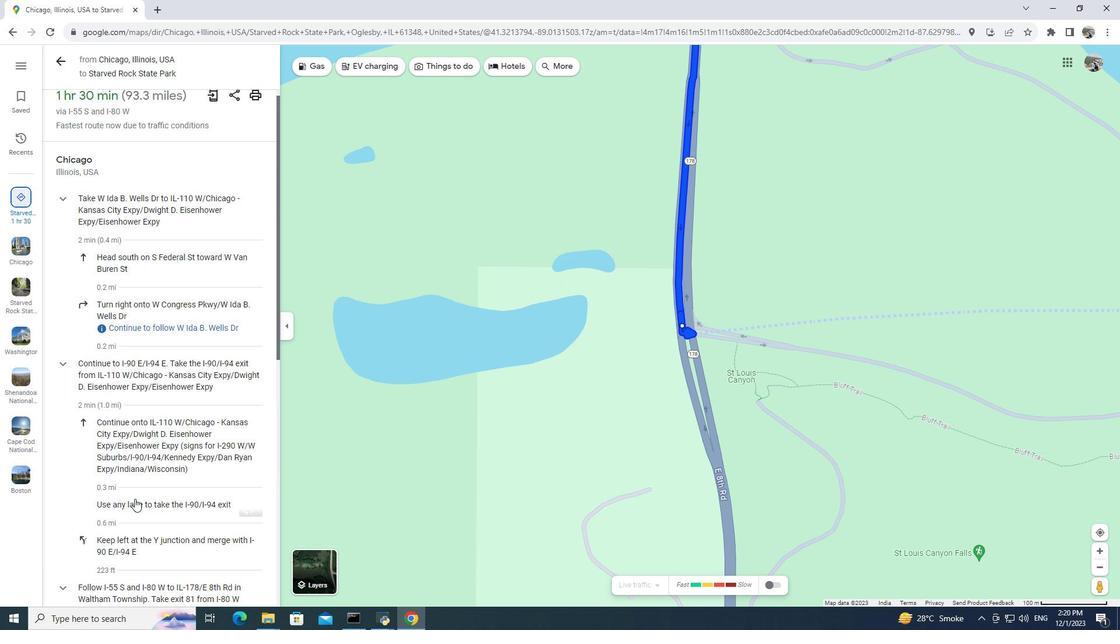 
Action: Mouse scrolled (134, 502) with delta (0, 0)
Screenshot: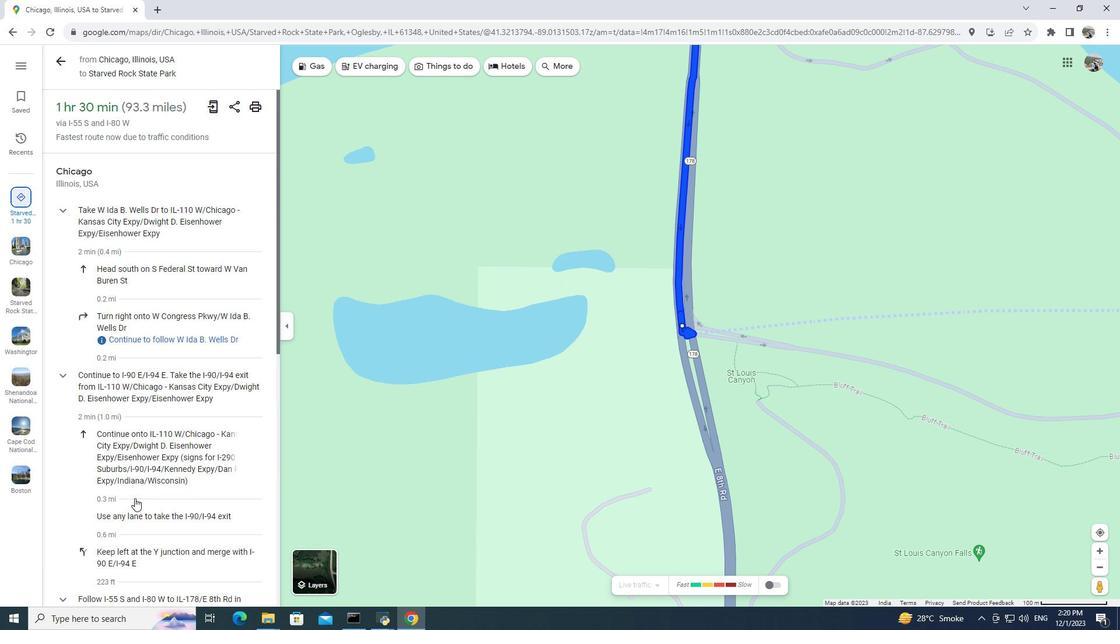 
Action: Mouse moved to (134, 501)
Screenshot: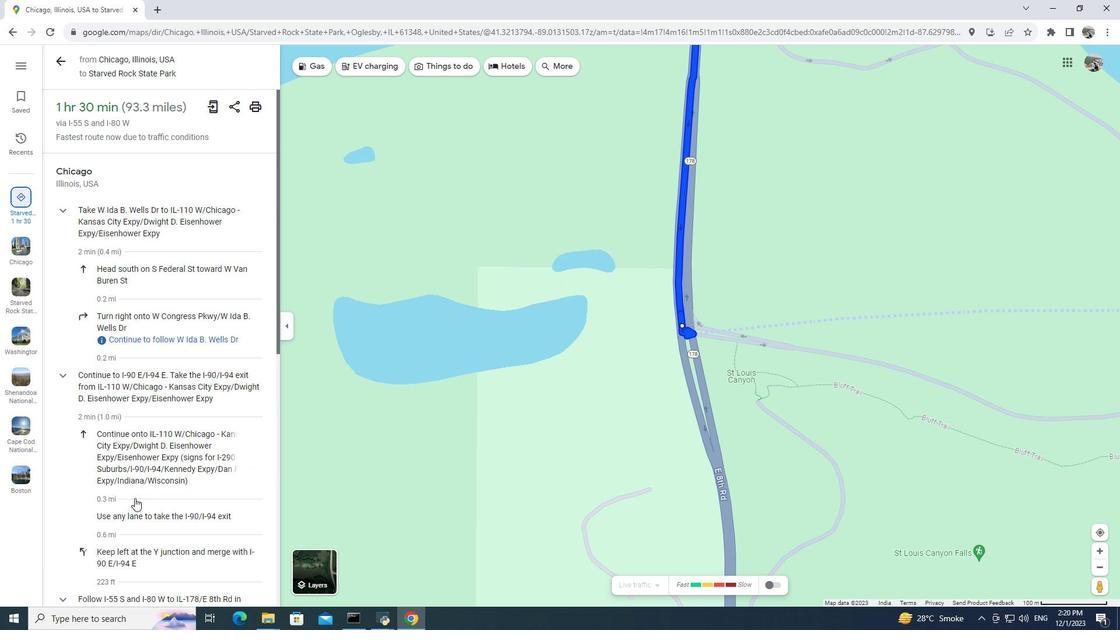 
Action: Mouse scrolled (134, 501) with delta (0, 0)
Screenshot: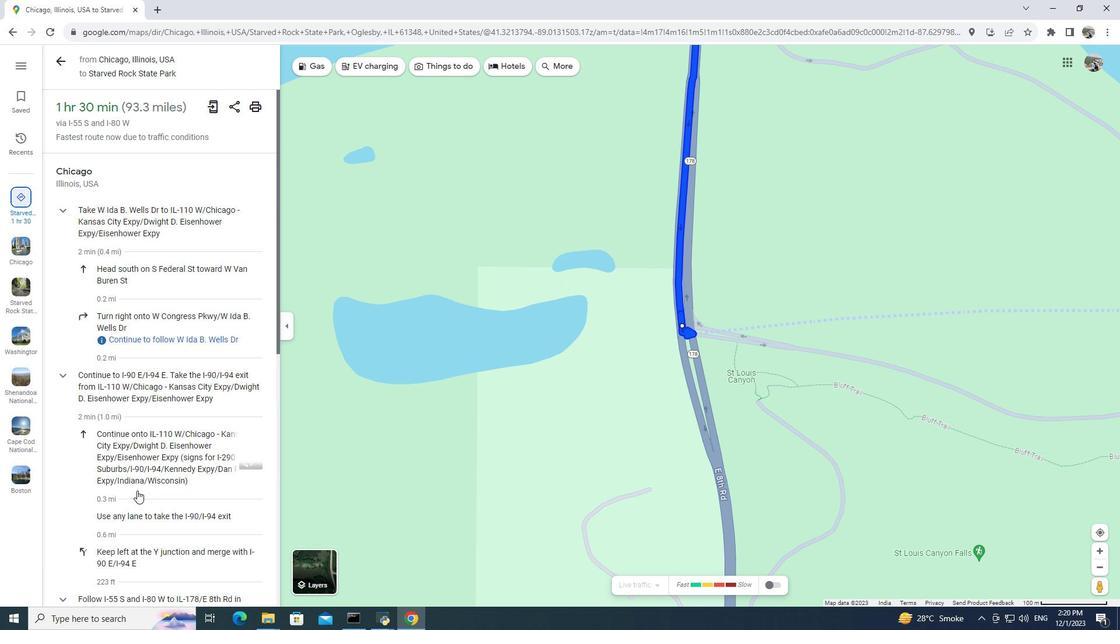 
Action: Mouse scrolled (134, 501) with delta (0, 0)
Screenshot: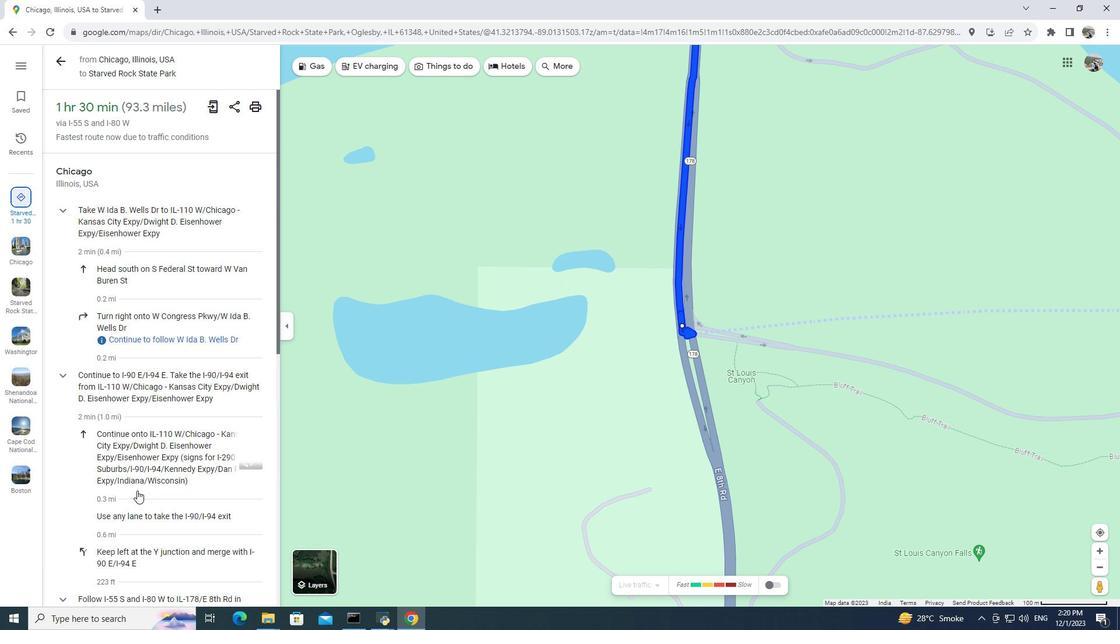 
Action: Mouse moved to (134, 500)
Screenshot: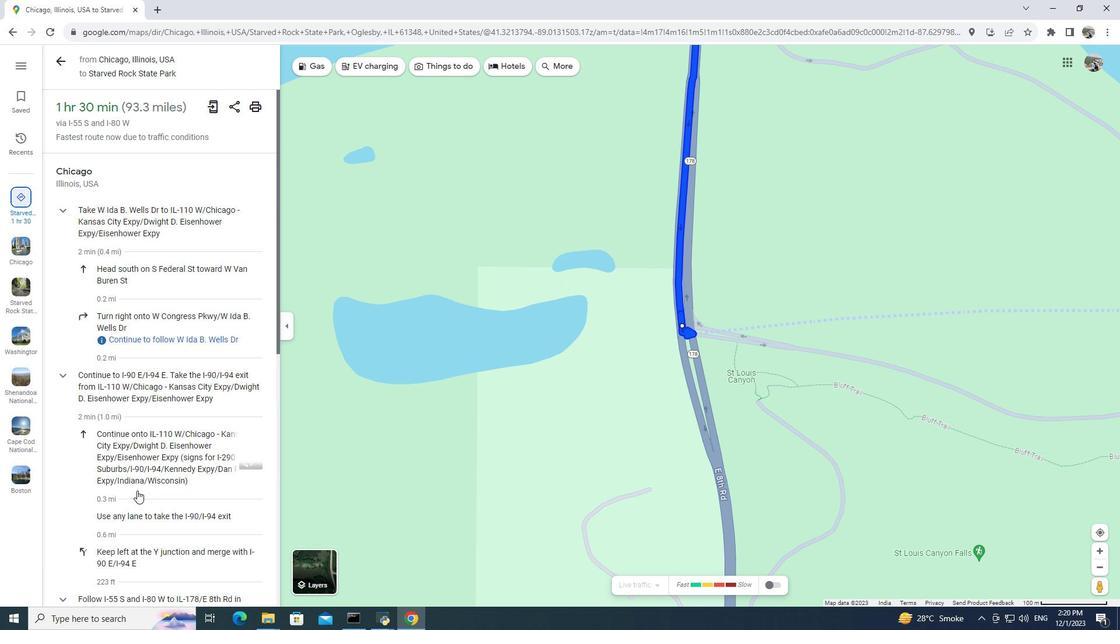 
Action: Mouse scrolled (134, 501) with delta (0, 0)
Screenshot: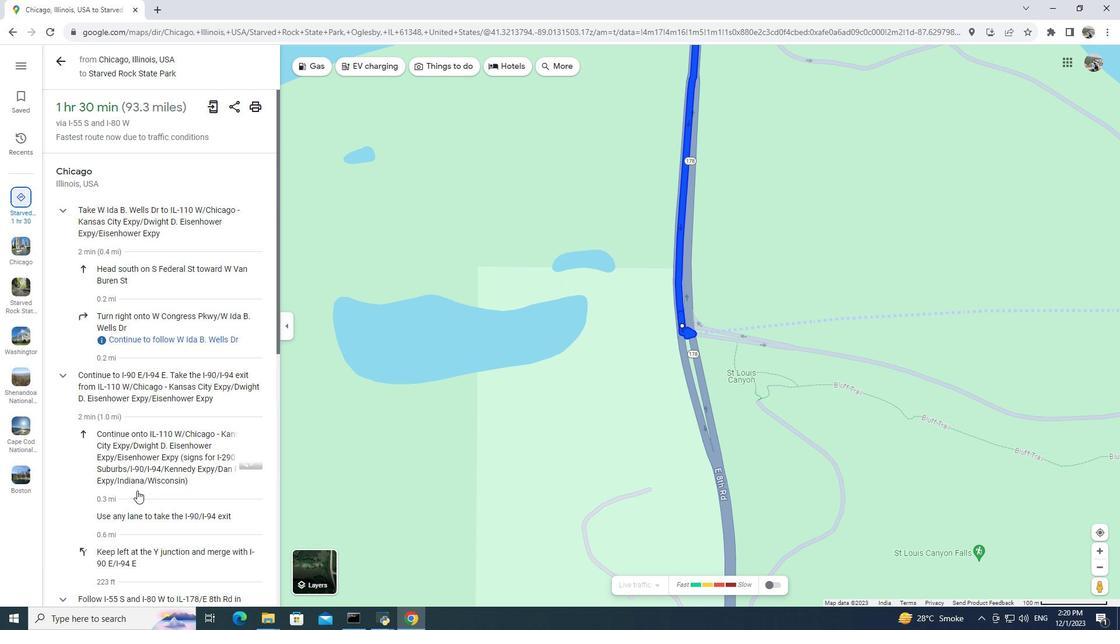 
Action: Mouse scrolled (134, 501) with delta (0, 0)
Screenshot: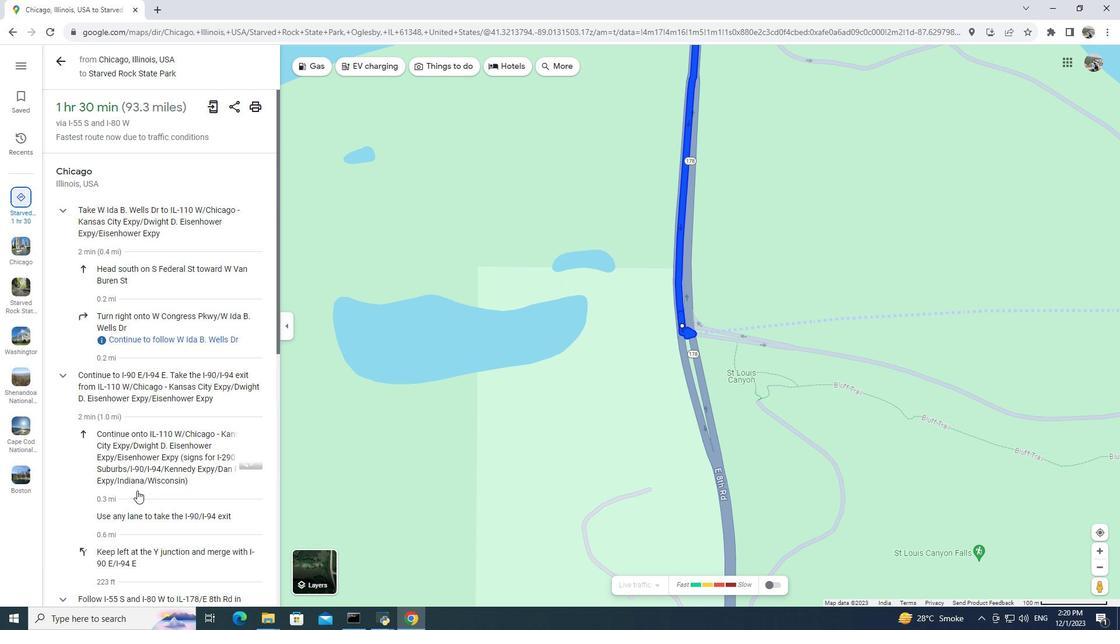 
Action: Mouse moved to (134, 498)
Screenshot: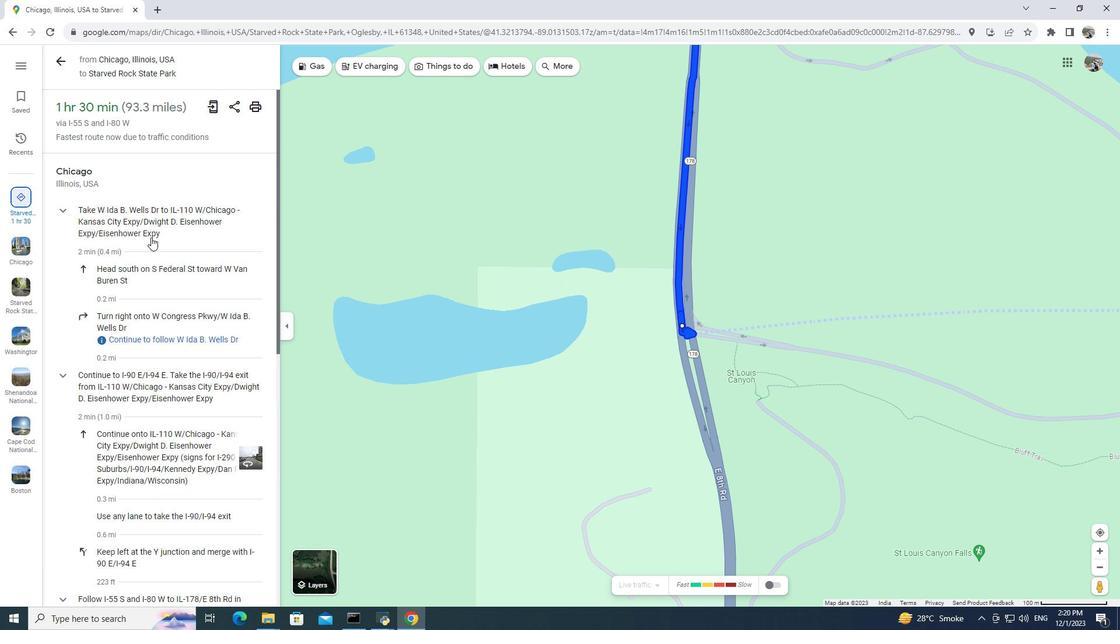 
Action: Mouse scrolled (134, 498) with delta (0, 0)
Screenshot: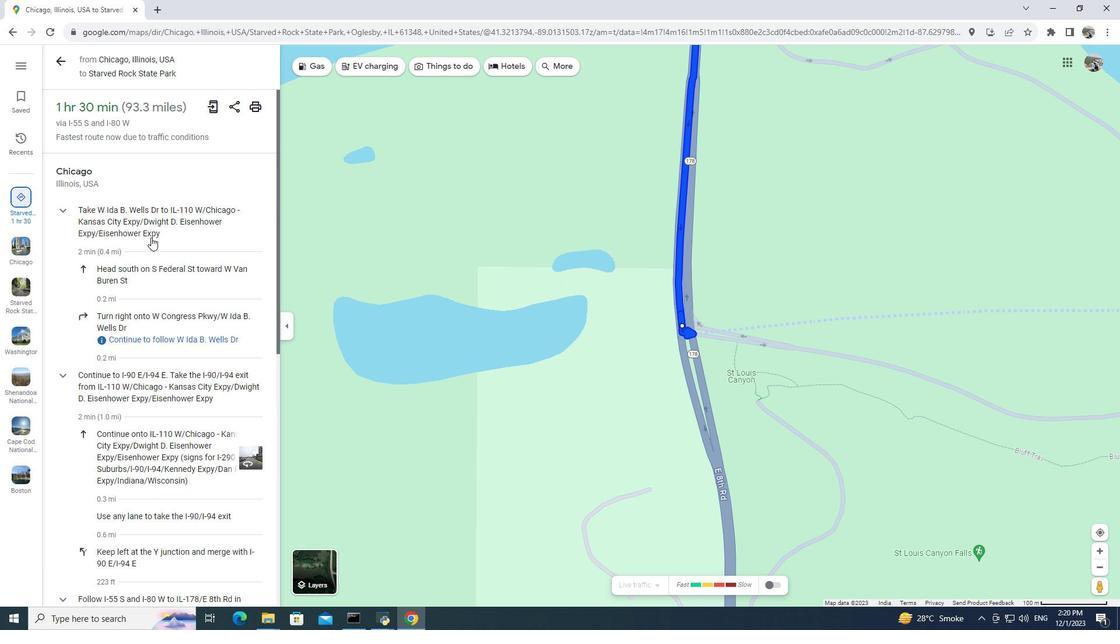 
Action: Mouse scrolled (134, 498) with delta (0, 0)
Screenshot: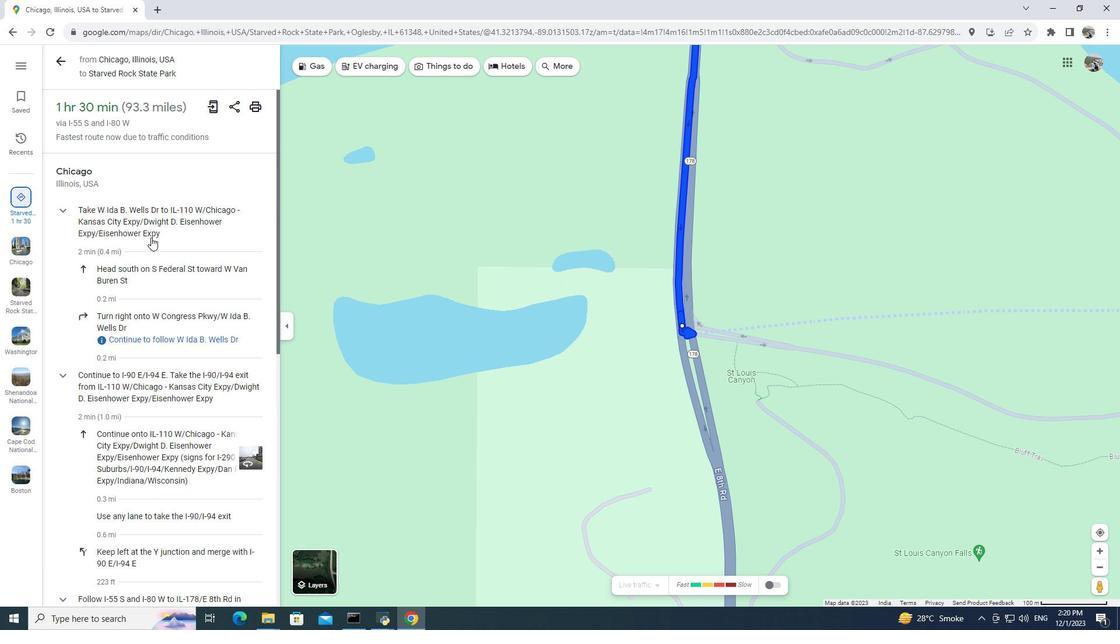 
Action: Mouse scrolled (134, 498) with delta (0, 0)
Screenshot: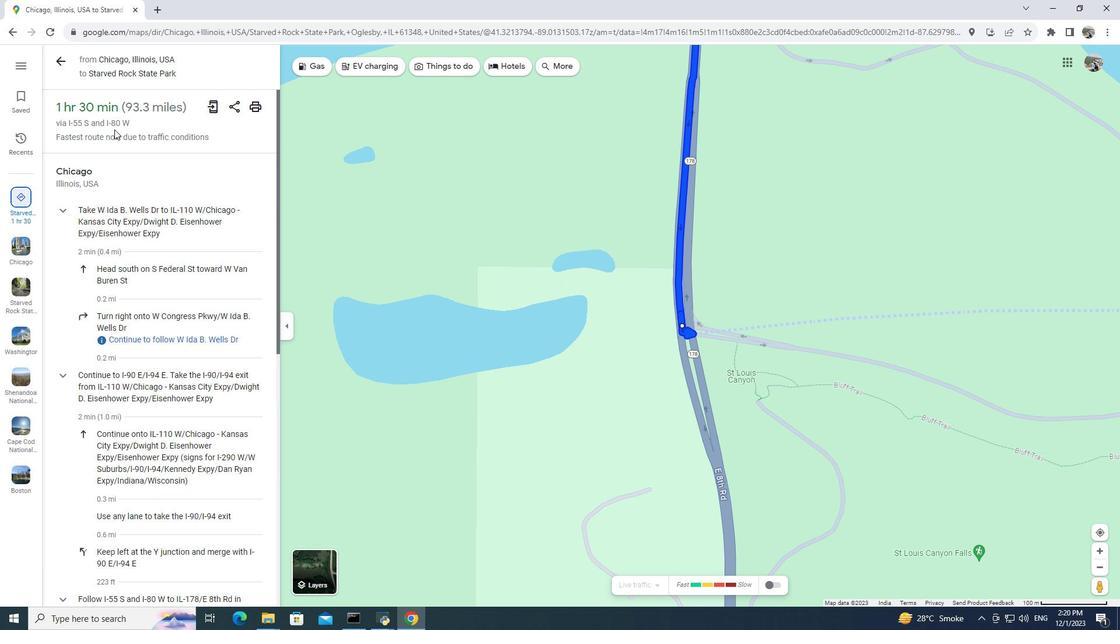 
Action: Mouse scrolled (134, 498) with delta (0, 0)
Screenshot: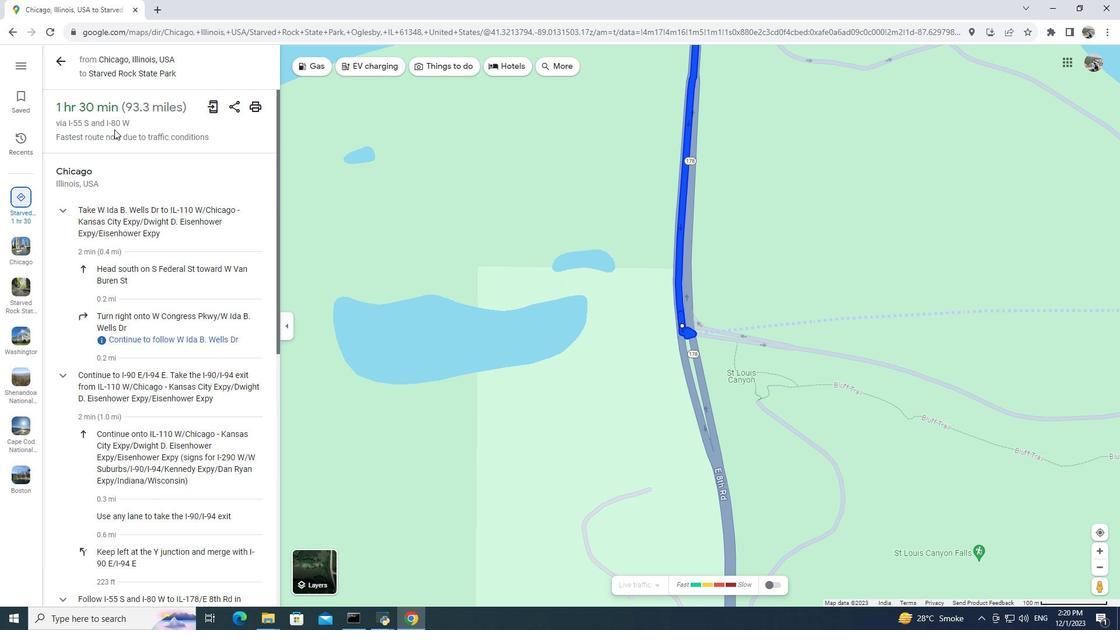 
Action: Mouse moved to (111, 116)
Screenshot: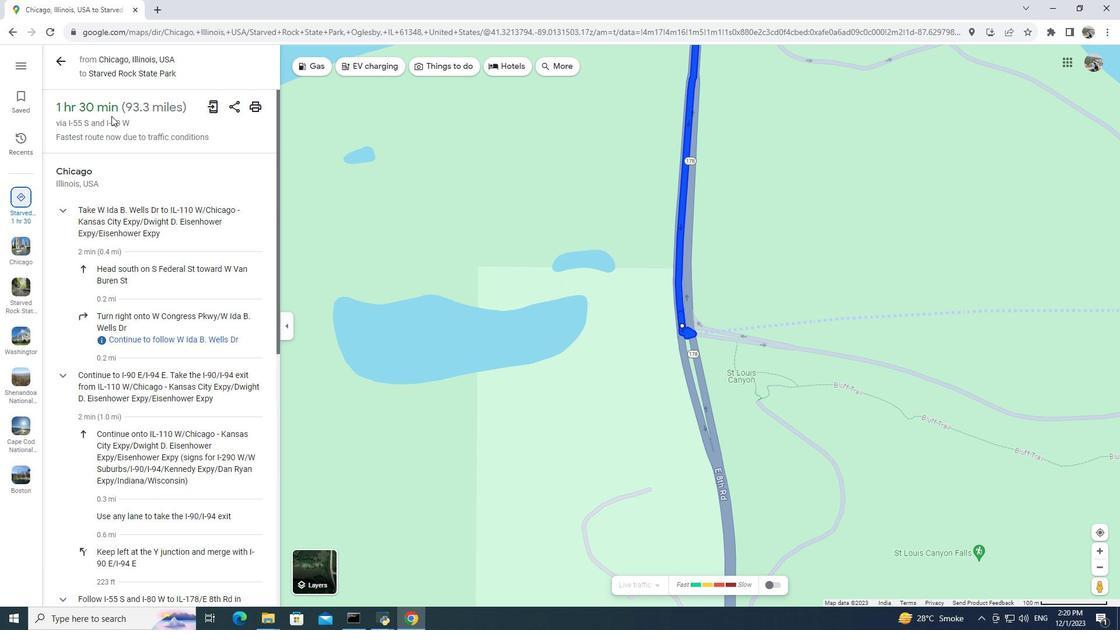 
Action: Mouse pressed left at (111, 116)
Screenshot: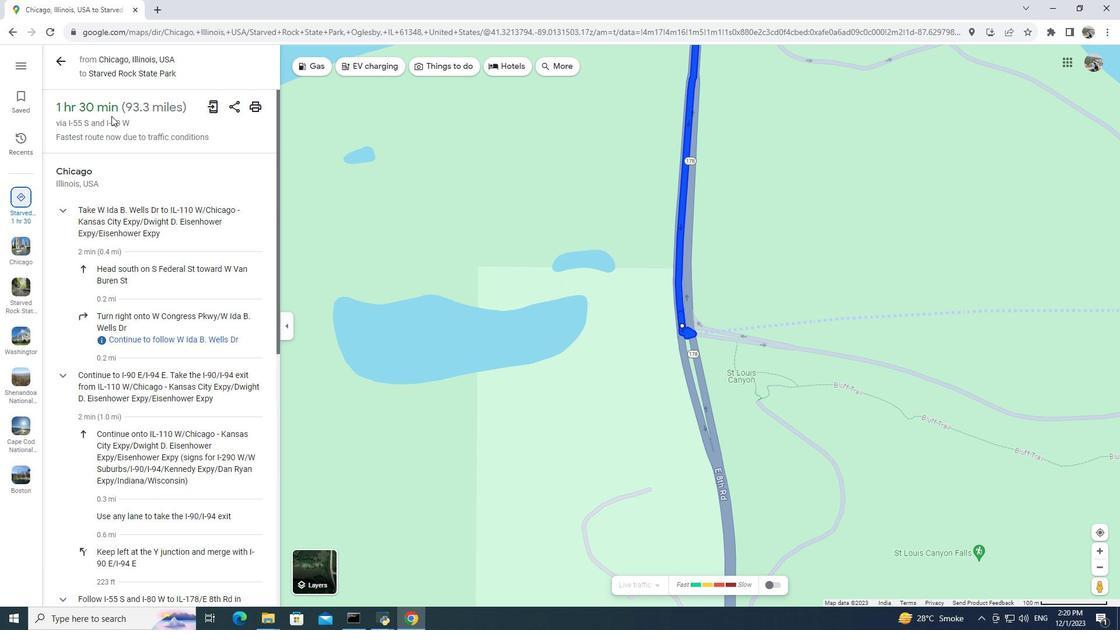 
Action: Mouse moved to (89, 100)
Screenshot: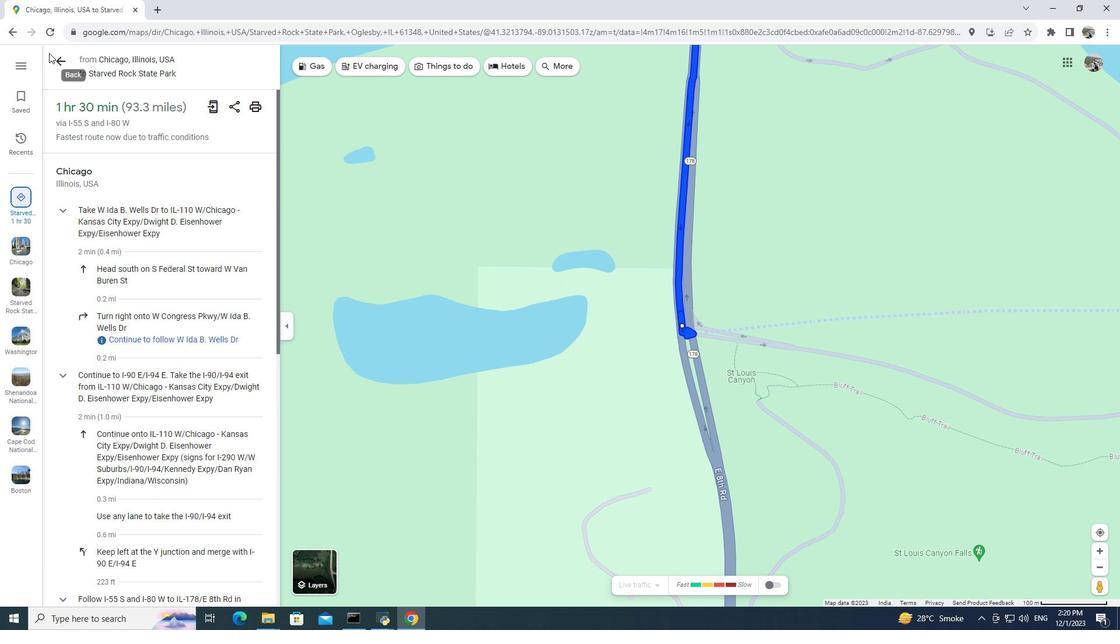 
Action: Mouse pressed left at (89, 100)
Screenshot: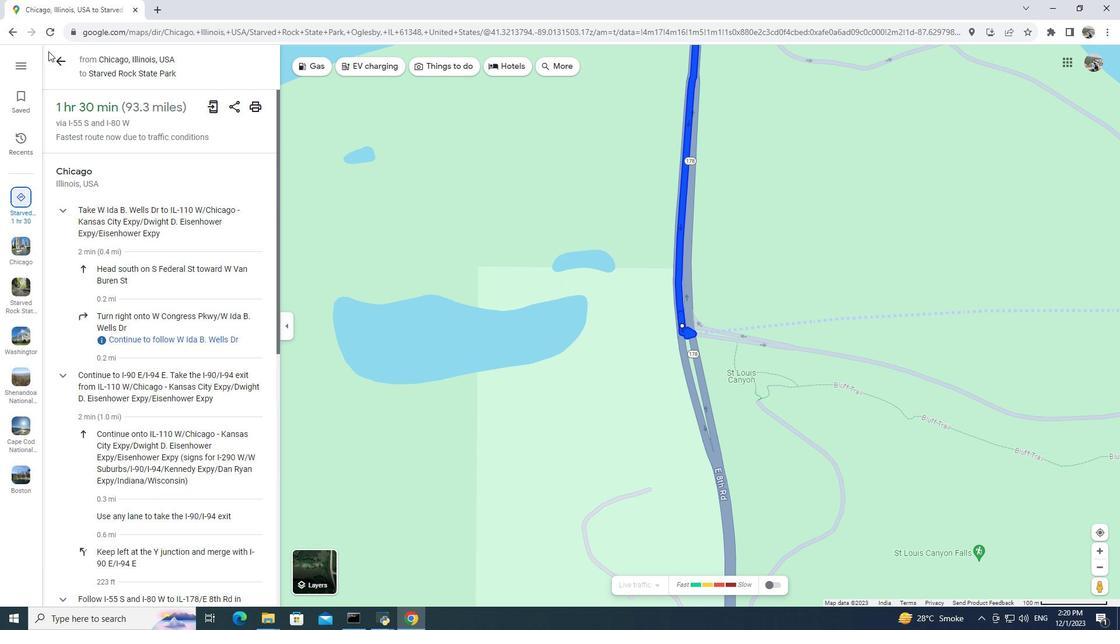 
Action: Mouse moved to (57, 60)
Screenshot: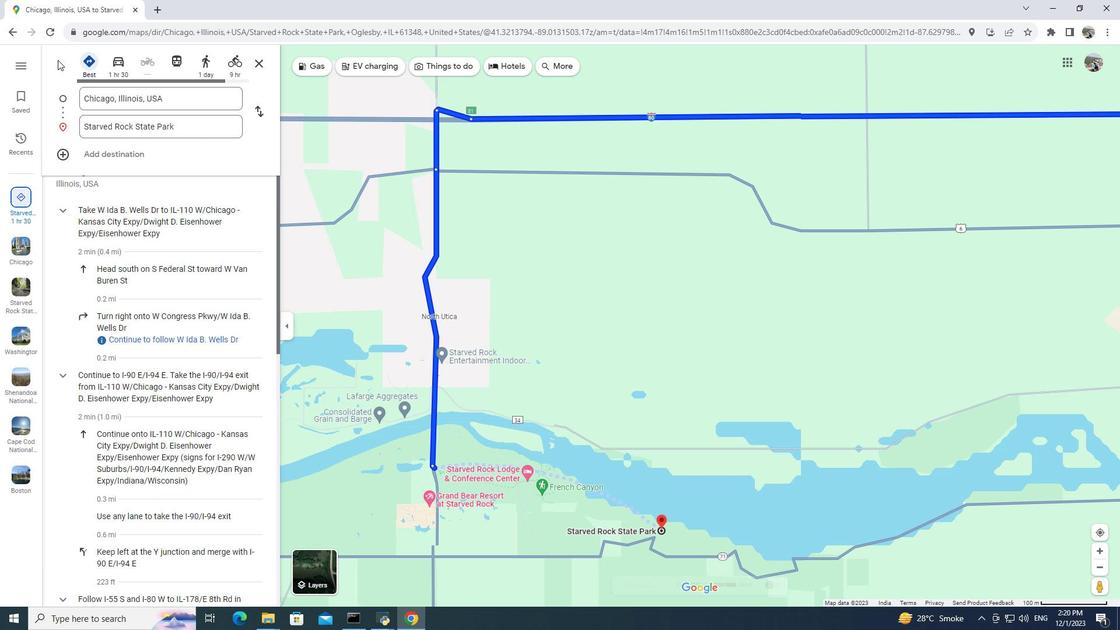 
Action: Mouse pressed left at (57, 60)
Screenshot: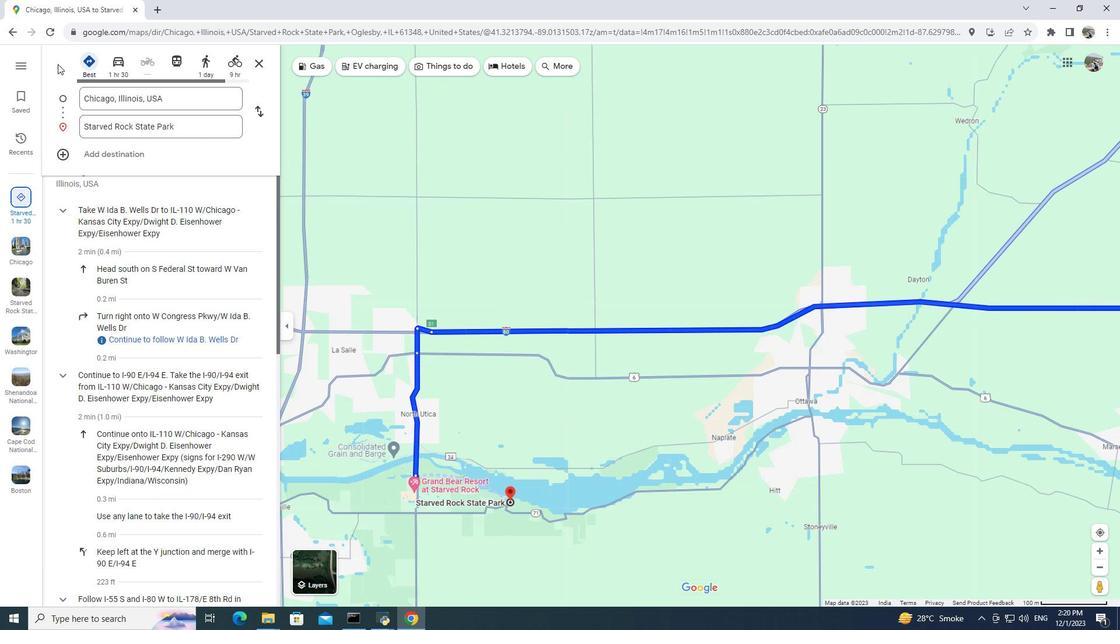
Action: Mouse moved to (116, 70)
Screenshot: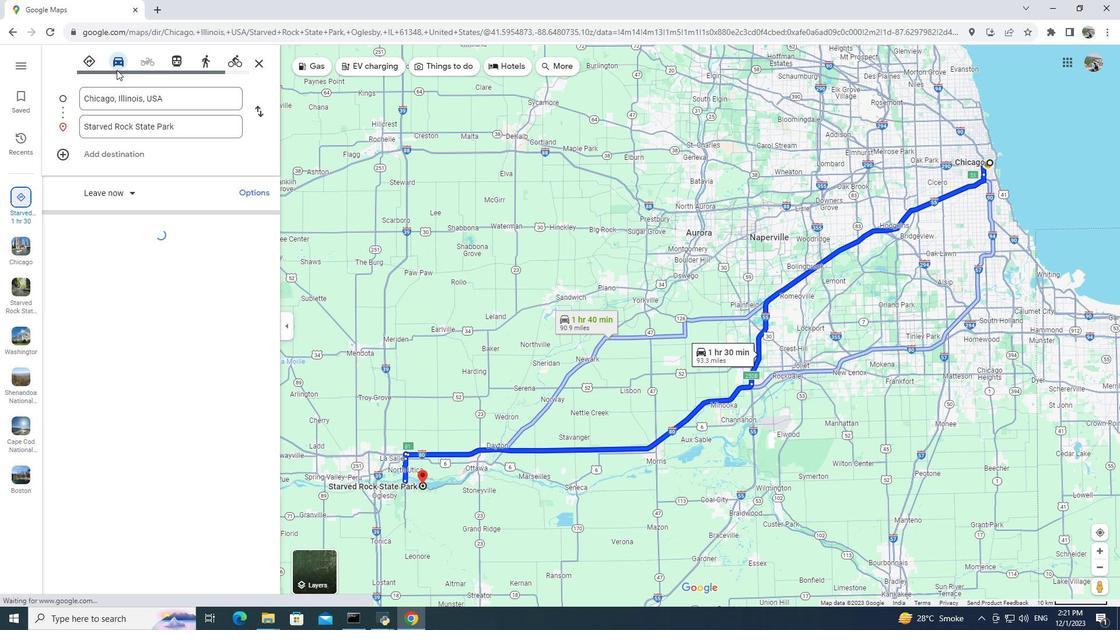 
Action: Mouse pressed left at (116, 70)
Screenshot: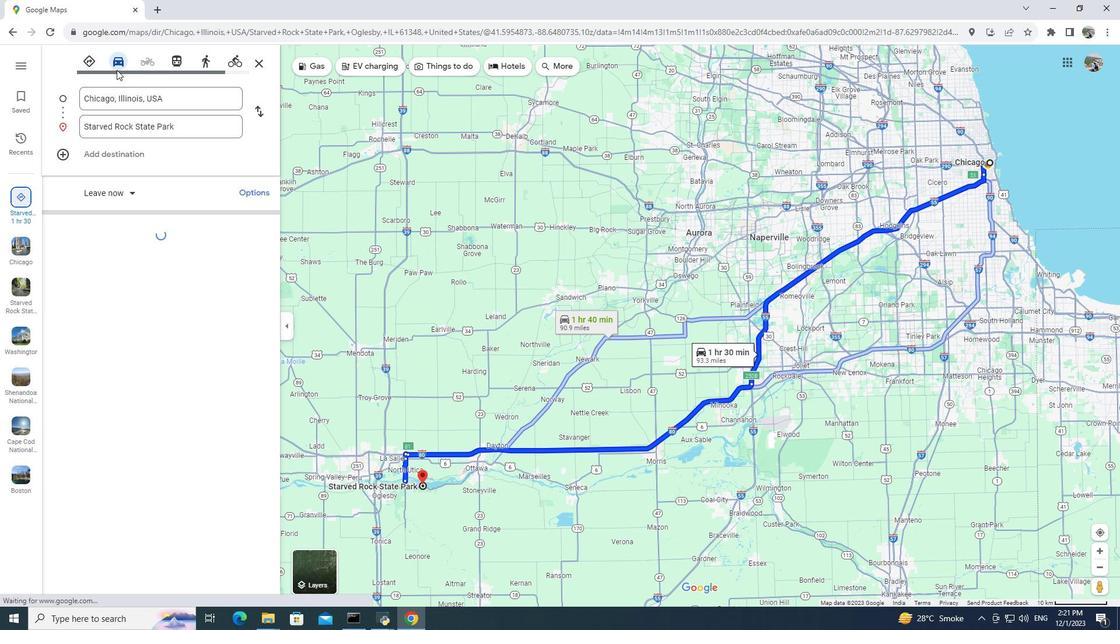 
Action: Mouse moved to (869, 326)
Screenshot: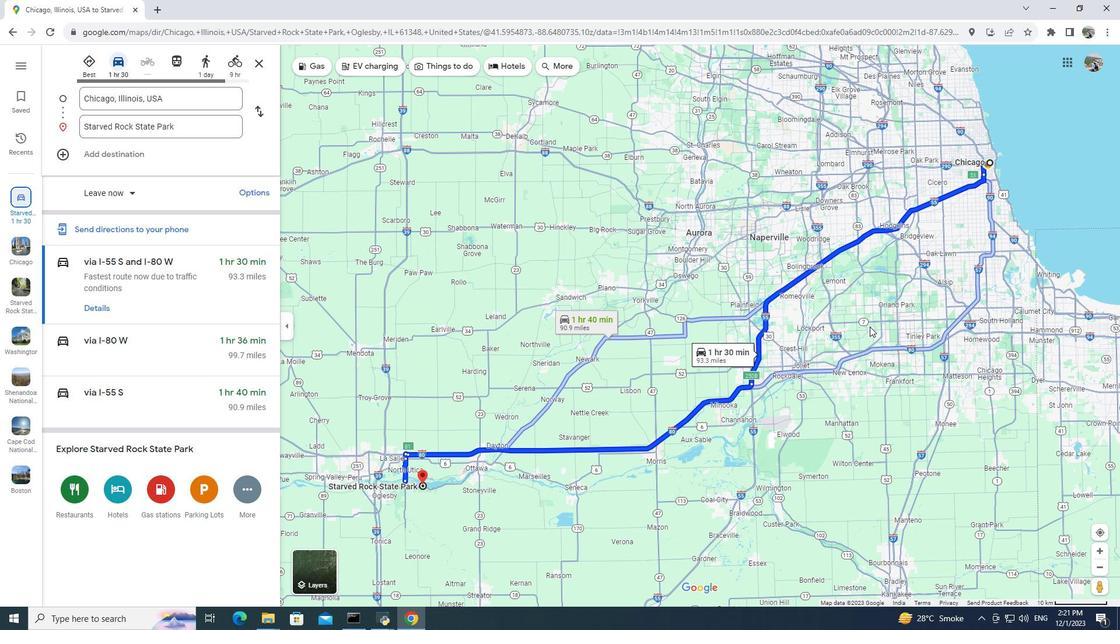 
